 Task: Look for space in Alpignano, Italy from 10th September, 2023 to 16th September, 2023 for 4 adults in price range Rs.10000 to Rs.14000. Place can be private room with 4 bedrooms having 4 beds and 4 bathrooms. Property type can be house, flat, guest house. Amenities needed are: wifi, TV, free parkinig on premises, gym, breakfast. Booking option can be shelf check-in. Required host language is English.
Action: Mouse moved to (472, 99)
Screenshot: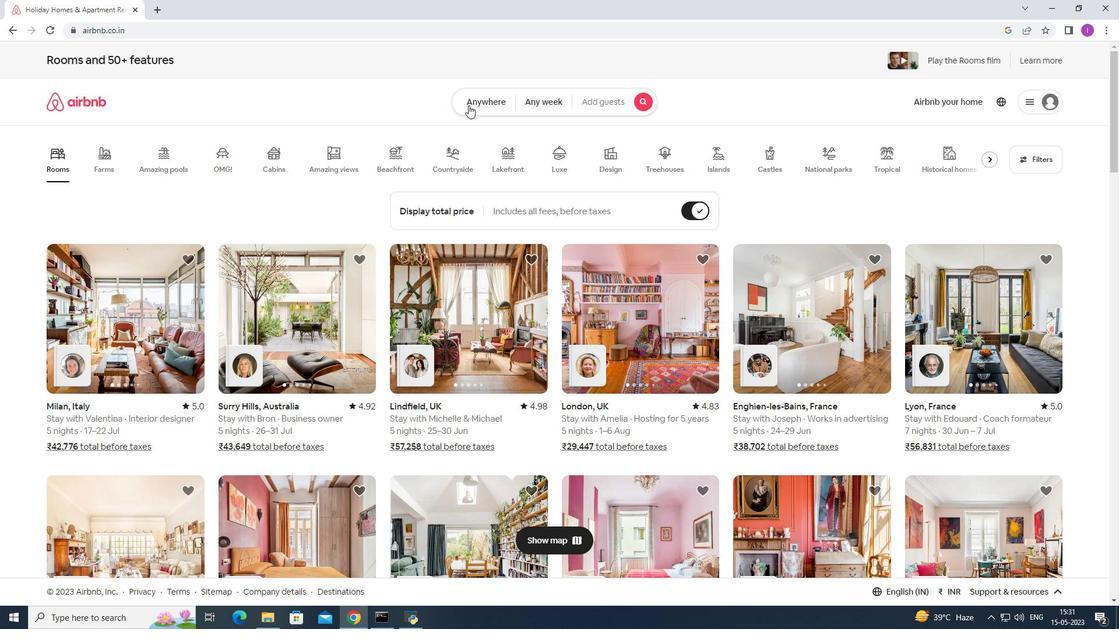 
Action: Mouse pressed left at (472, 99)
Screenshot: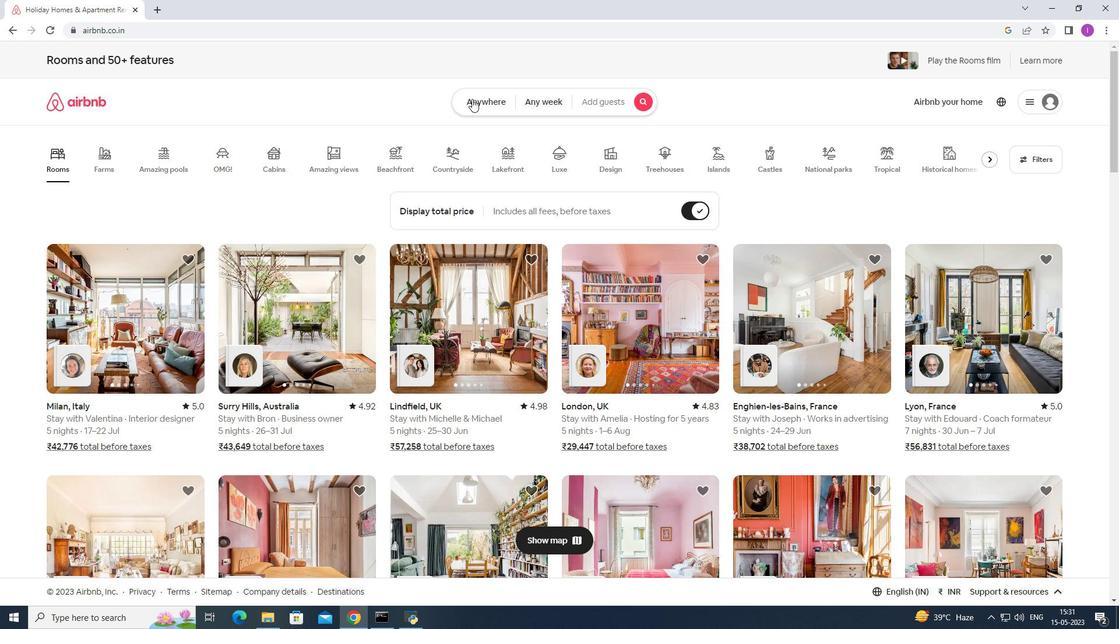 
Action: Mouse moved to (406, 147)
Screenshot: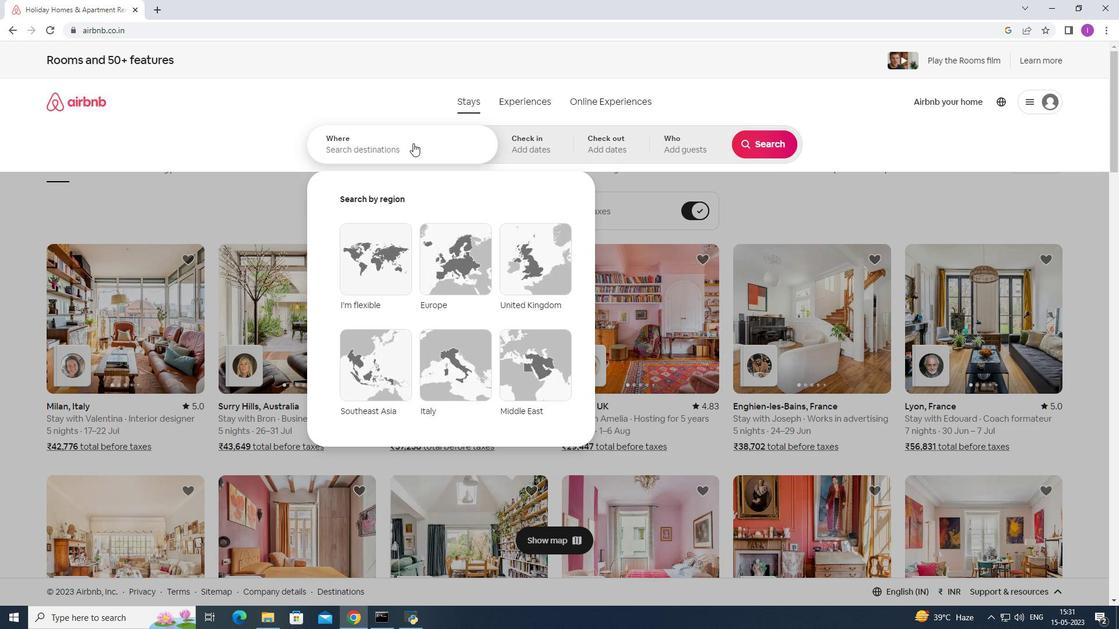 
Action: Mouse pressed left at (406, 147)
Screenshot: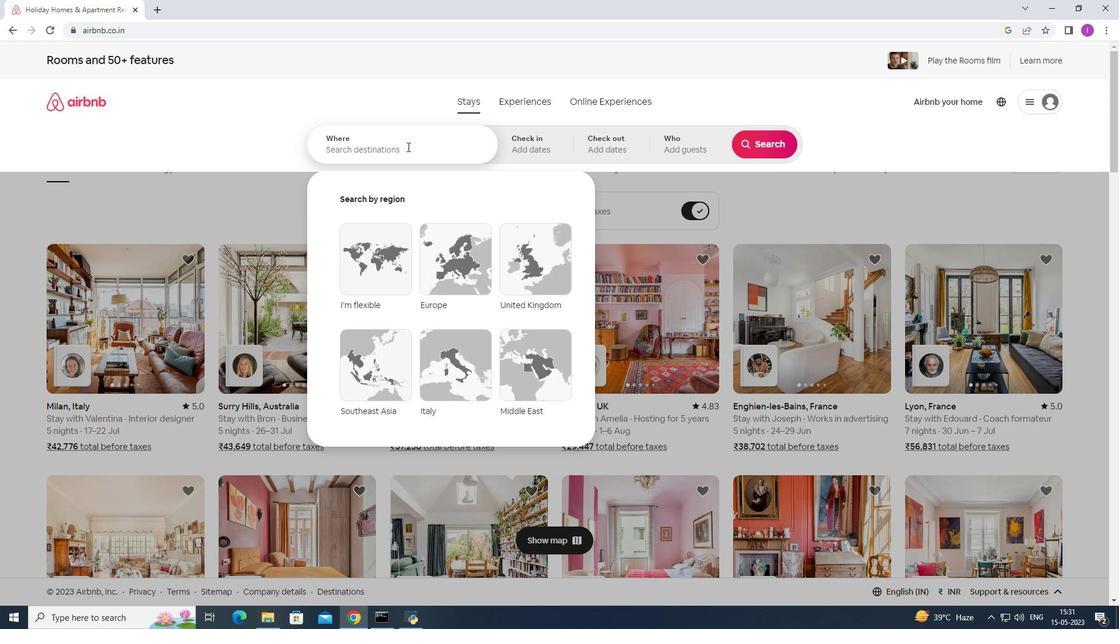 
Action: Mouse moved to (408, 146)
Screenshot: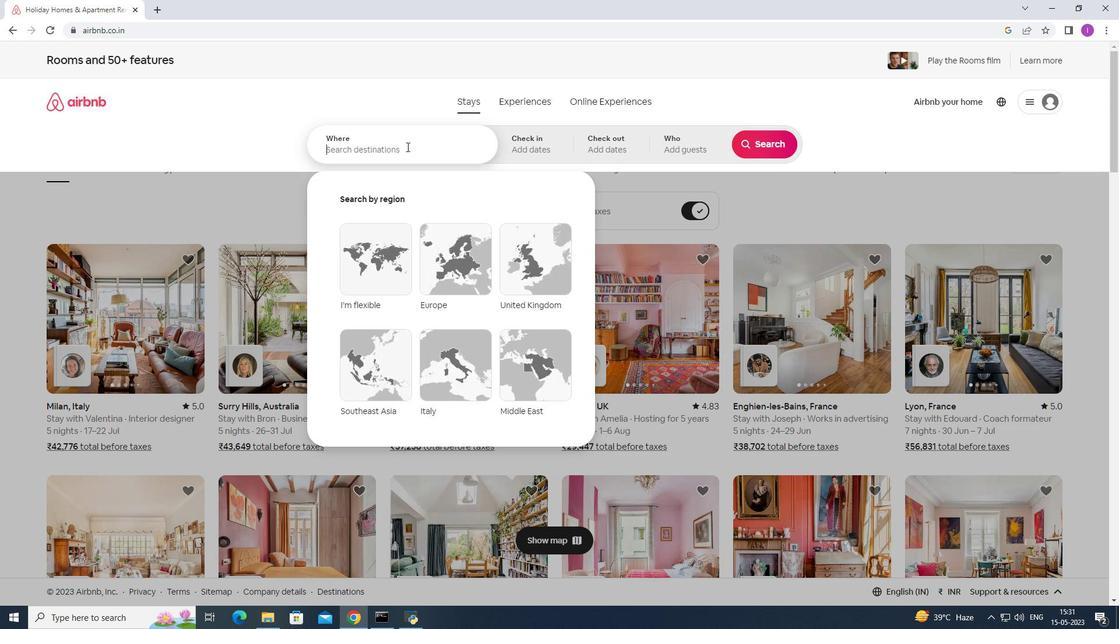 
Action: Key pressed <Key.shift>Alpignanp<Key.backspace>o,<Key.shift>Italy
Screenshot: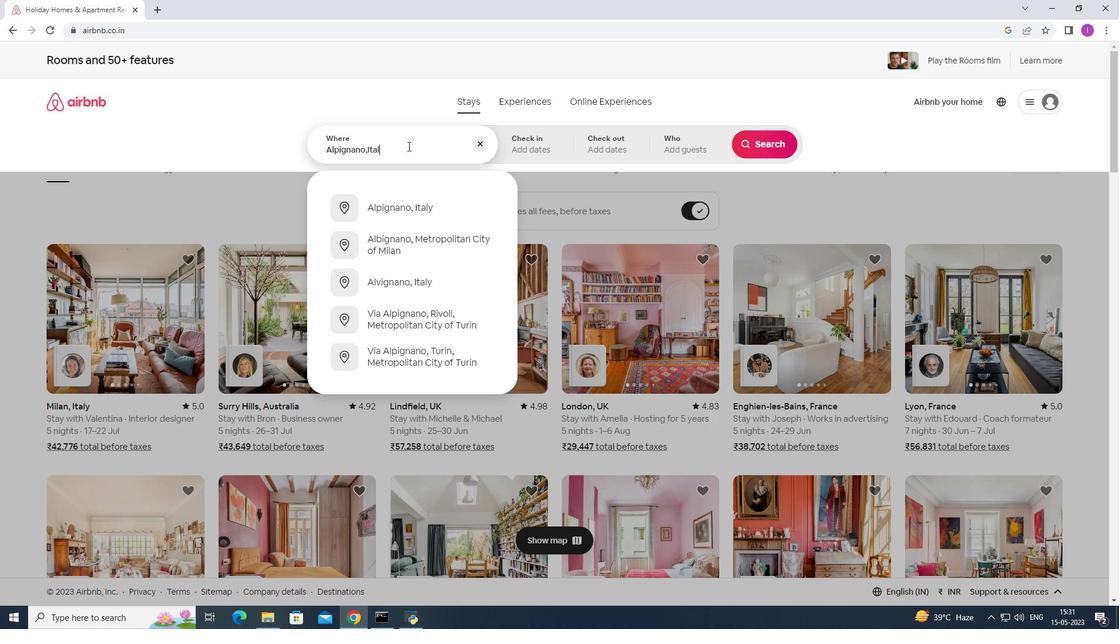 
Action: Mouse moved to (363, 202)
Screenshot: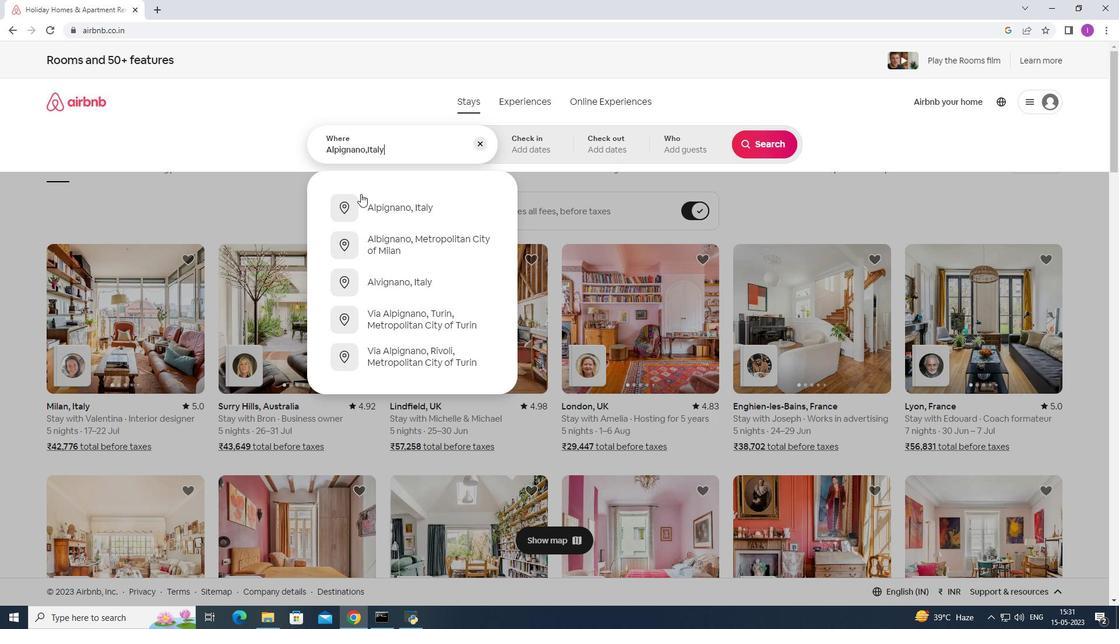 
Action: Mouse pressed left at (363, 202)
Screenshot: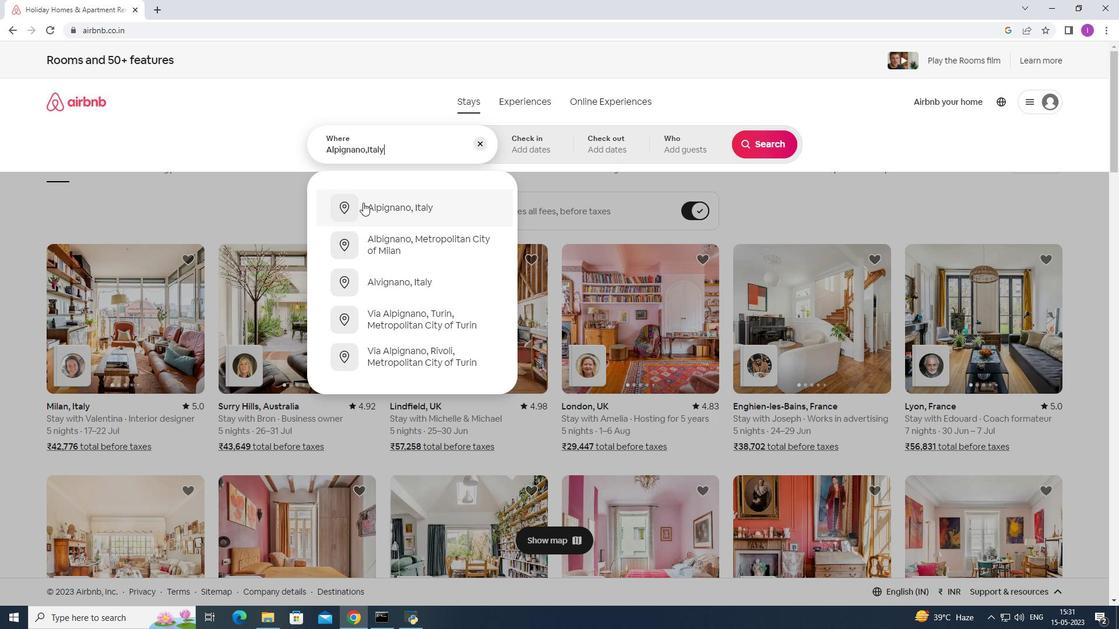 
Action: Mouse moved to (765, 237)
Screenshot: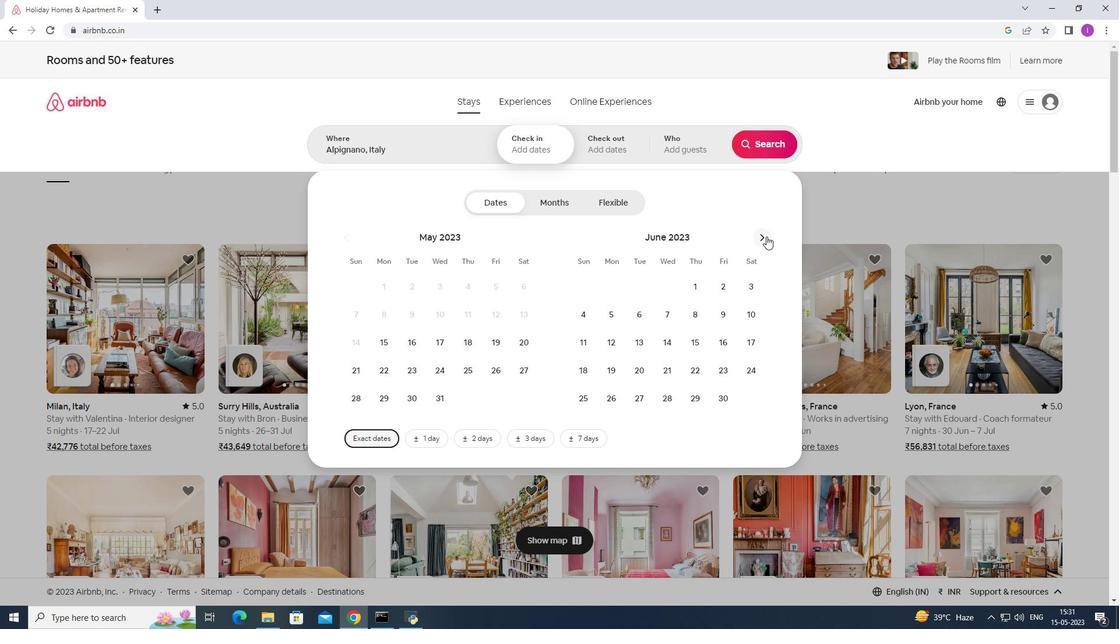 
Action: Mouse pressed left at (765, 237)
Screenshot: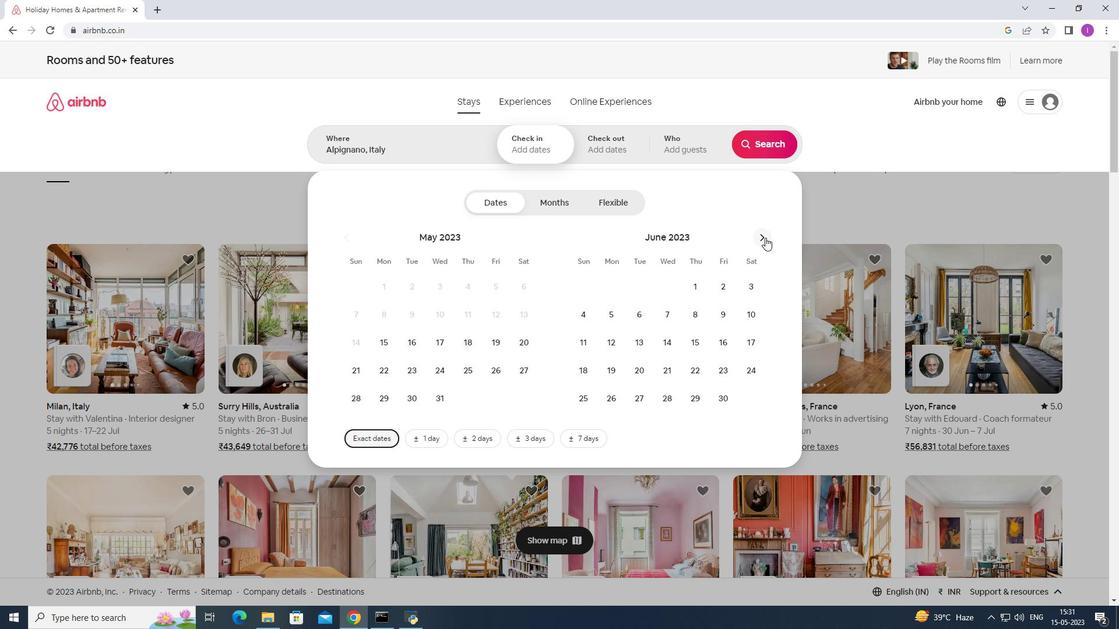 
Action: Mouse moved to (765, 240)
Screenshot: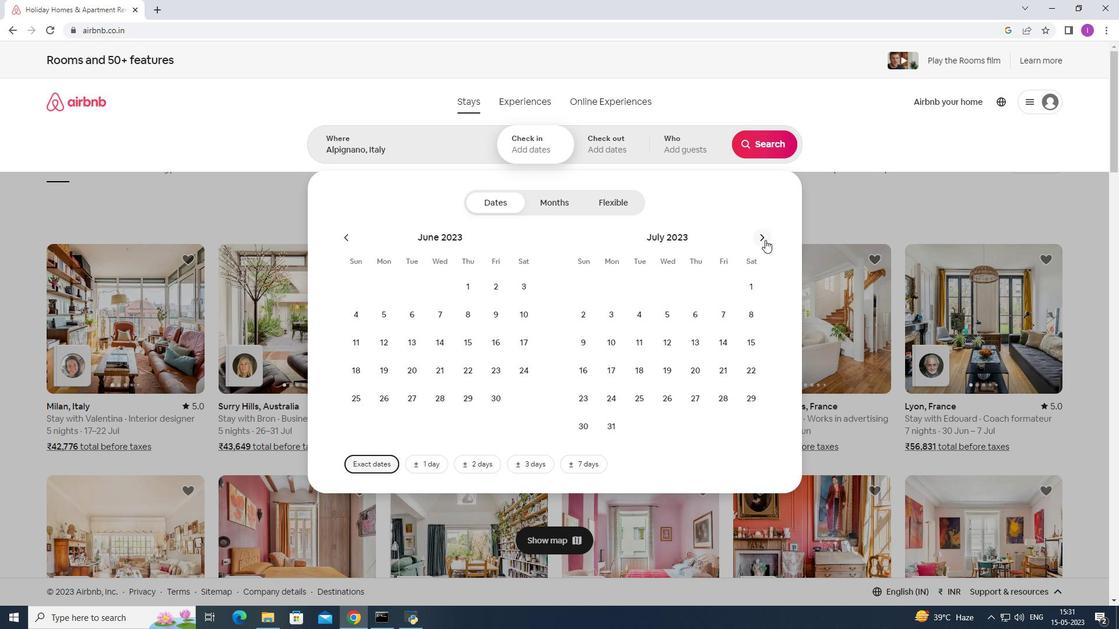 
Action: Mouse pressed left at (765, 240)
Screenshot: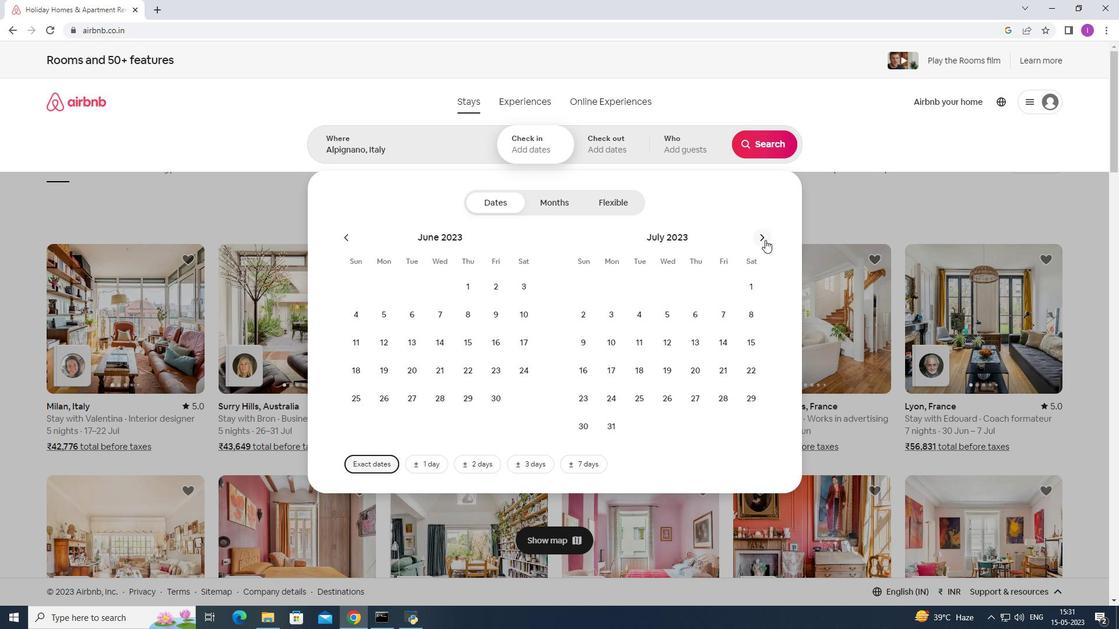 
Action: Mouse moved to (765, 240)
Screenshot: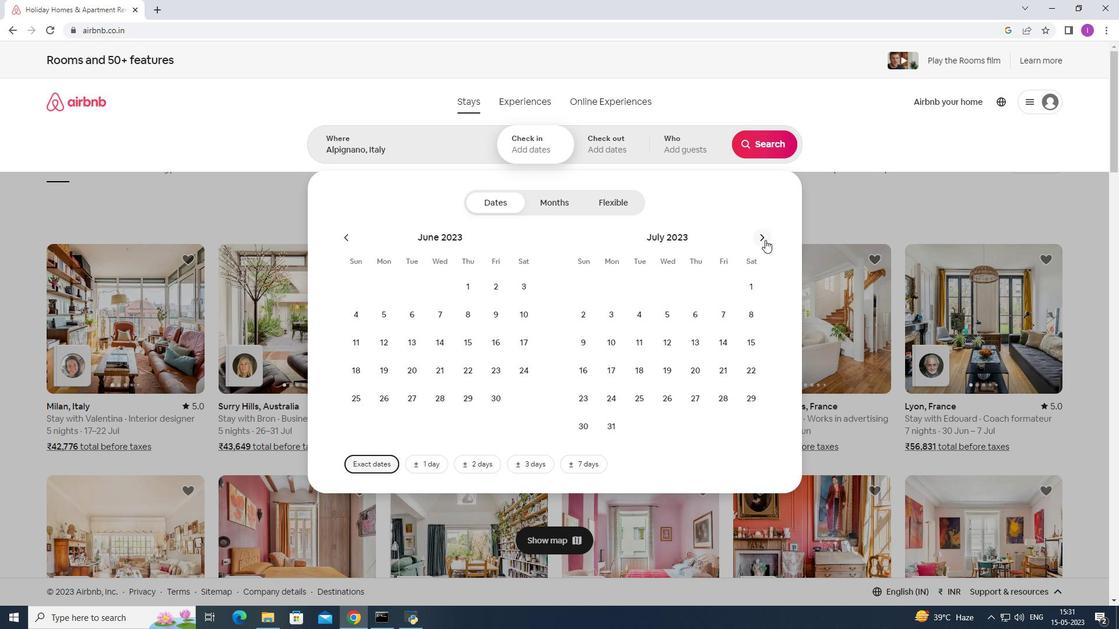 
Action: Mouse pressed left at (765, 240)
Screenshot: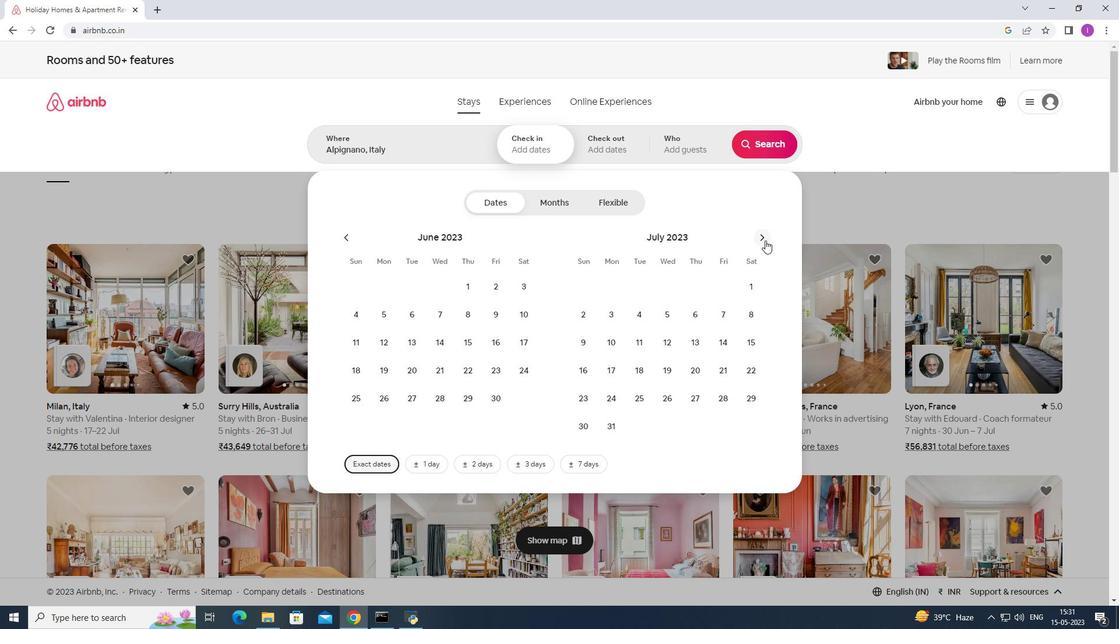 
Action: Mouse moved to (581, 346)
Screenshot: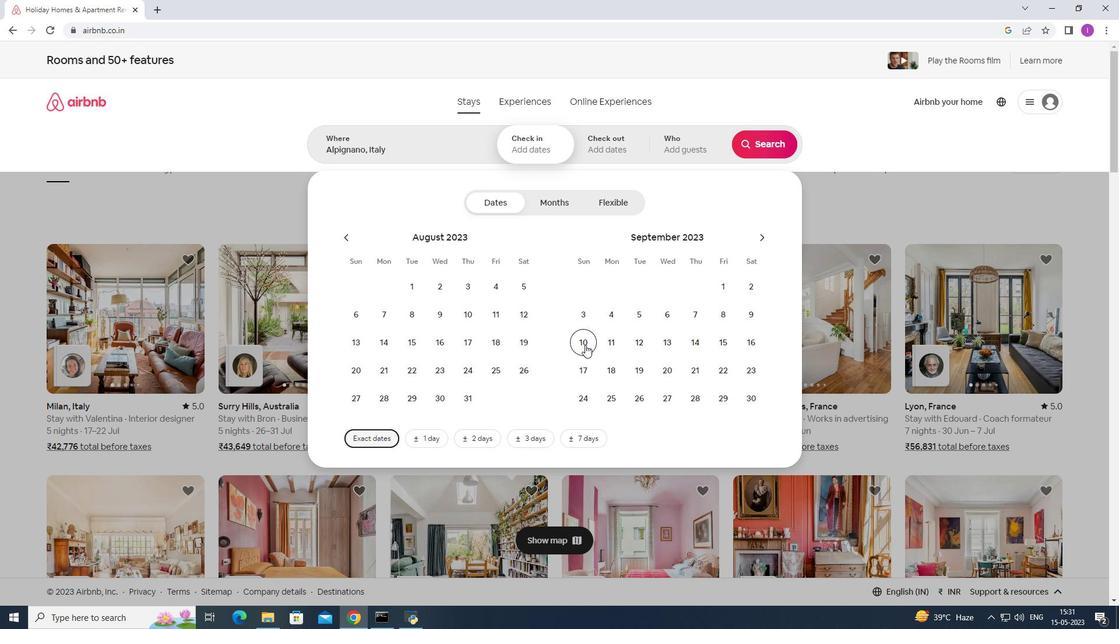 
Action: Mouse pressed left at (581, 346)
Screenshot: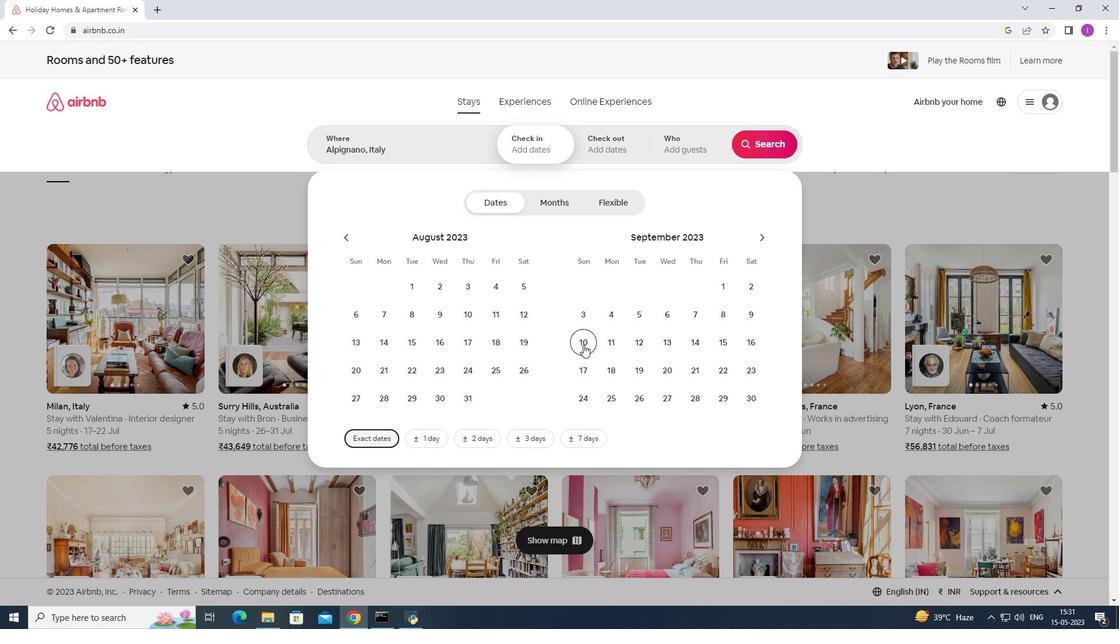 
Action: Mouse moved to (749, 340)
Screenshot: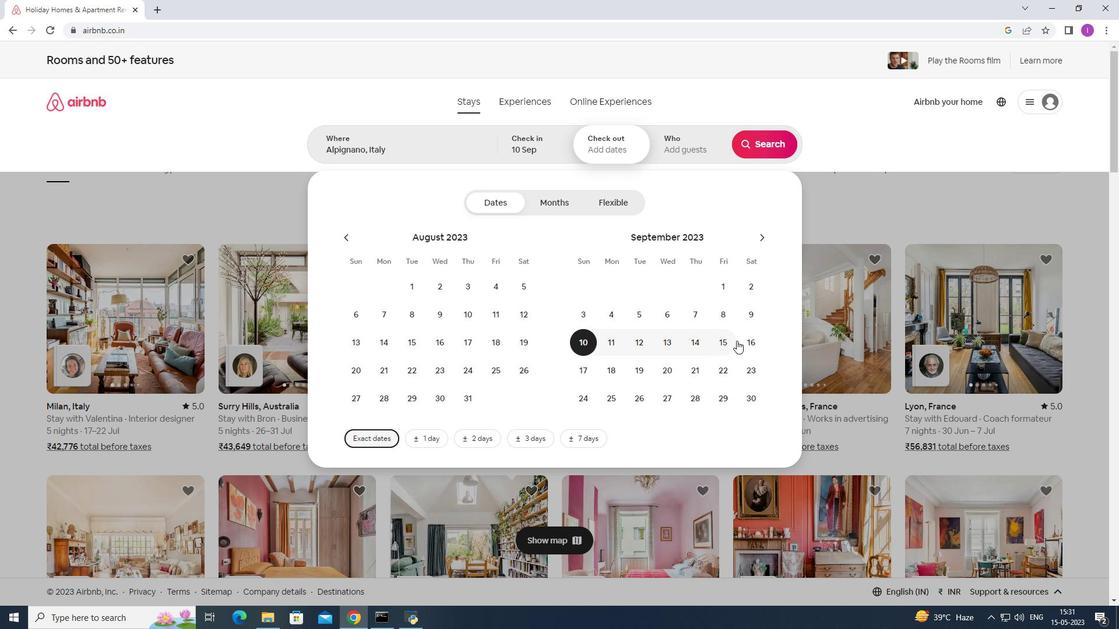
Action: Mouse pressed left at (749, 340)
Screenshot: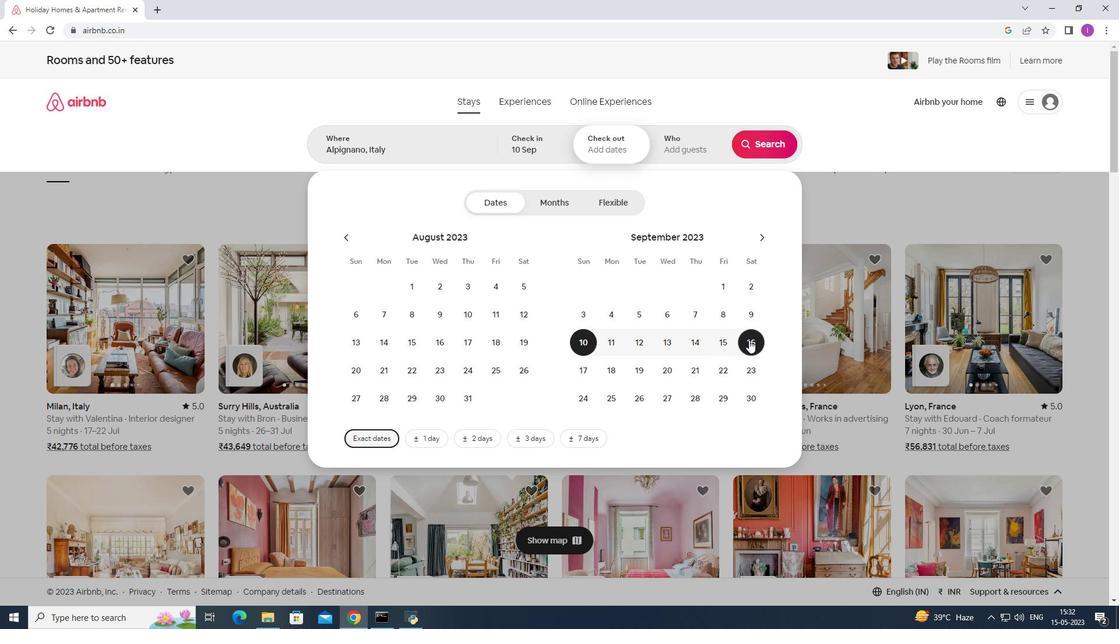 
Action: Mouse moved to (680, 153)
Screenshot: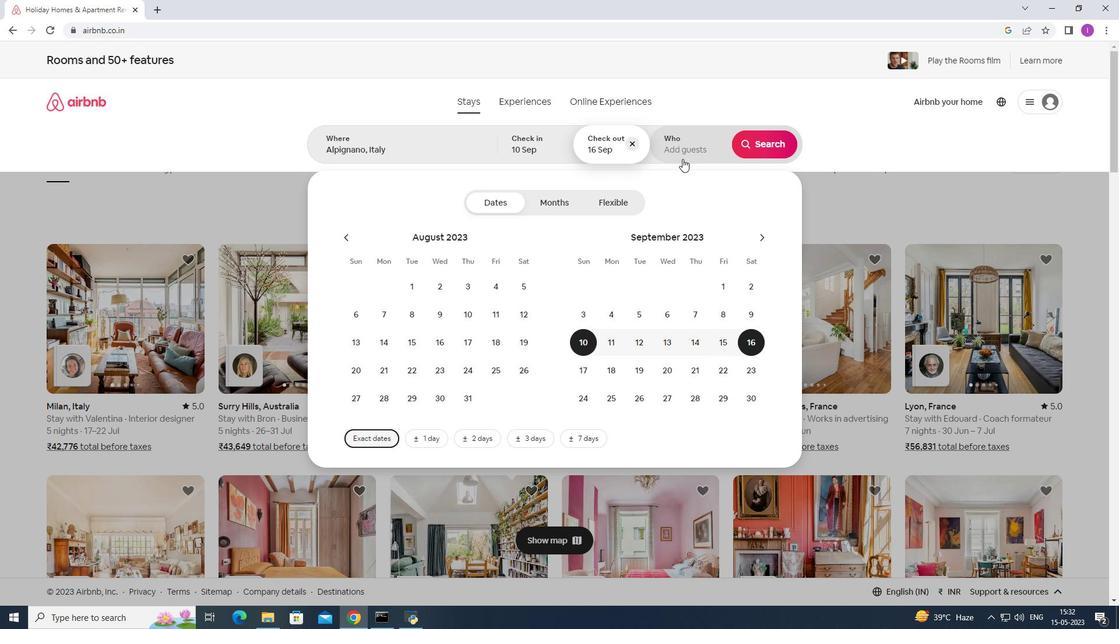 
Action: Mouse pressed left at (680, 153)
Screenshot: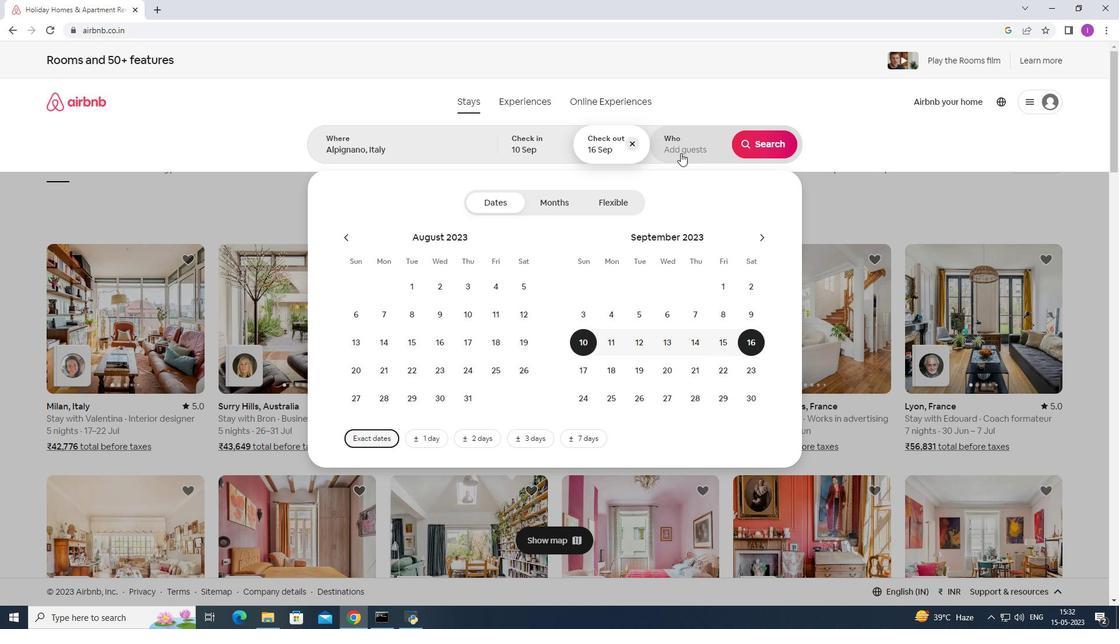 
Action: Mouse moved to (770, 202)
Screenshot: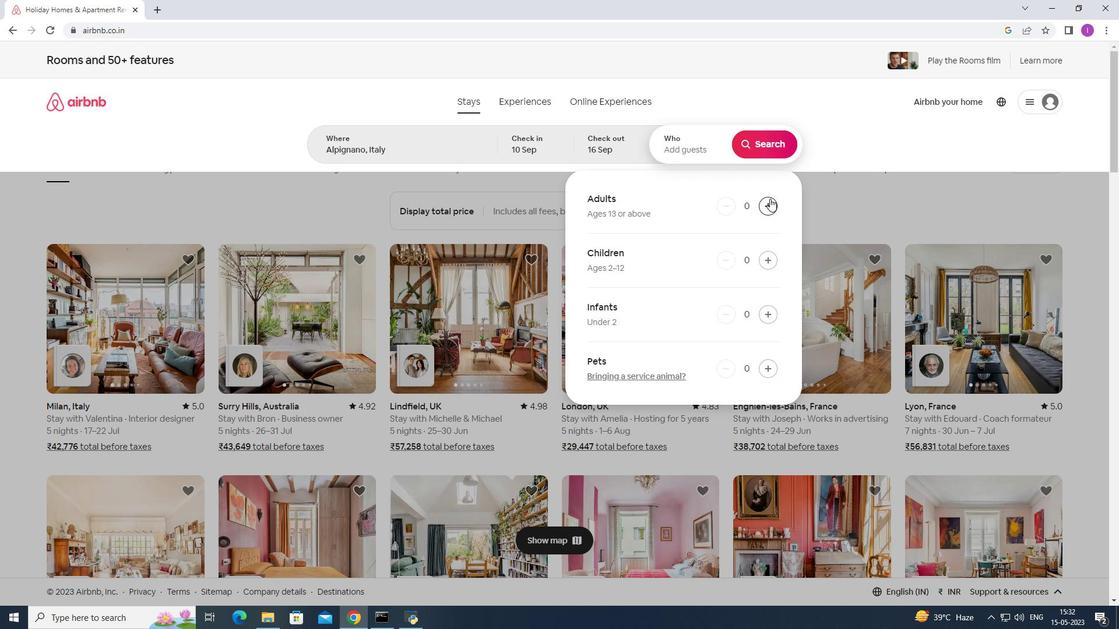 
Action: Mouse pressed left at (770, 202)
Screenshot: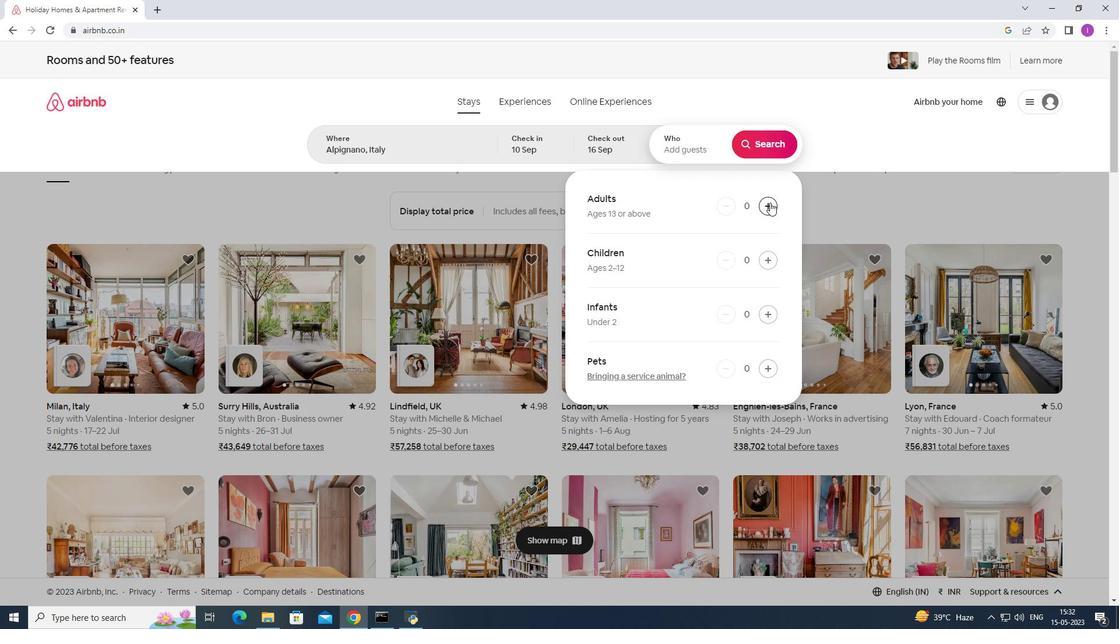 
Action: Mouse pressed left at (770, 202)
Screenshot: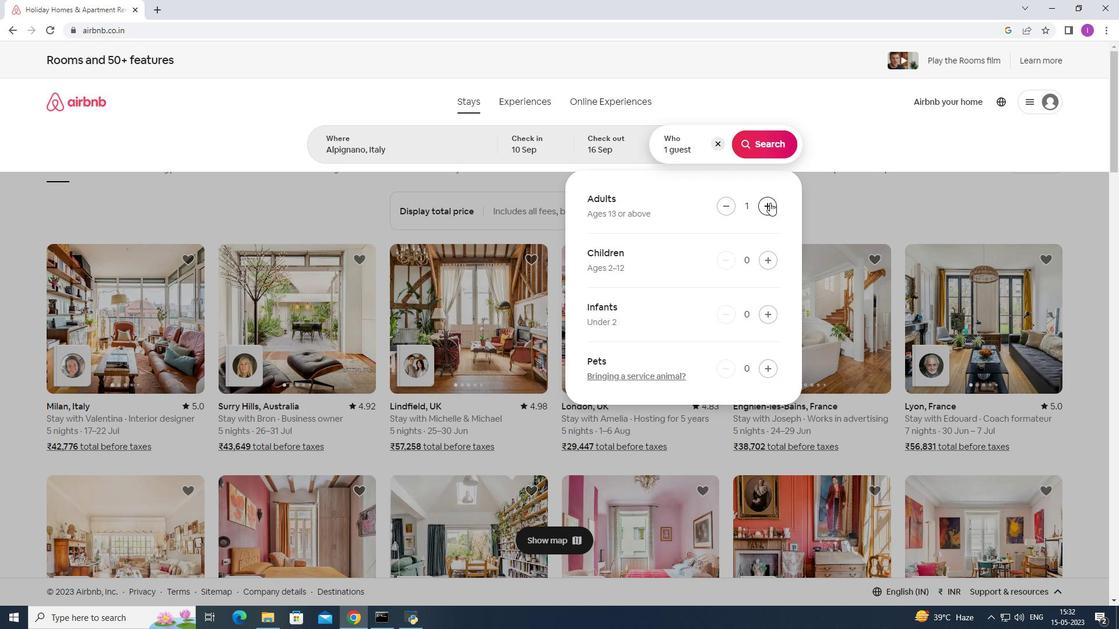 
Action: Mouse moved to (770, 205)
Screenshot: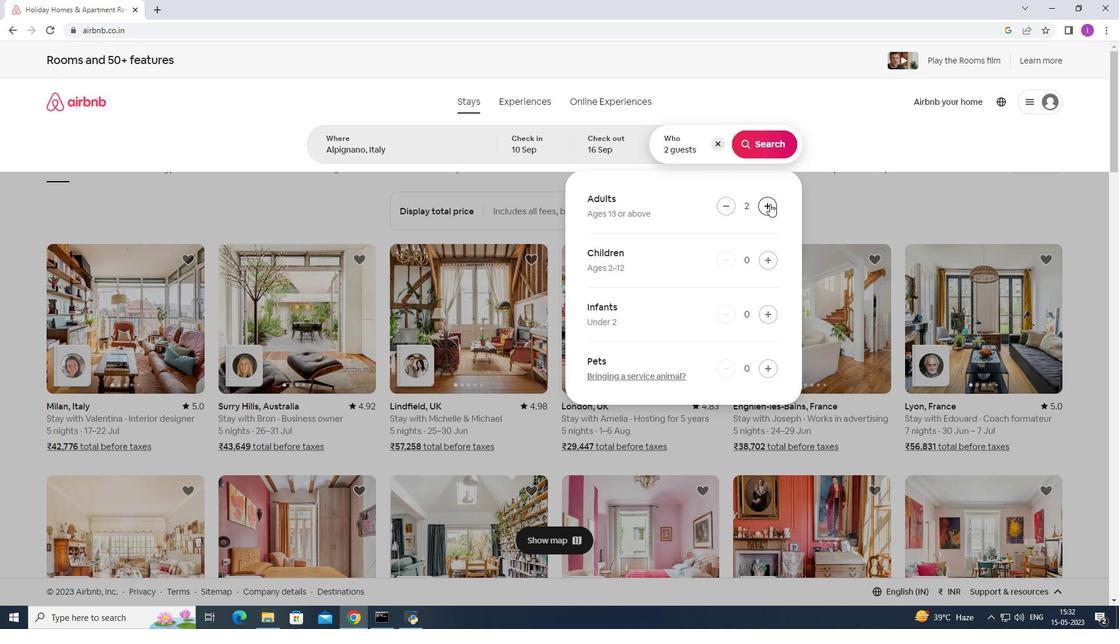 
Action: Mouse pressed left at (770, 205)
Screenshot: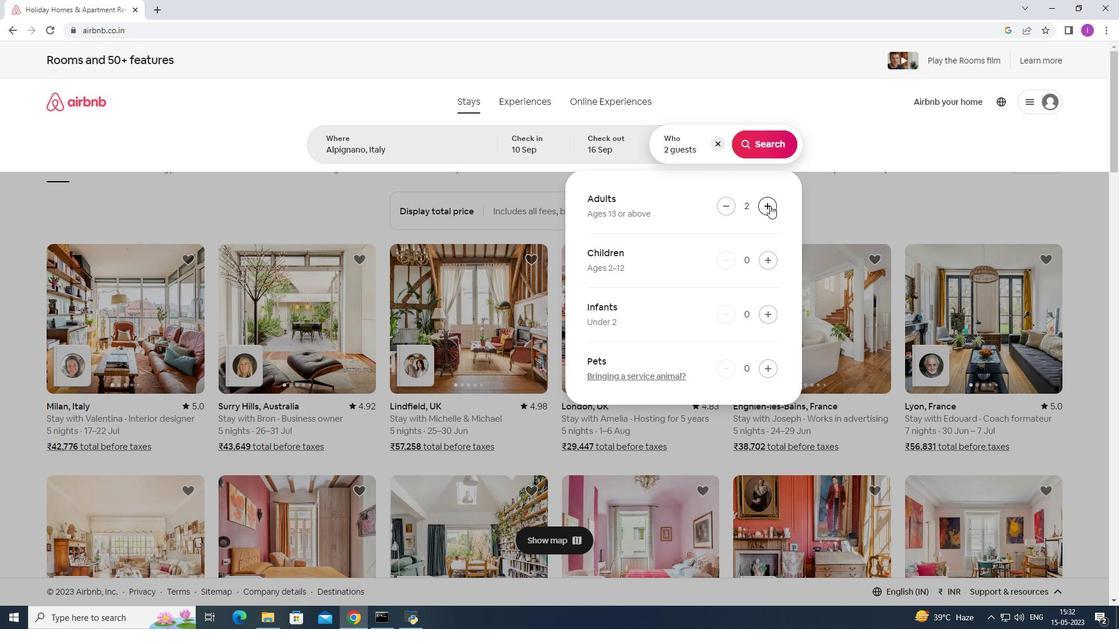 
Action: Mouse moved to (770, 206)
Screenshot: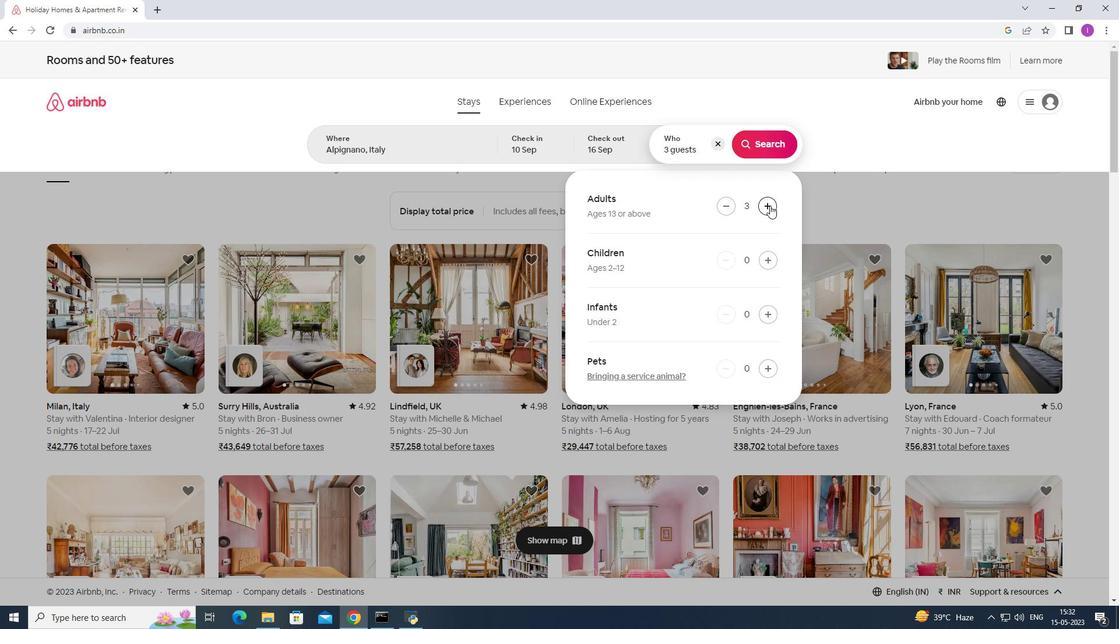 
Action: Mouse pressed left at (770, 206)
Screenshot: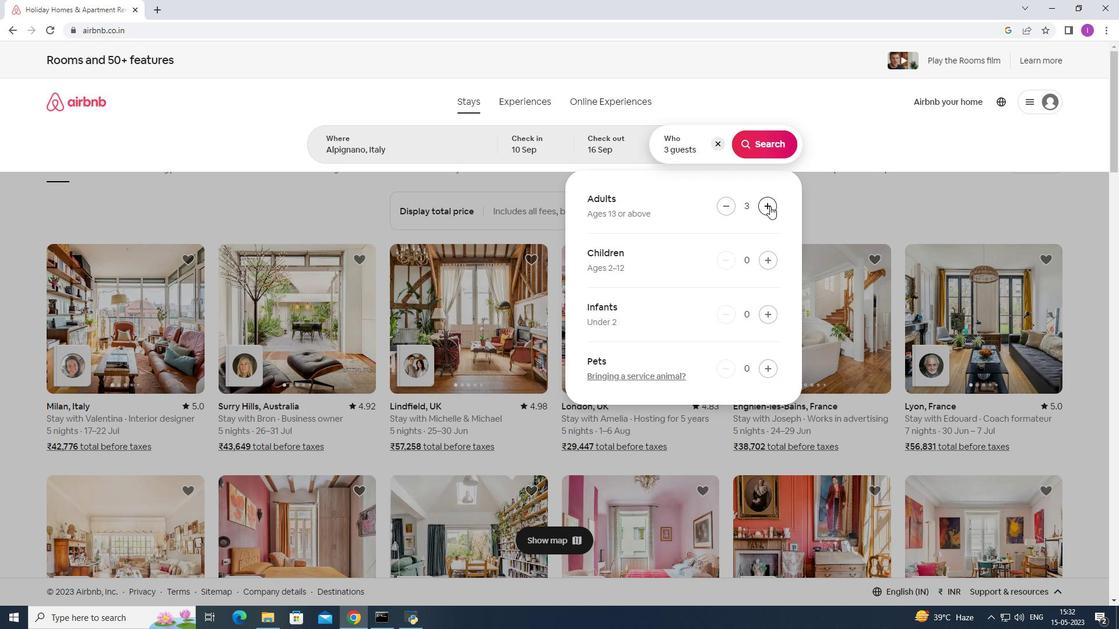 
Action: Mouse moved to (760, 149)
Screenshot: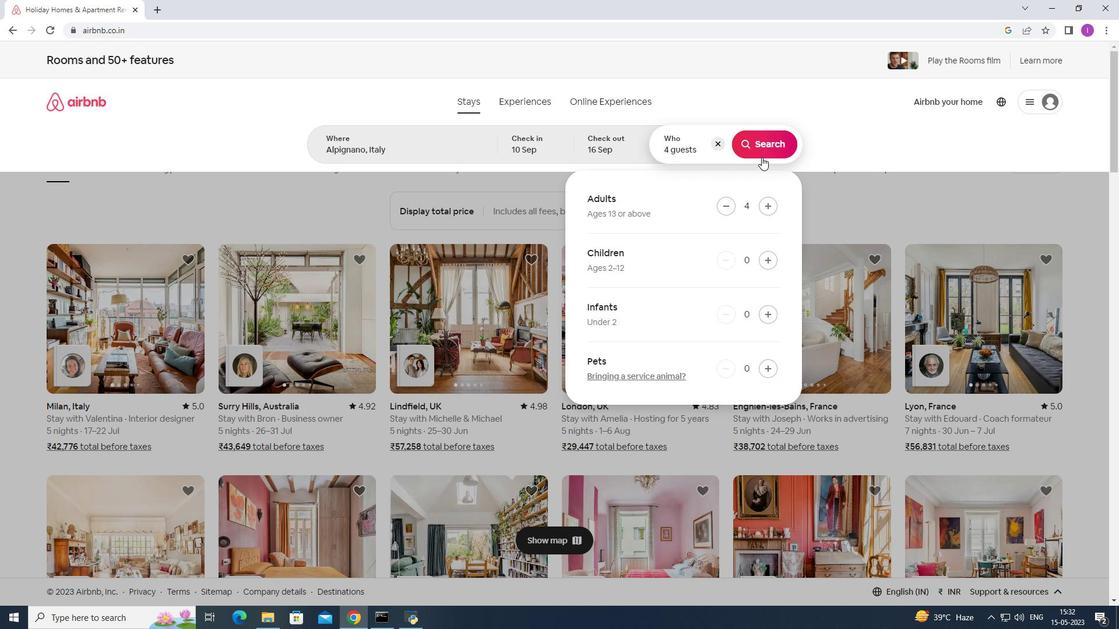 
Action: Mouse pressed left at (760, 149)
Screenshot: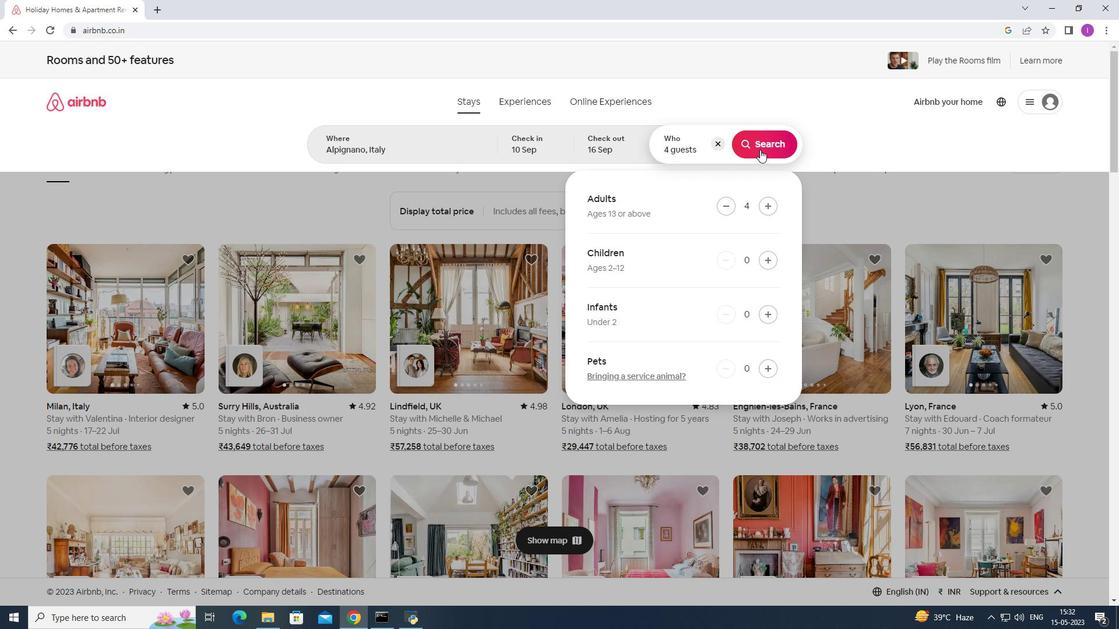 
Action: Mouse moved to (1055, 108)
Screenshot: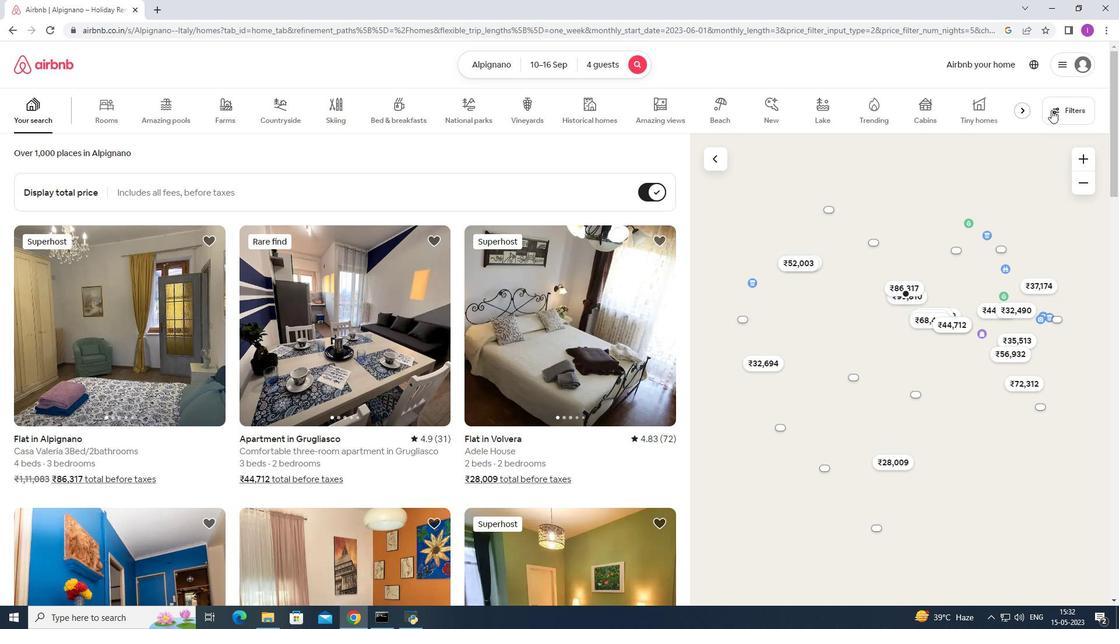 
Action: Mouse pressed left at (1055, 108)
Screenshot: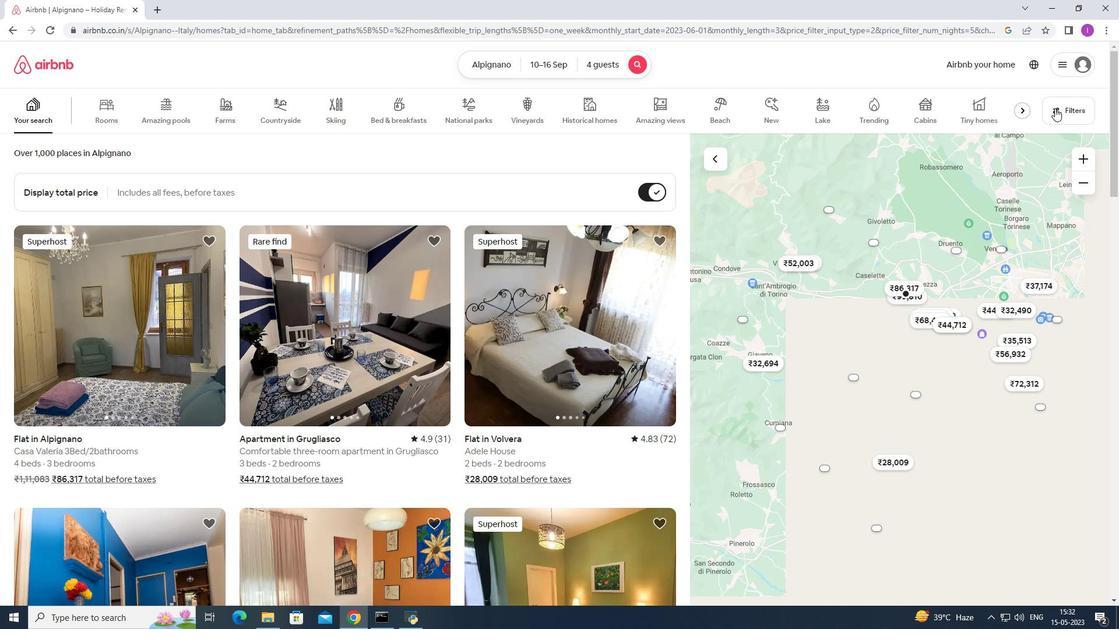 
Action: Mouse moved to (633, 399)
Screenshot: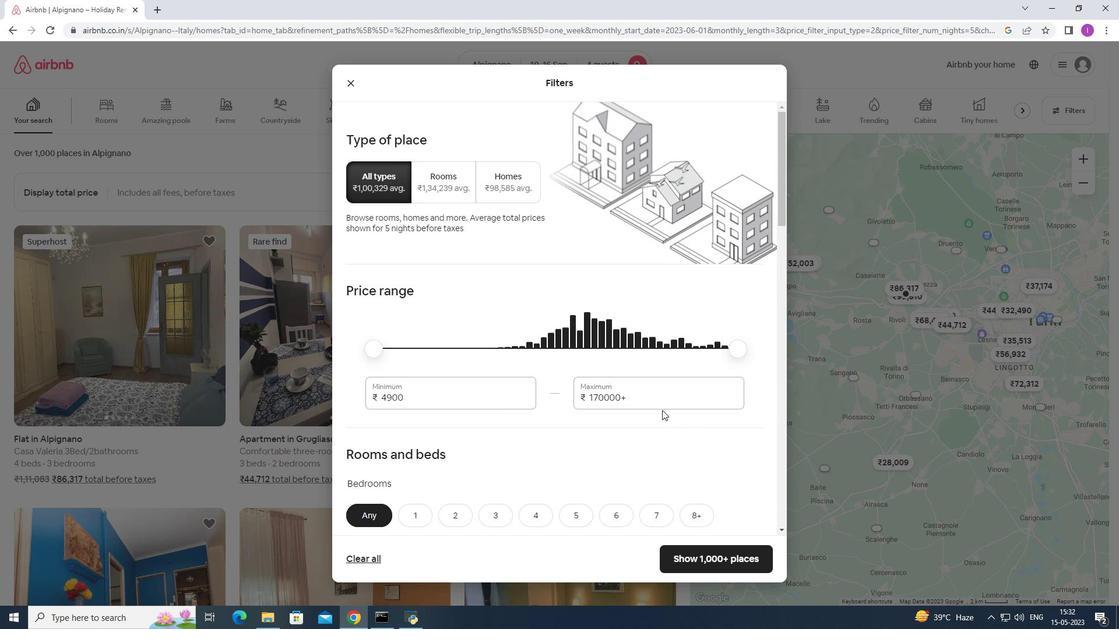 
Action: Mouse pressed left at (633, 399)
Screenshot: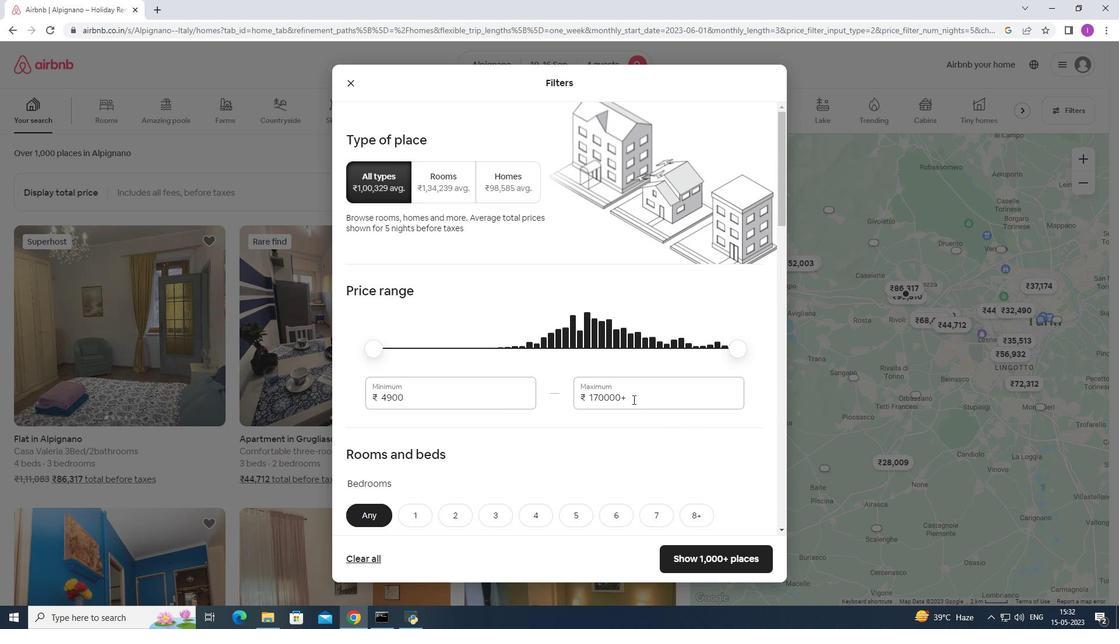 
Action: Mouse moved to (619, 416)
Screenshot: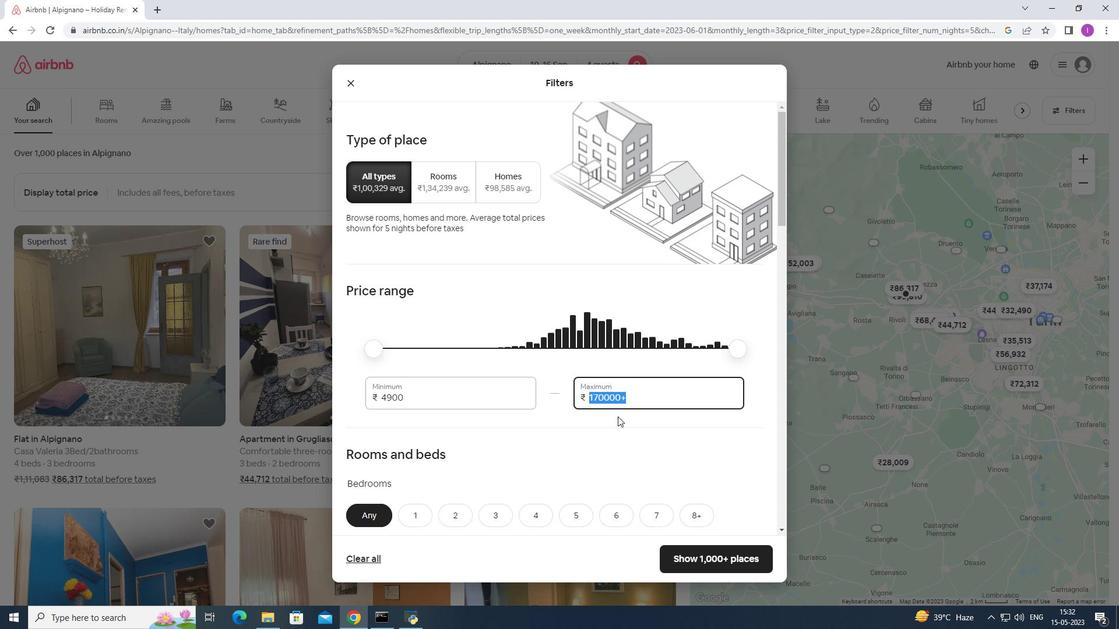 
Action: Key pressed 1
Screenshot: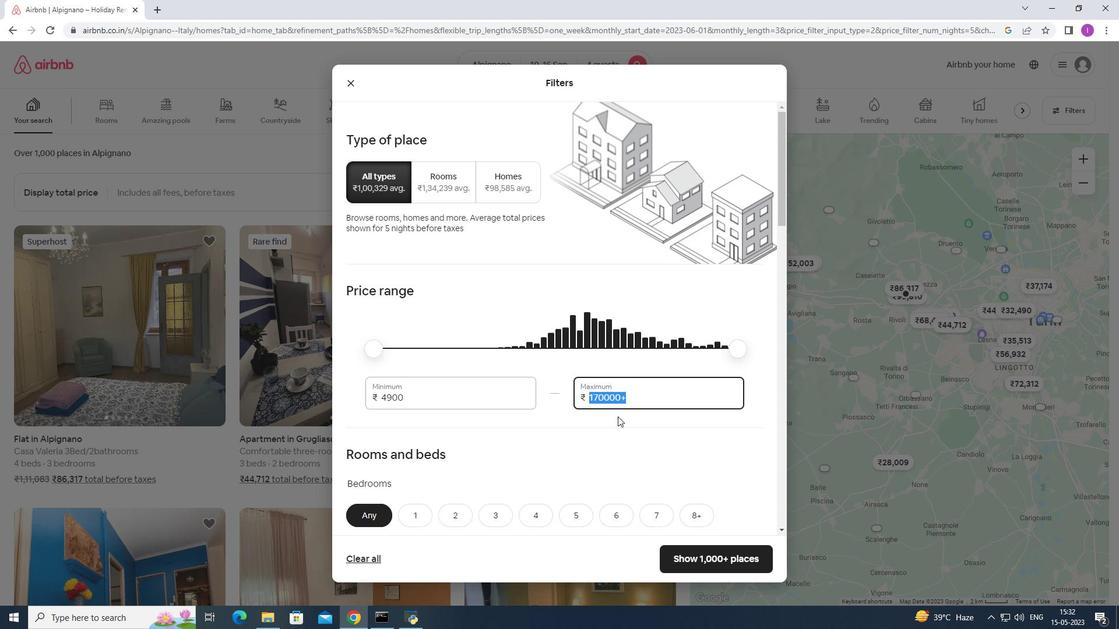 
Action: Mouse moved to (621, 417)
Screenshot: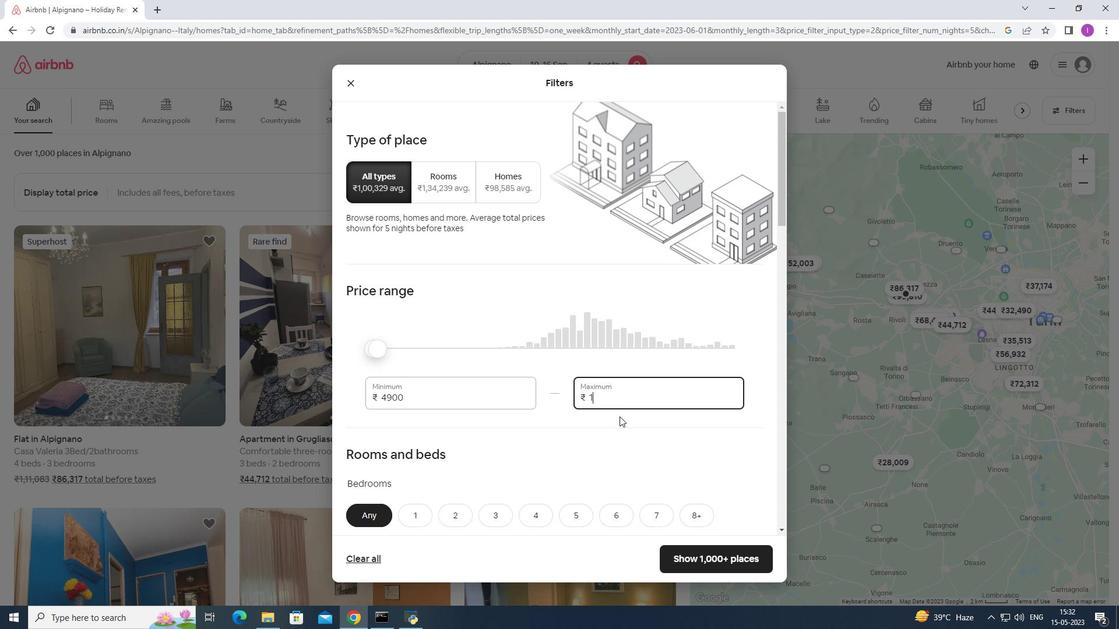 
Action: Key pressed 4
Screenshot: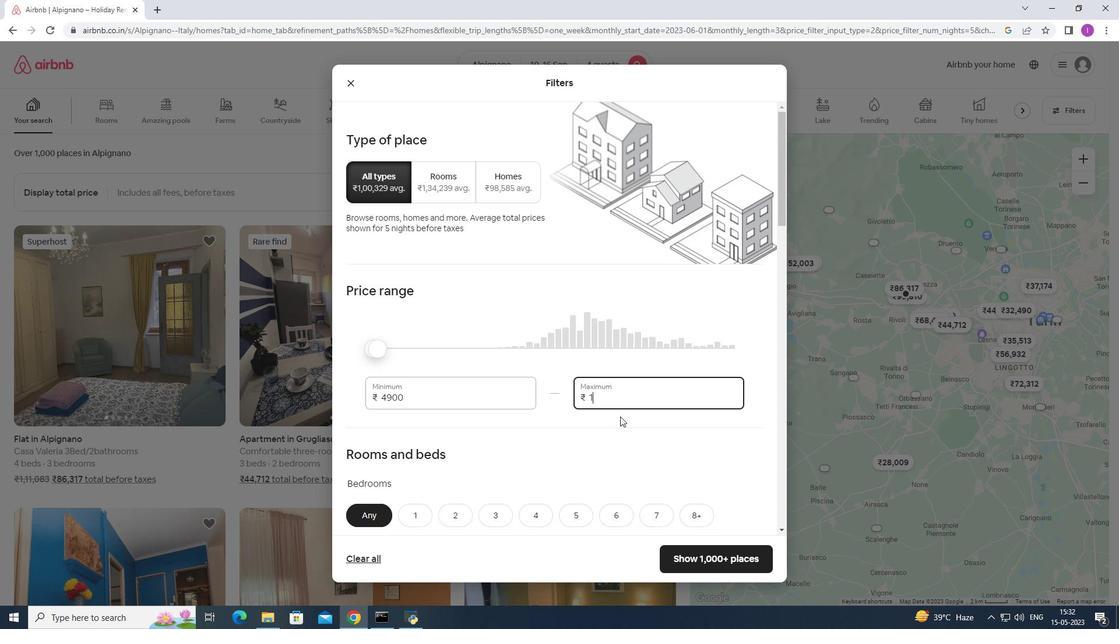 
Action: Mouse moved to (623, 420)
Screenshot: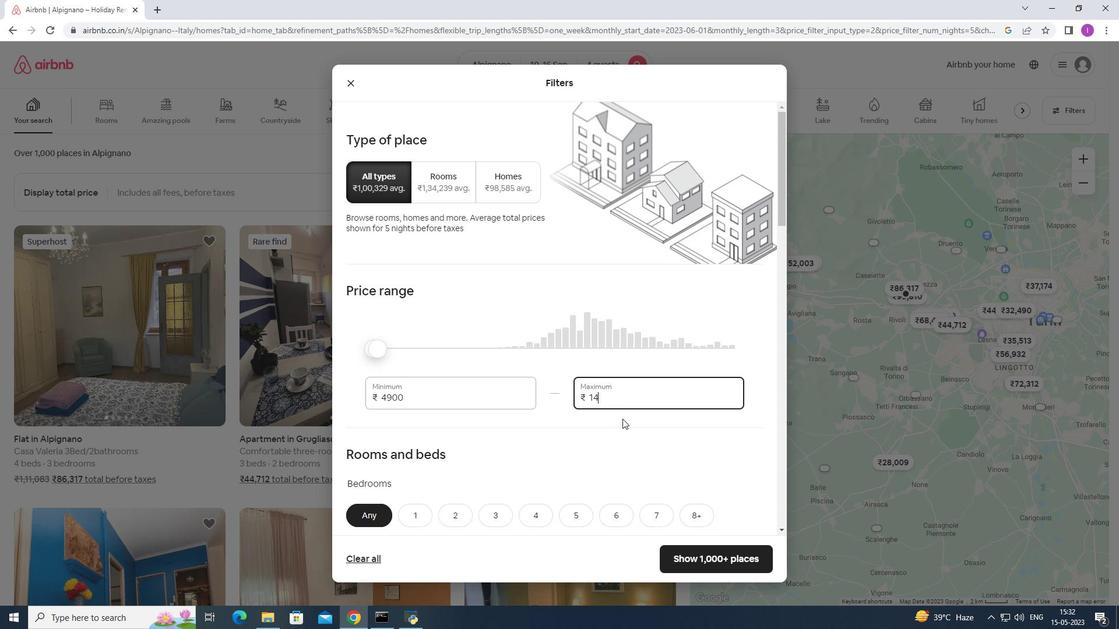 
Action: Key pressed 0
Screenshot: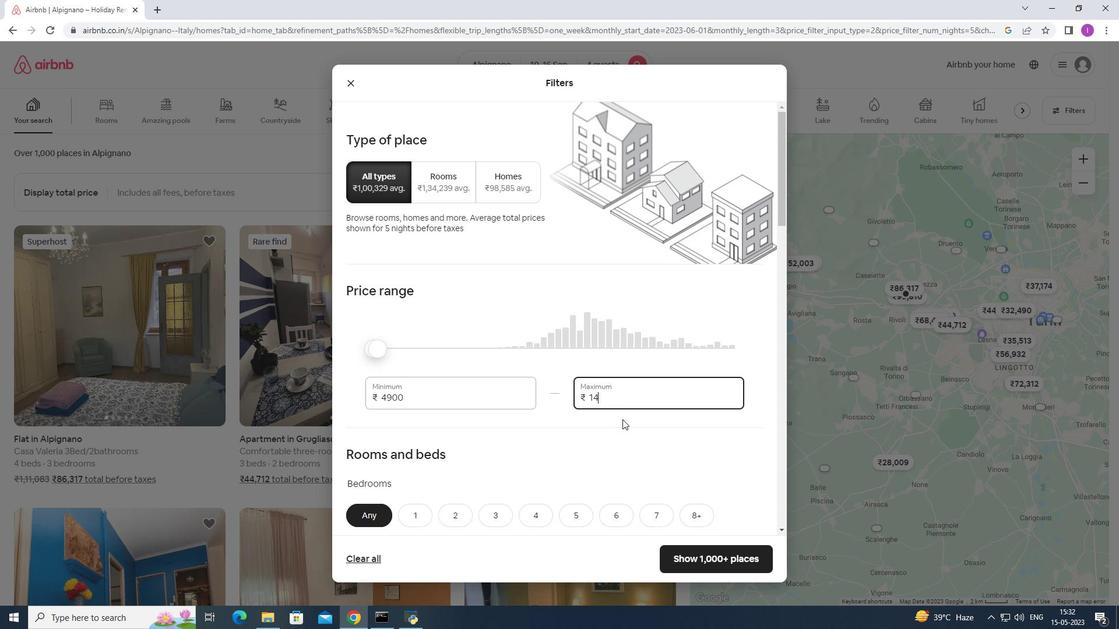 
Action: Mouse moved to (623, 420)
Screenshot: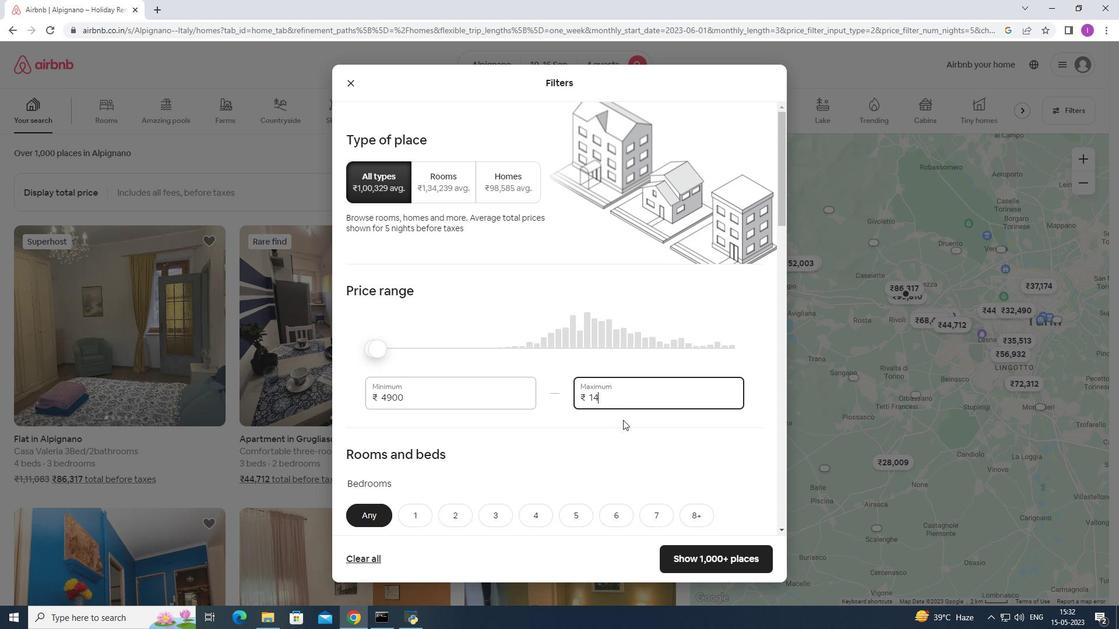
Action: Key pressed 00
Screenshot: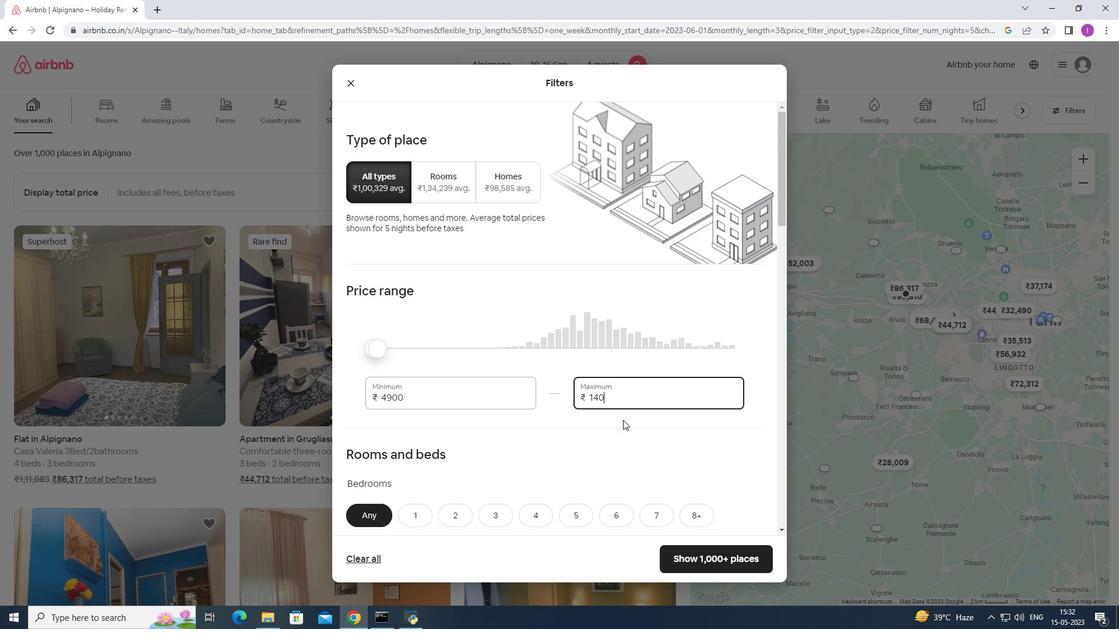 
Action: Mouse moved to (426, 396)
Screenshot: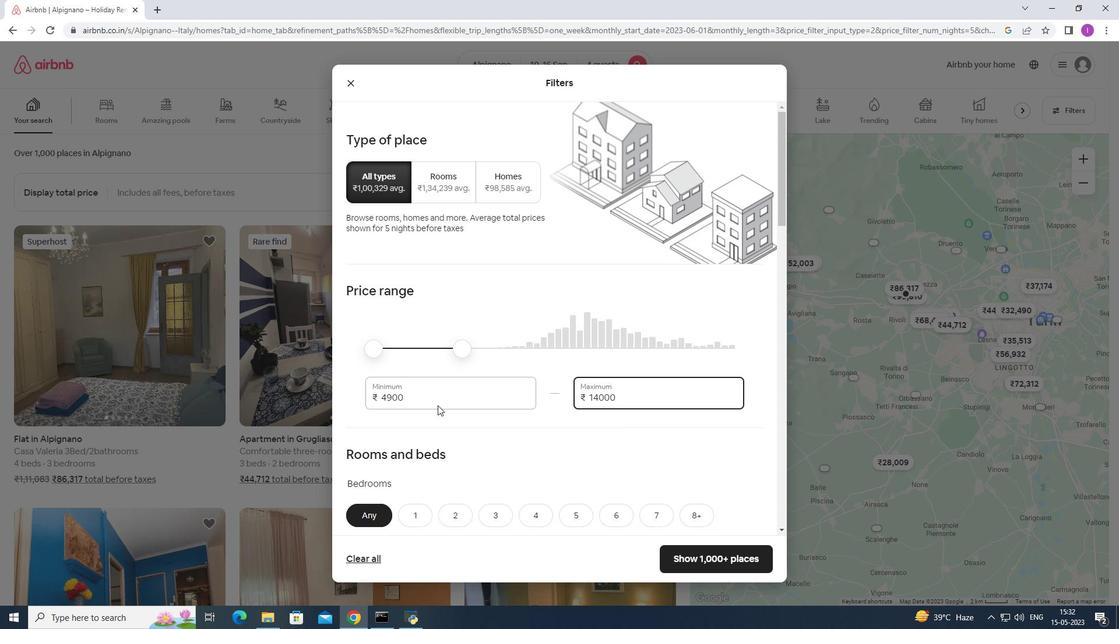 
Action: Mouse pressed left at (426, 396)
Screenshot: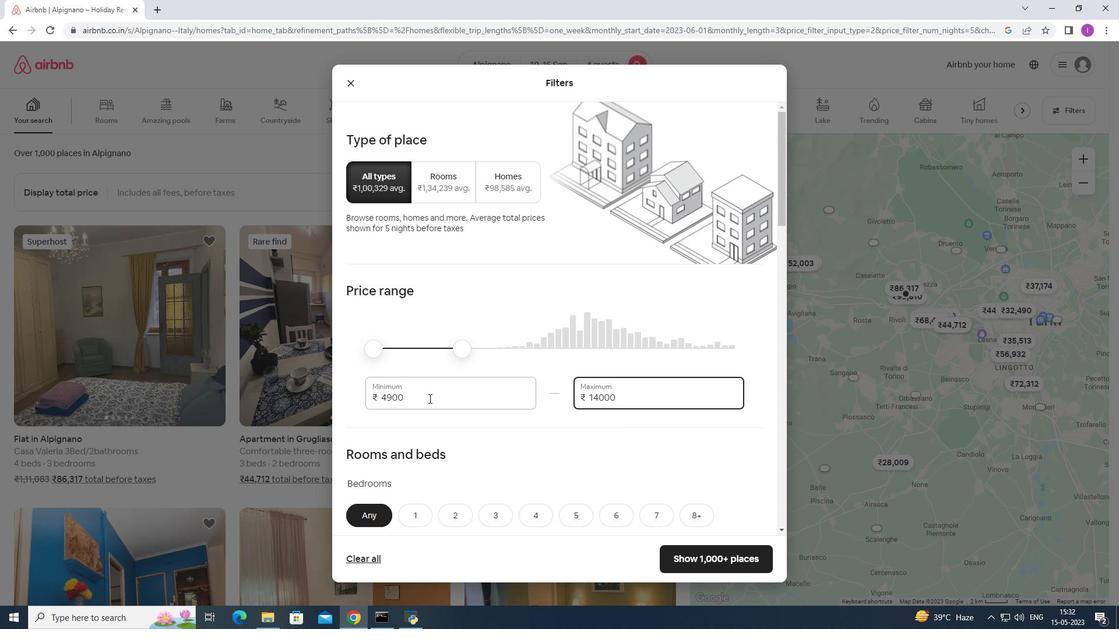 
Action: Mouse moved to (447, 409)
Screenshot: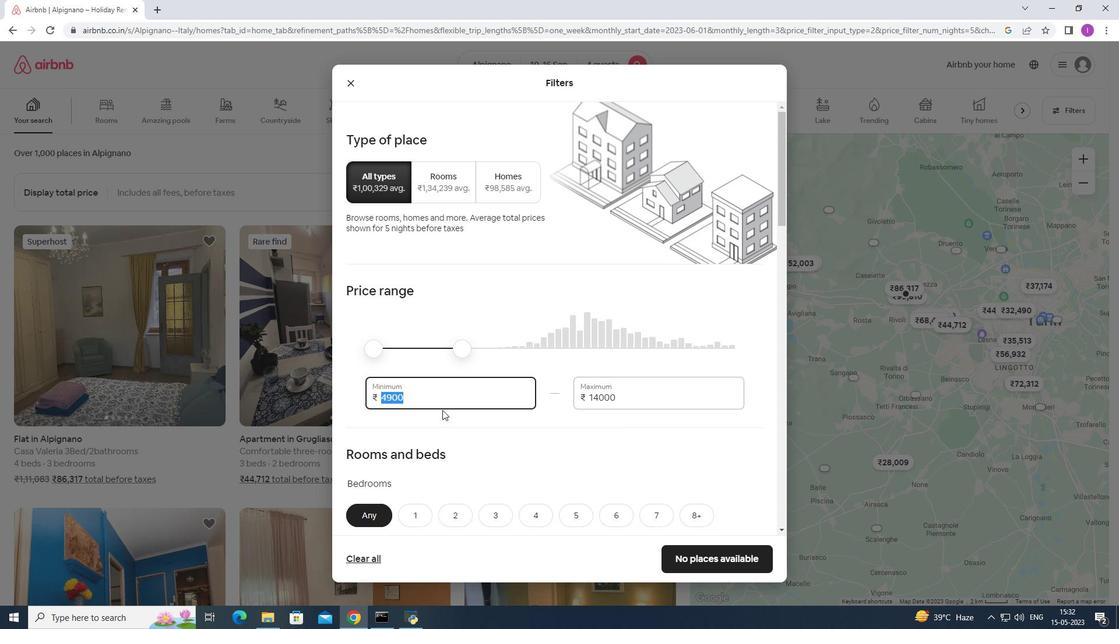 
Action: Key pressed 1
Screenshot: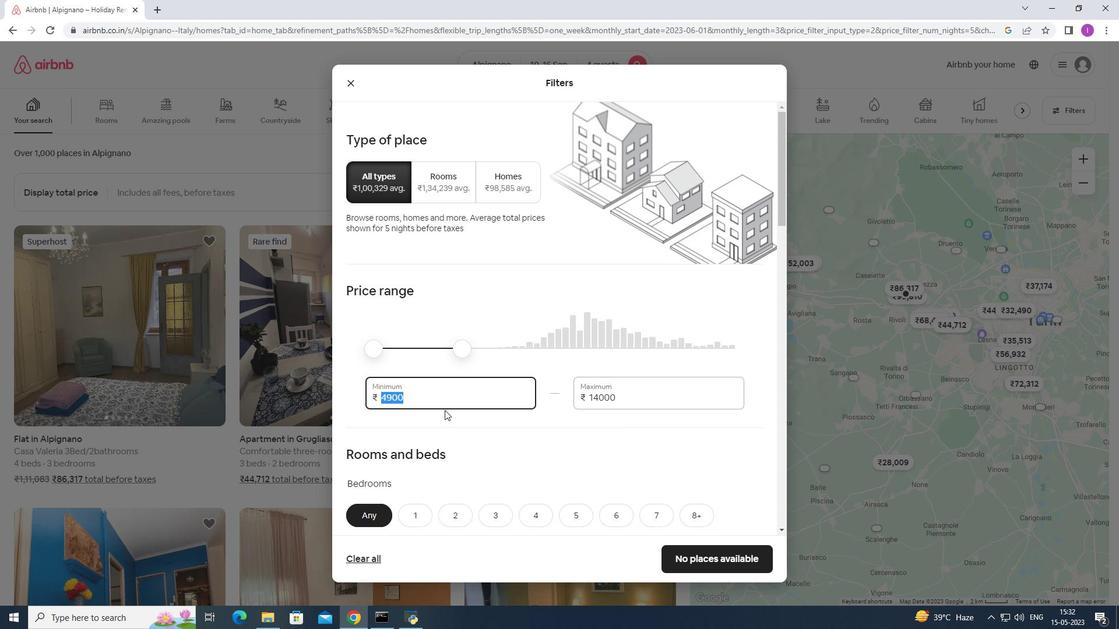 
Action: Mouse moved to (450, 406)
Screenshot: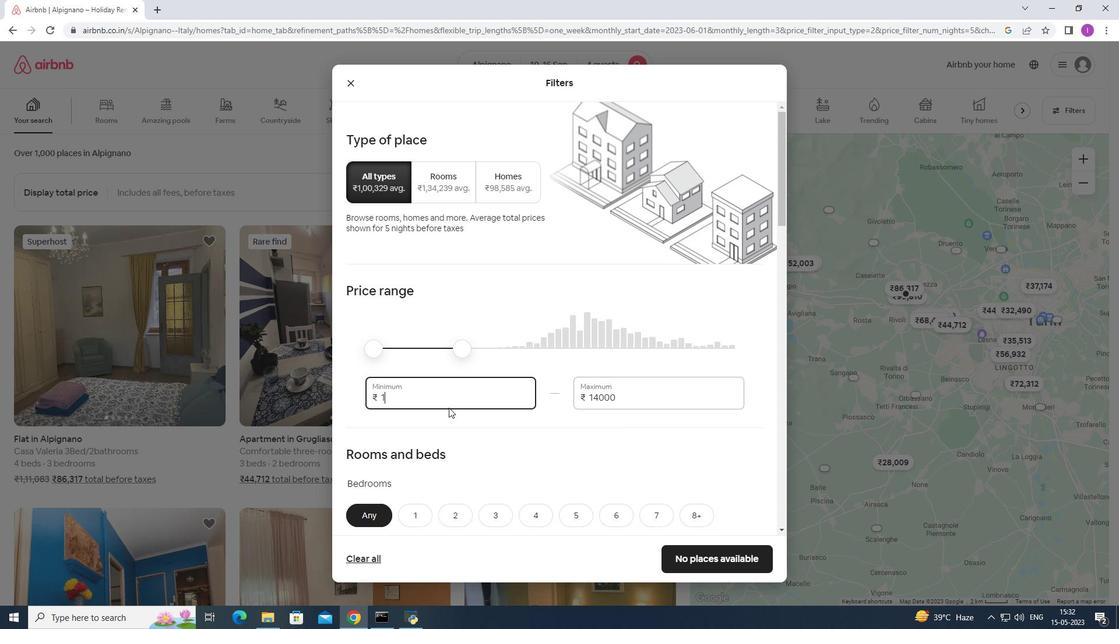 
Action: Key pressed 0
Screenshot: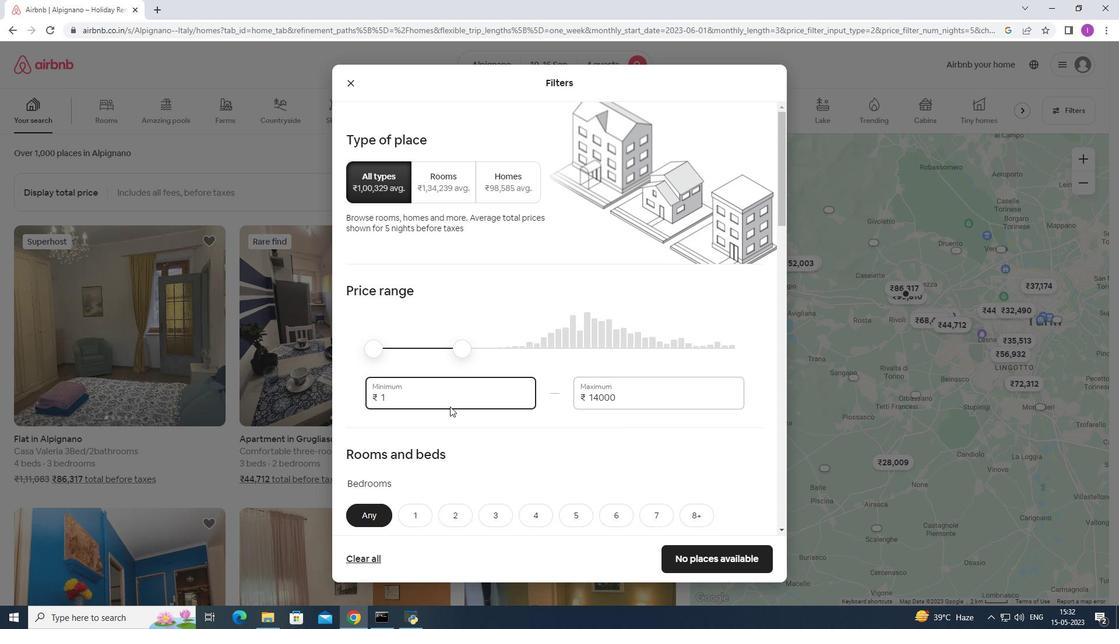 
Action: Mouse moved to (450, 406)
Screenshot: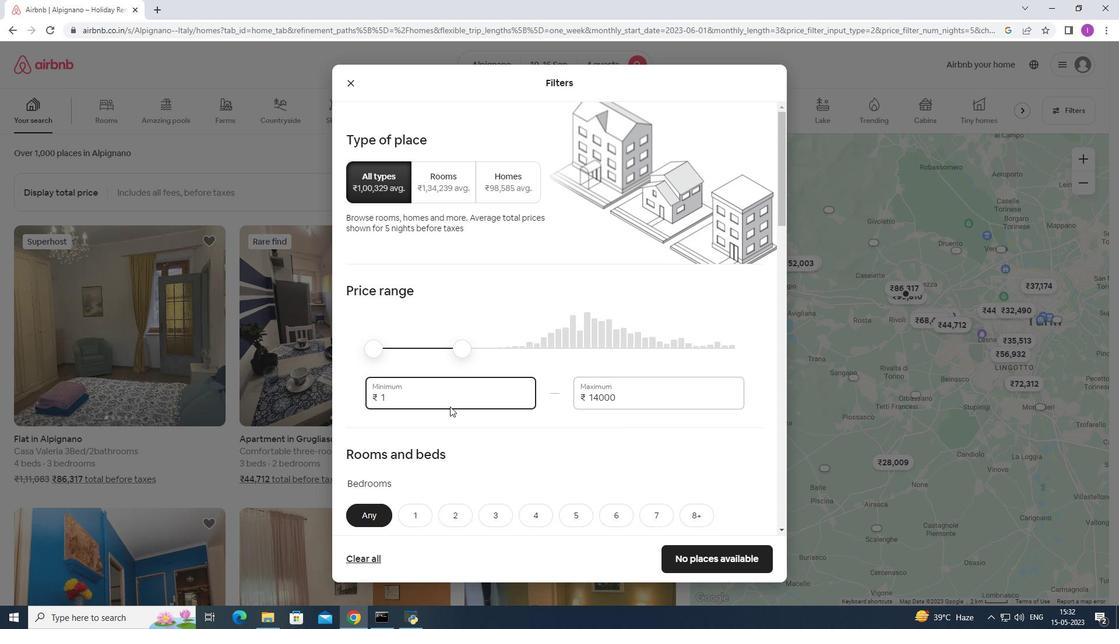 
Action: Key pressed 0
Screenshot: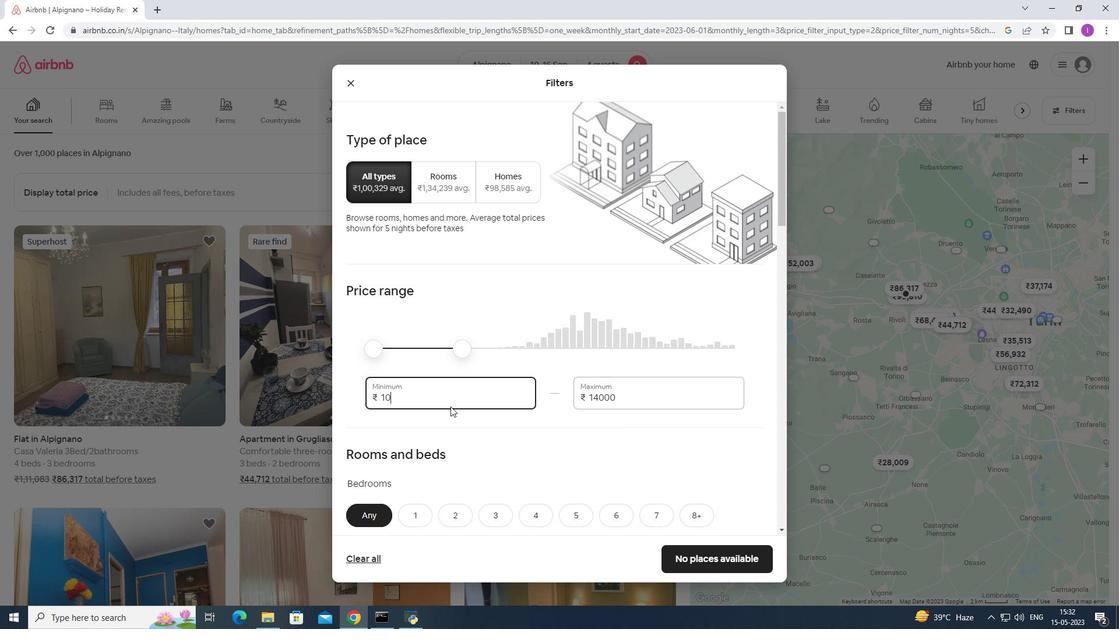 
Action: Mouse moved to (450, 407)
Screenshot: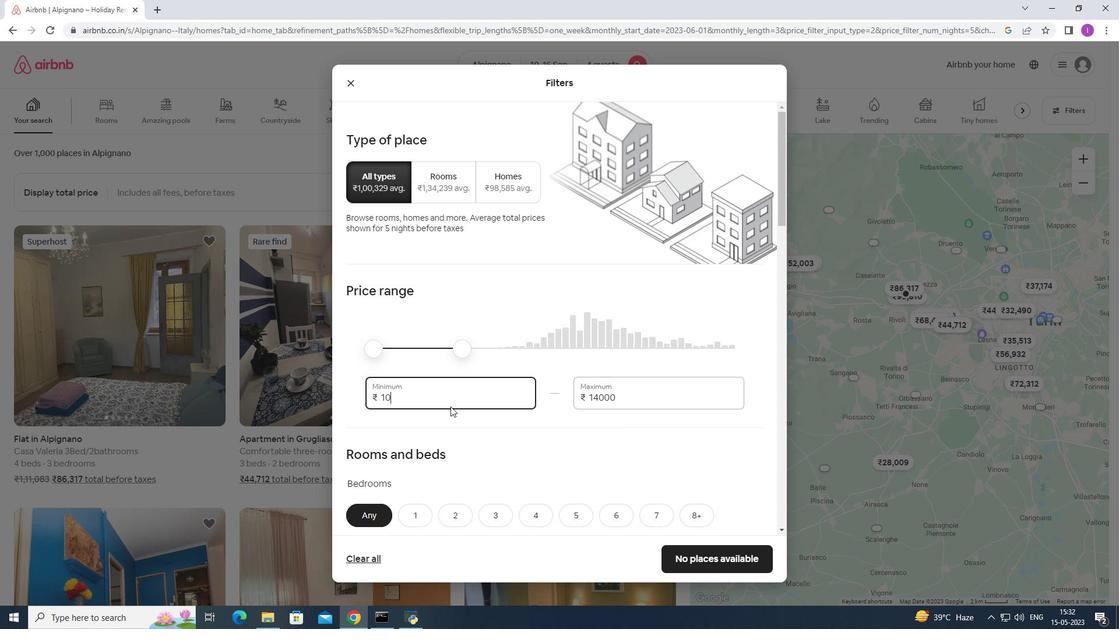 
Action: Key pressed 0
Screenshot: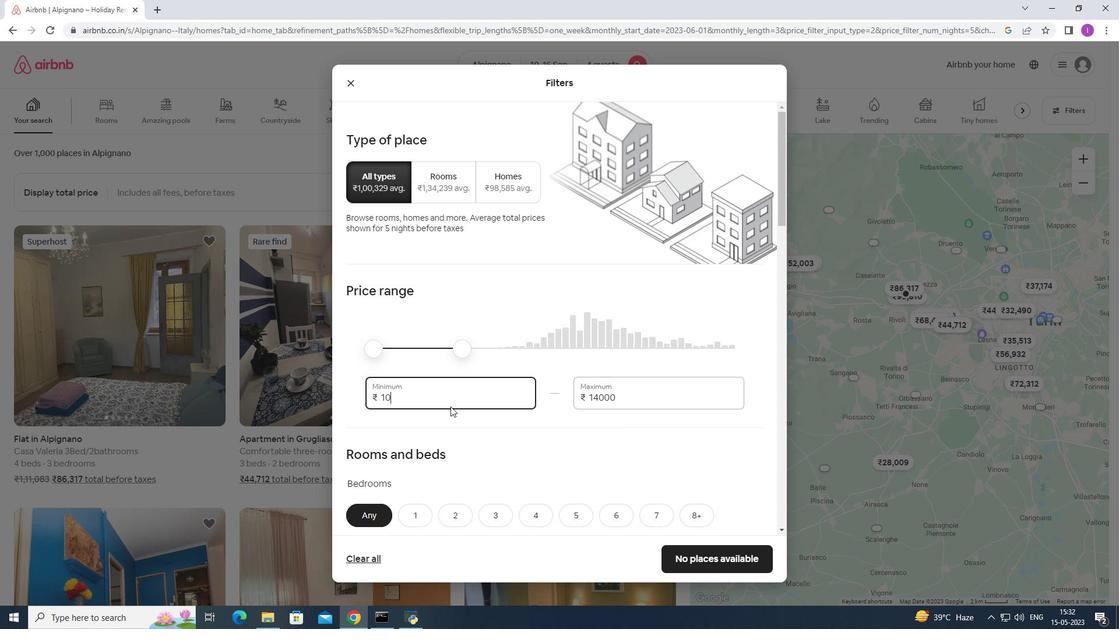 
Action: Mouse moved to (451, 407)
Screenshot: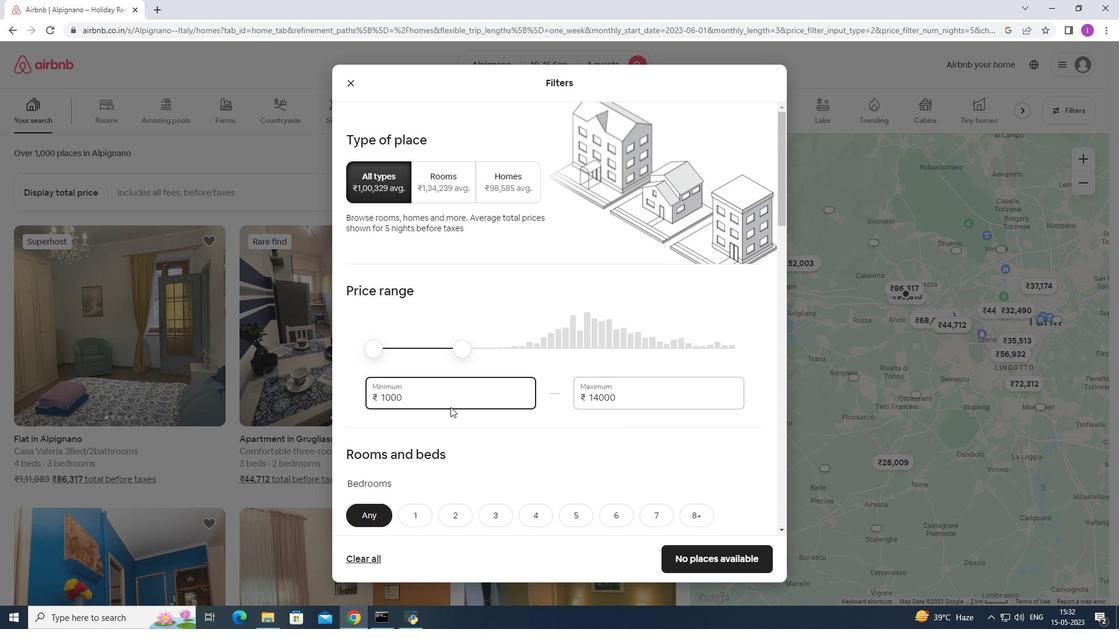 
Action: Key pressed 0
Screenshot: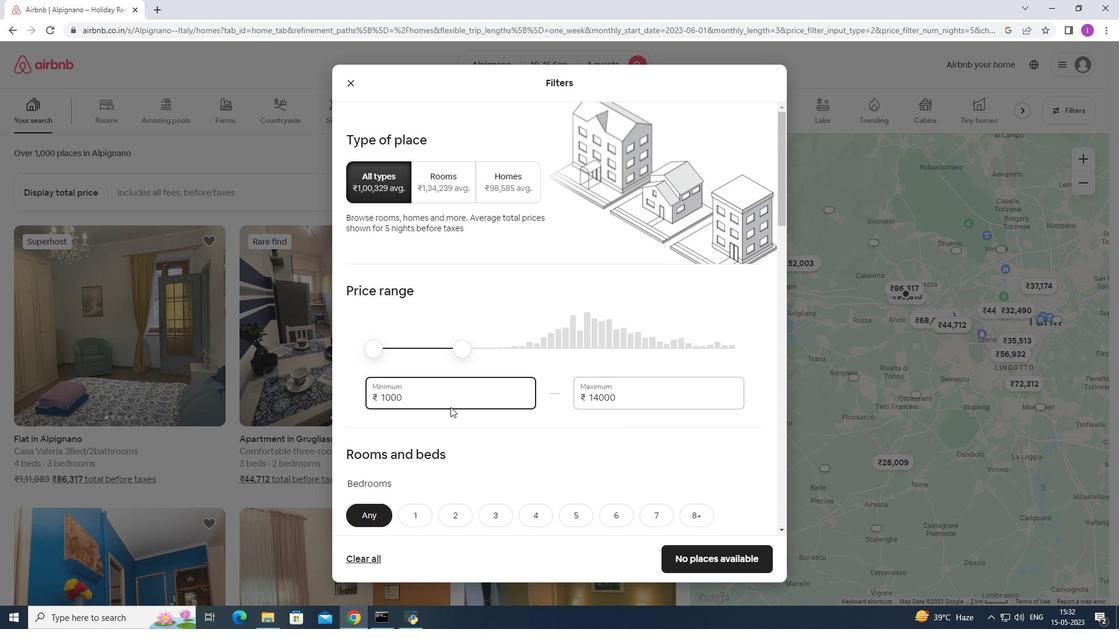 
Action: Mouse moved to (464, 414)
Screenshot: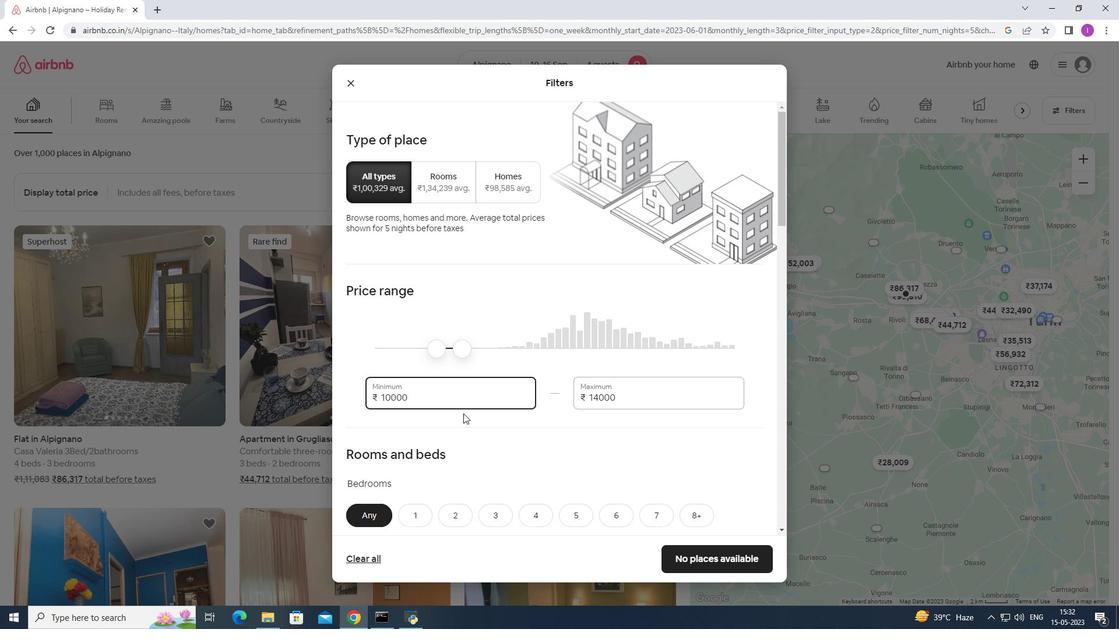 
Action: Mouse scrolled (464, 413) with delta (0, 0)
Screenshot: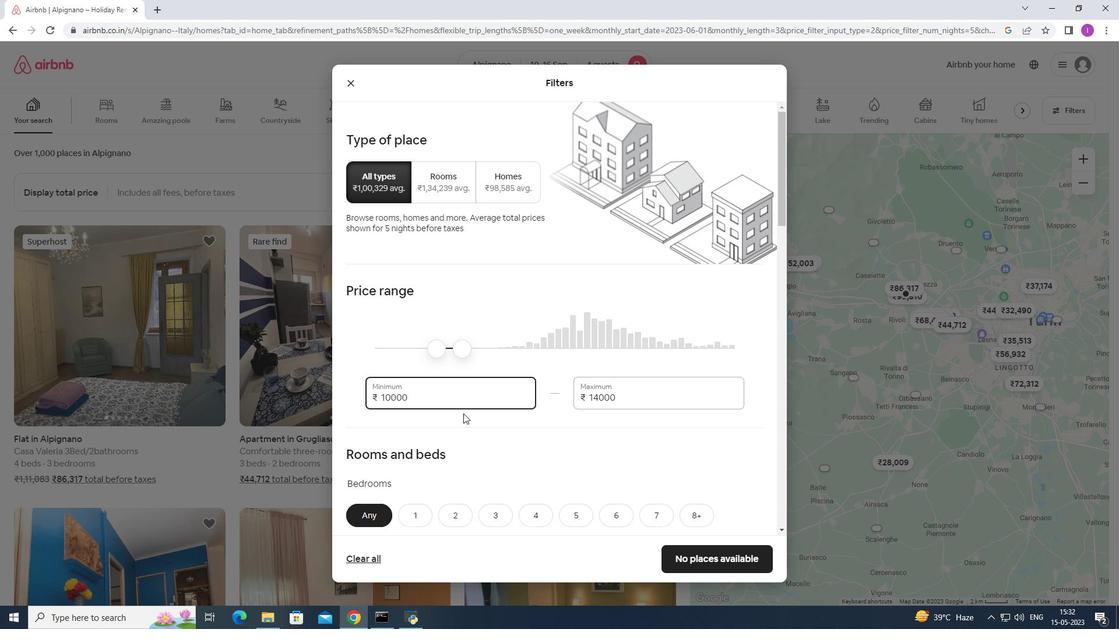 
Action: Mouse moved to (465, 414)
Screenshot: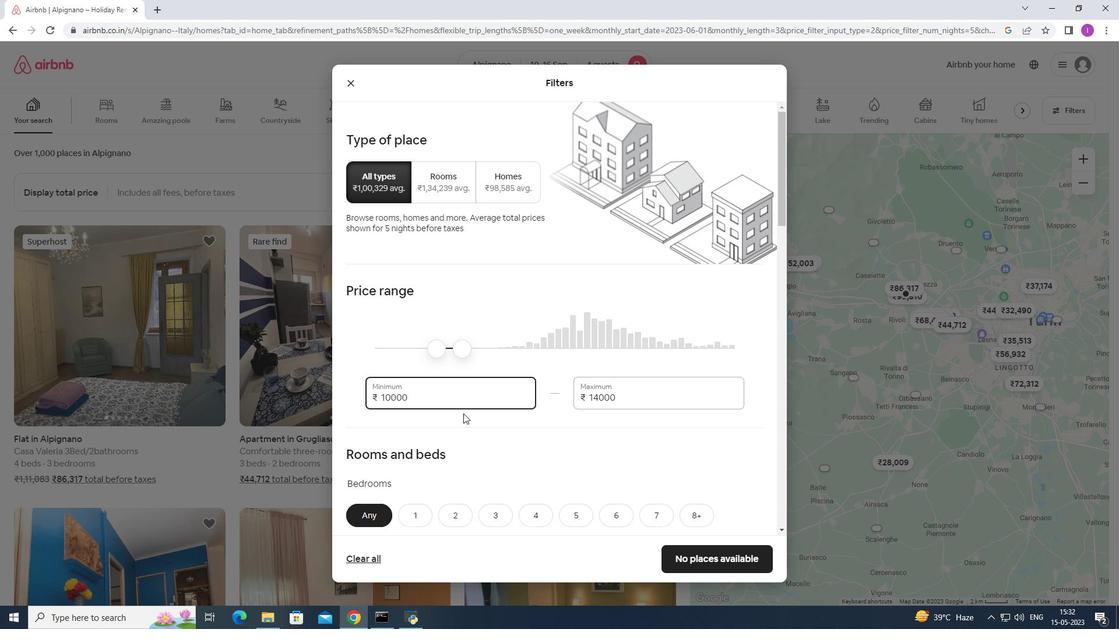 
Action: Mouse scrolled (465, 413) with delta (0, 0)
Screenshot: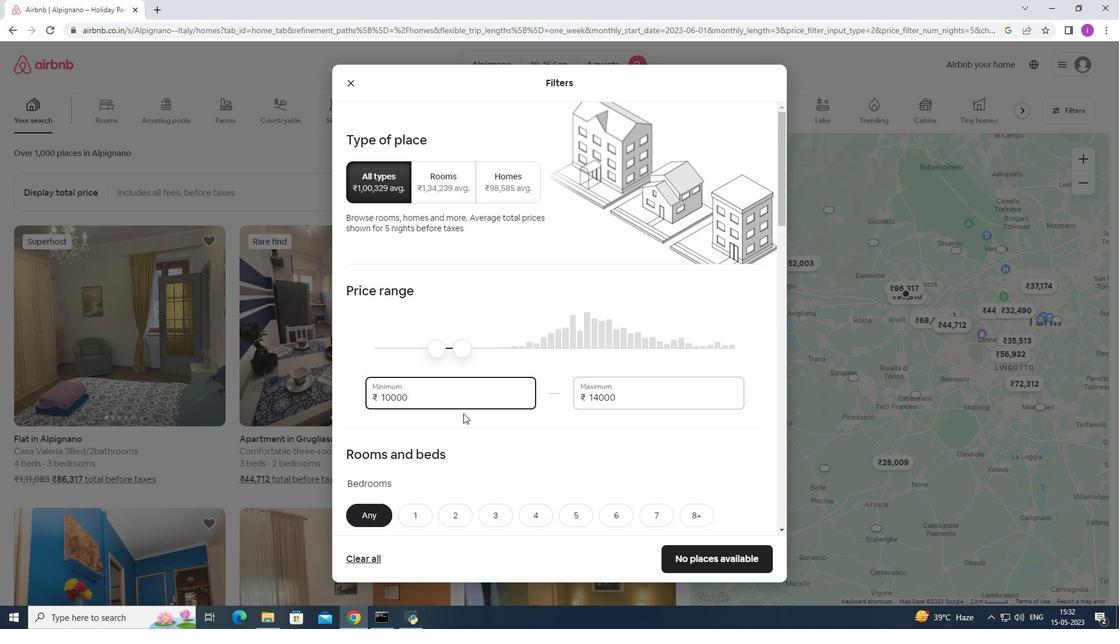 
Action: Mouse scrolled (465, 413) with delta (0, 0)
Screenshot: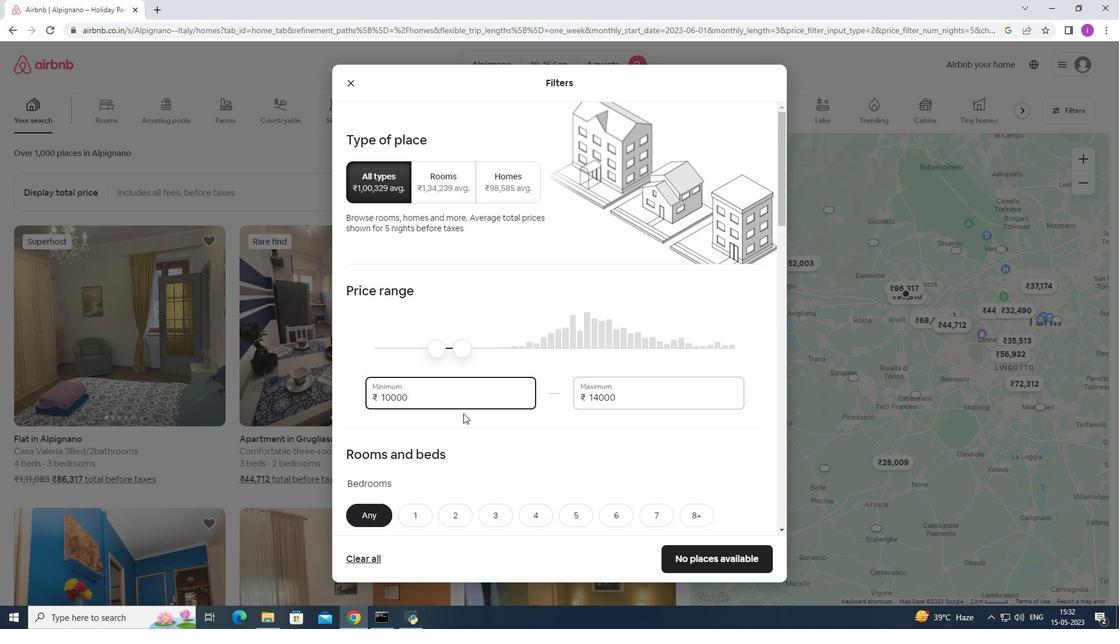 
Action: Mouse moved to (526, 340)
Screenshot: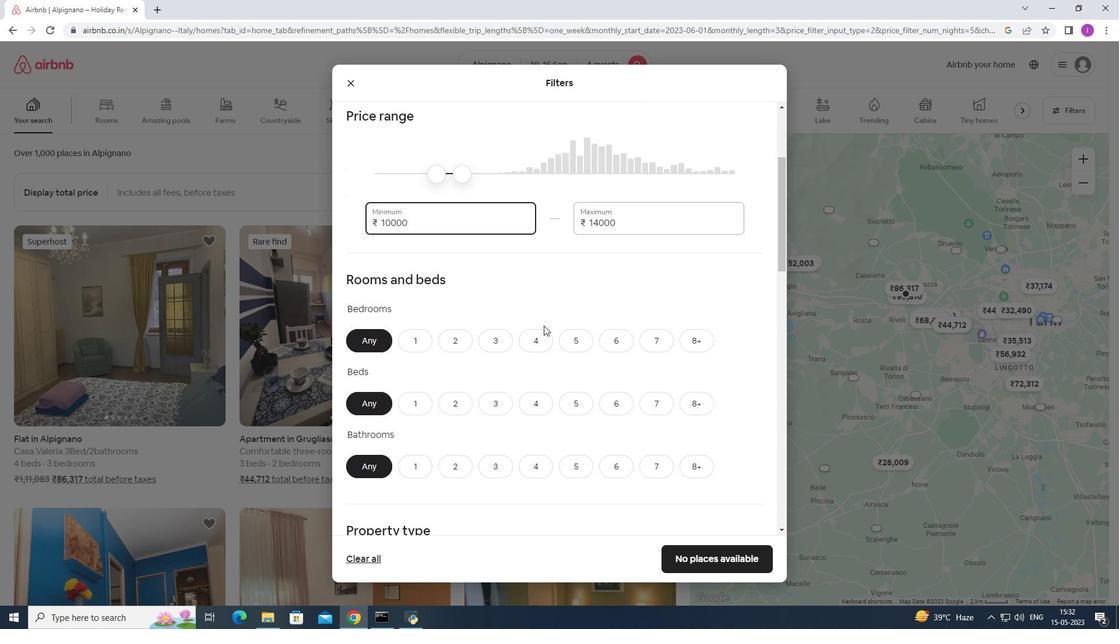 
Action: Mouse pressed left at (526, 340)
Screenshot: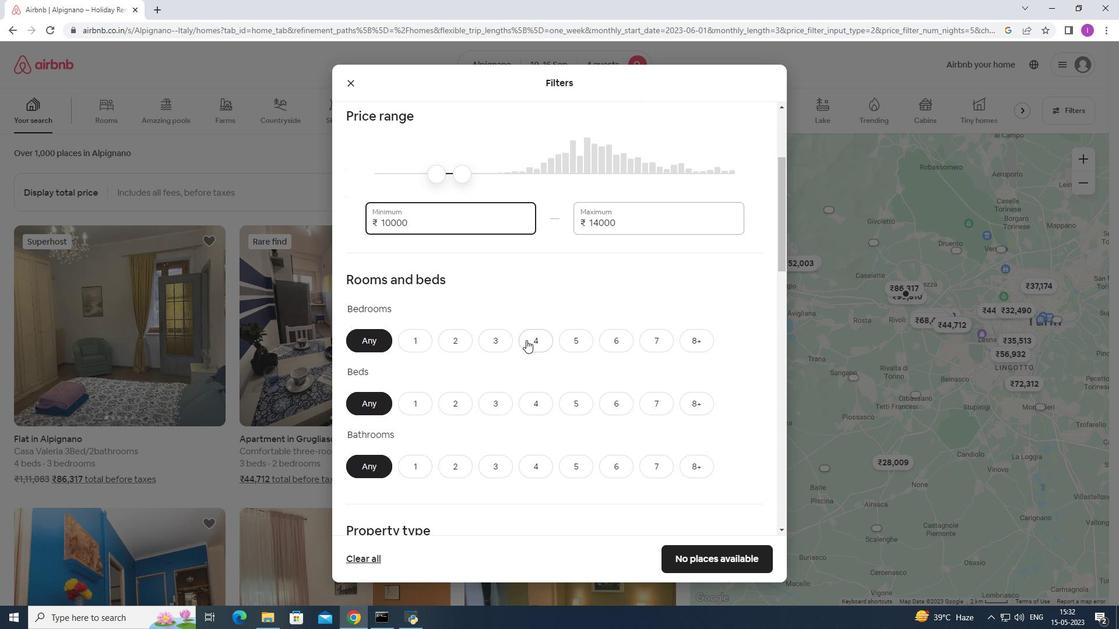 
Action: Mouse moved to (535, 398)
Screenshot: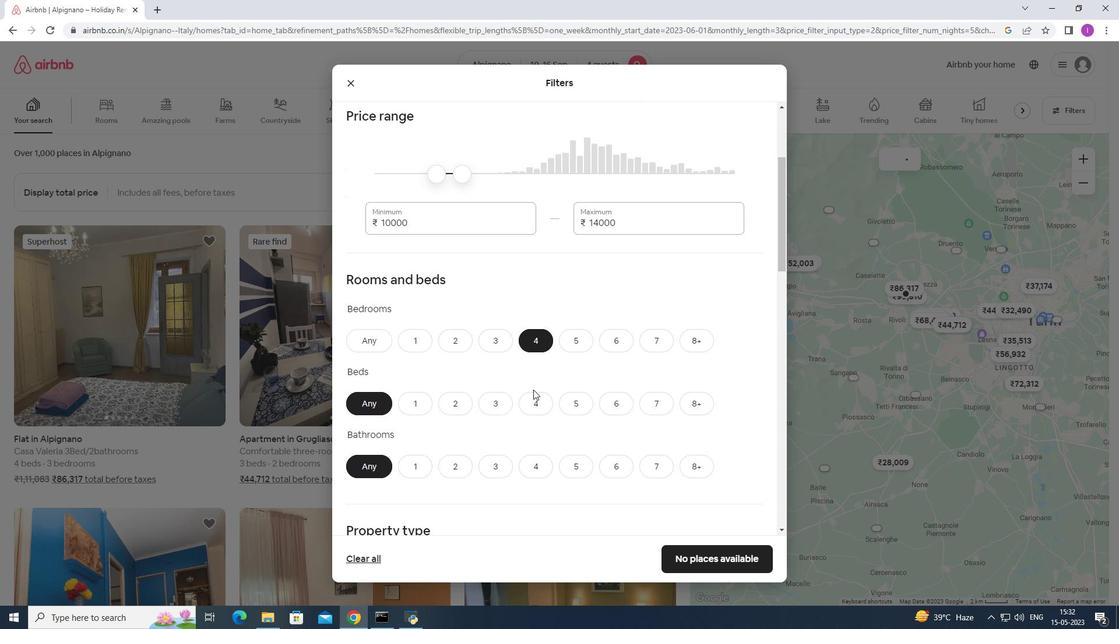 
Action: Mouse pressed left at (535, 398)
Screenshot: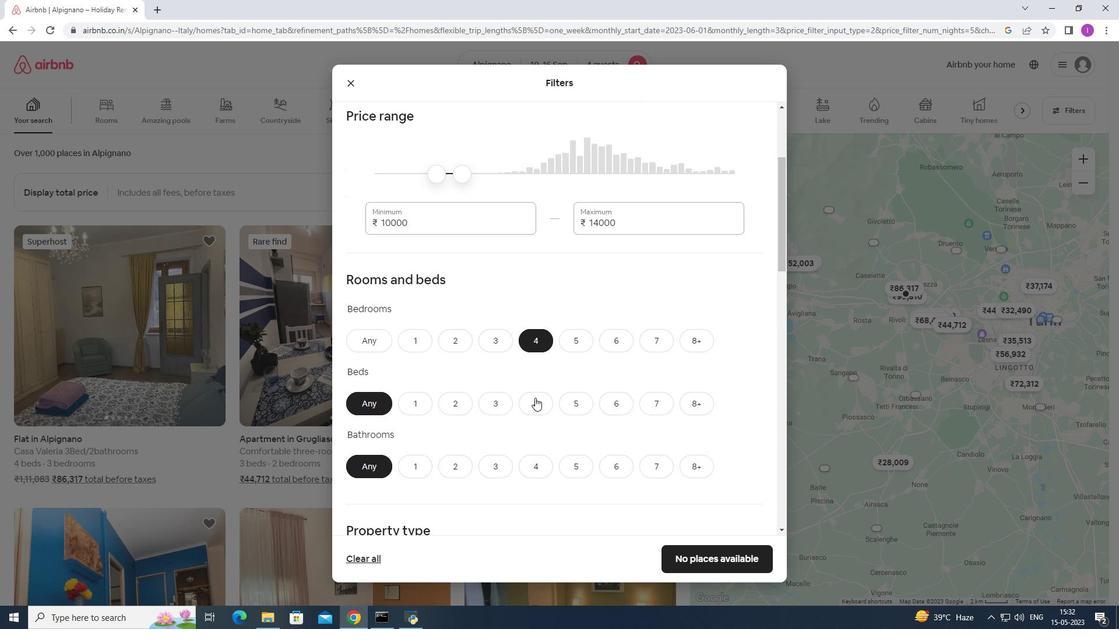 
Action: Mouse moved to (543, 459)
Screenshot: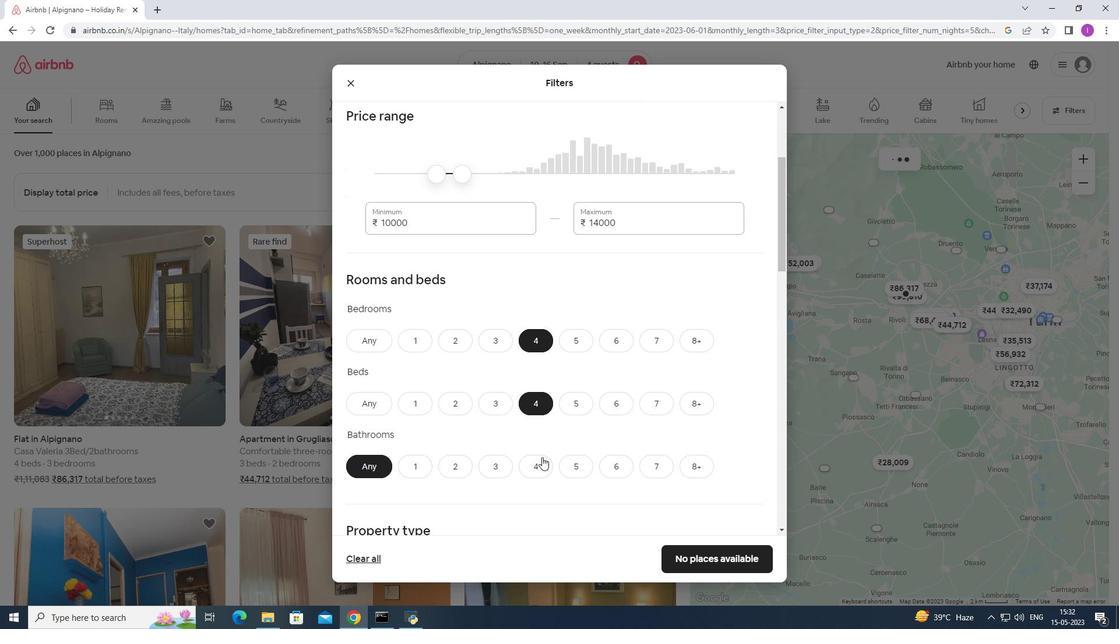 
Action: Mouse pressed left at (543, 459)
Screenshot: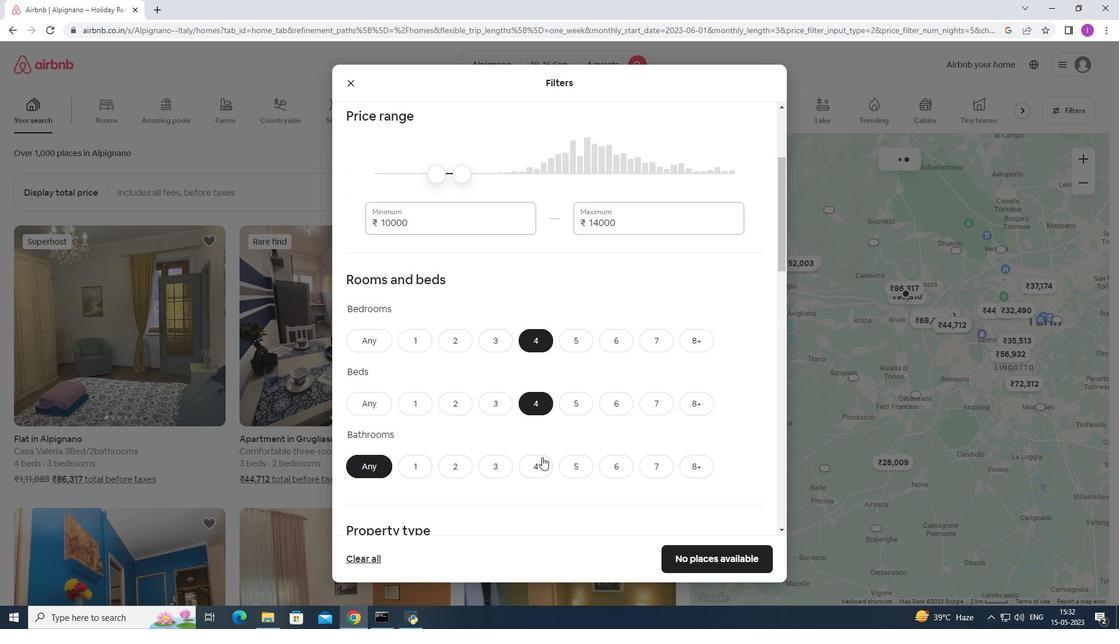 
Action: Mouse moved to (510, 409)
Screenshot: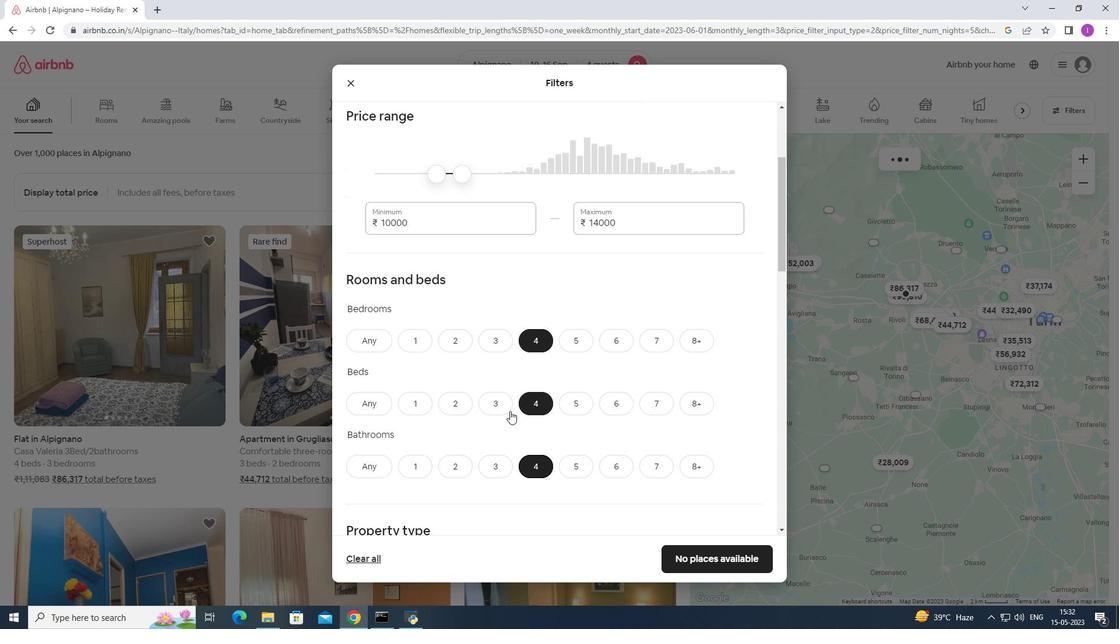 
Action: Mouse scrolled (510, 408) with delta (0, 0)
Screenshot: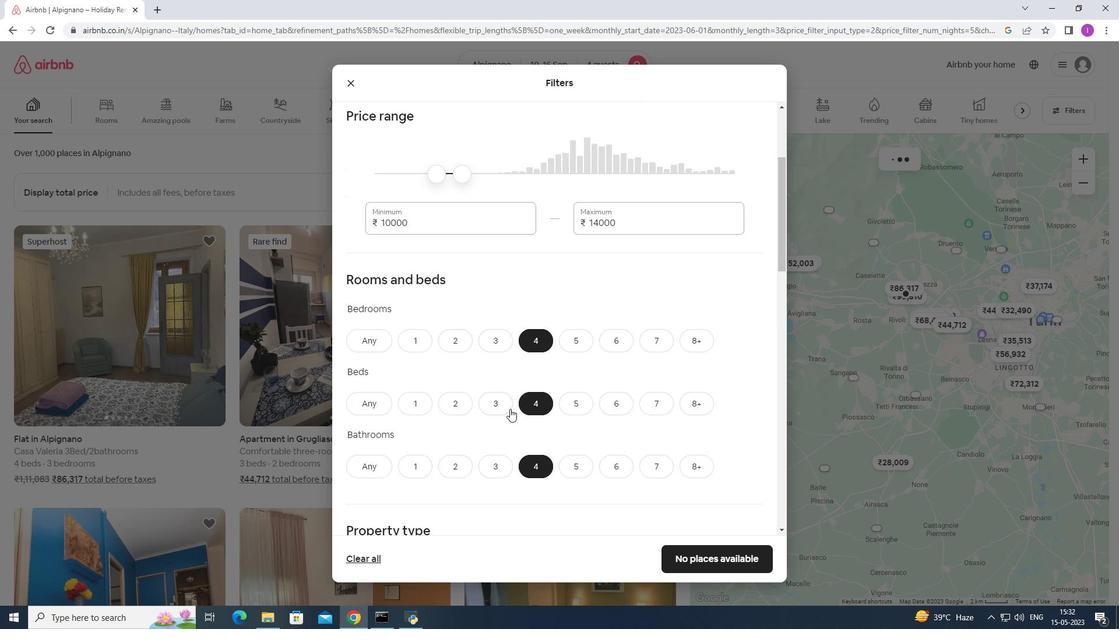 
Action: Mouse scrolled (510, 408) with delta (0, 0)
Screenshot: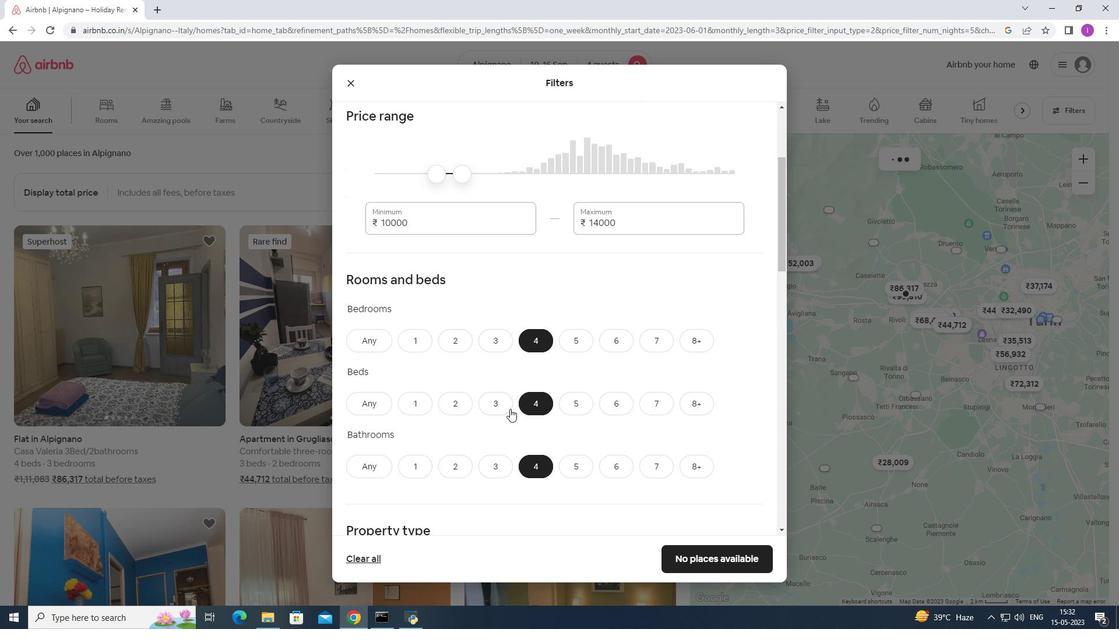 
Action: Mouse scrolled (510, 408) with delta (0, 0)
Screenshot: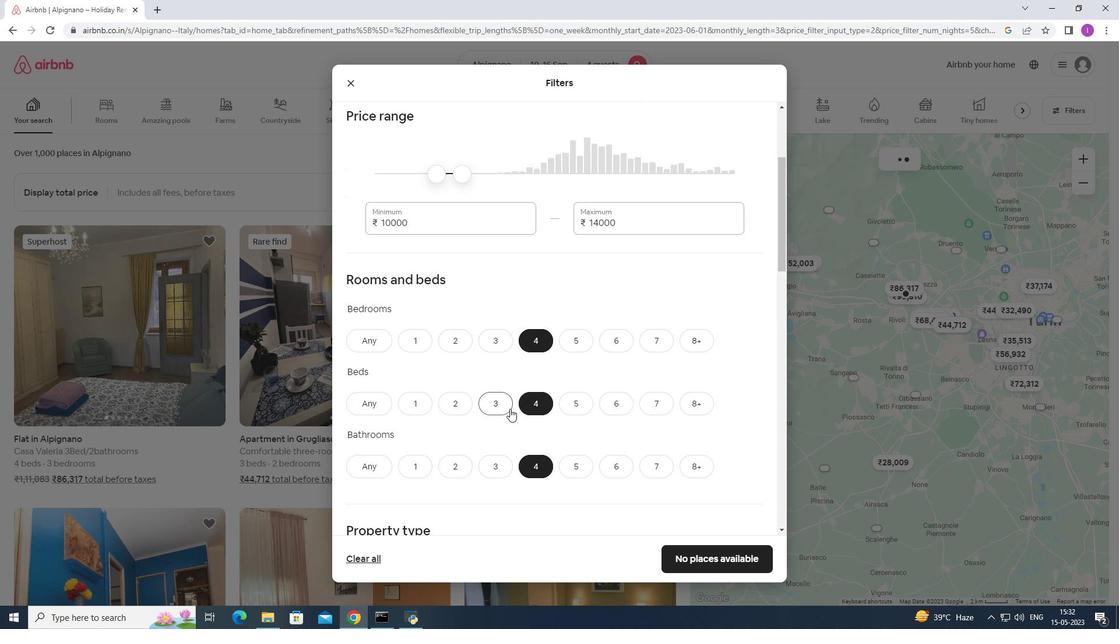 
Action: Mouse moved to (511, 405)
Screenshot: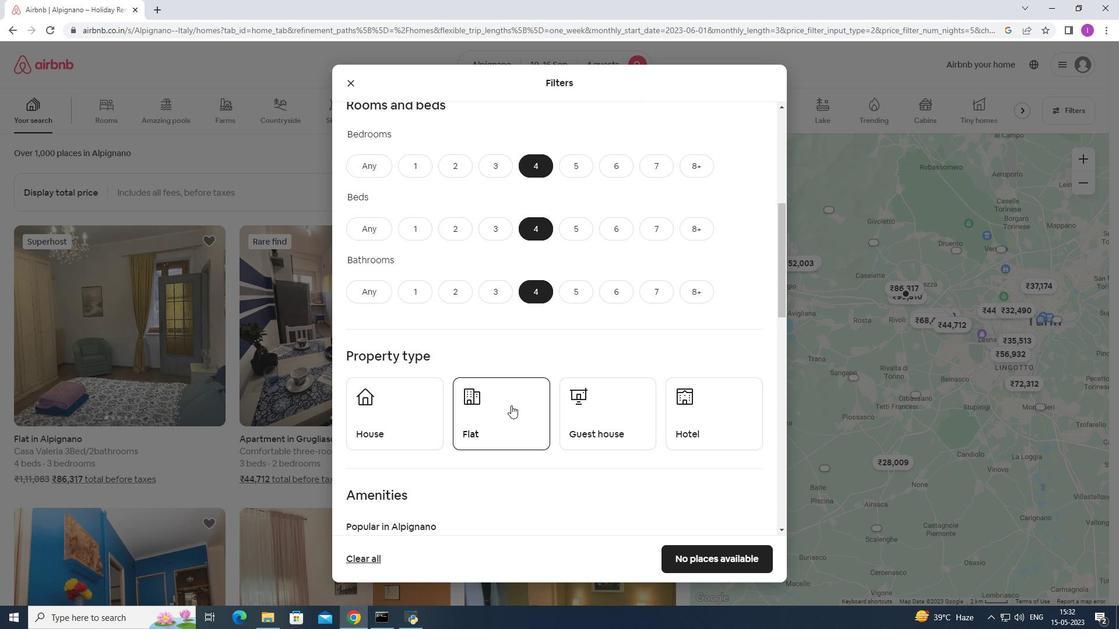 
Action: Mouse scrolled (511, 404) with delta (0, 0)
Screenshot: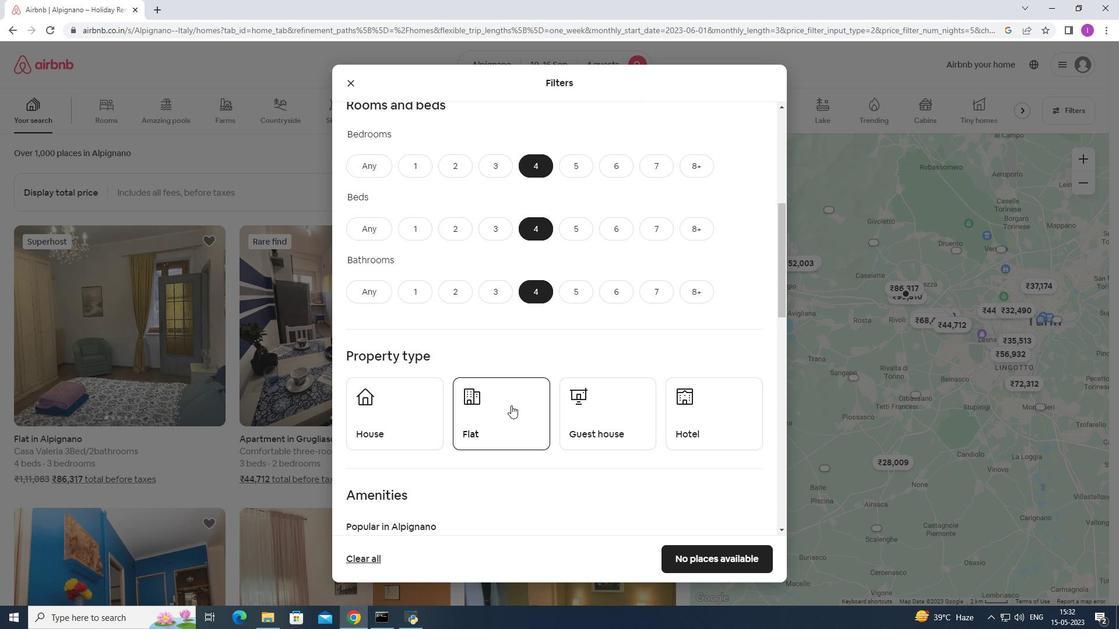 
Action: Mouse moved to (416, 373)
Screenshot: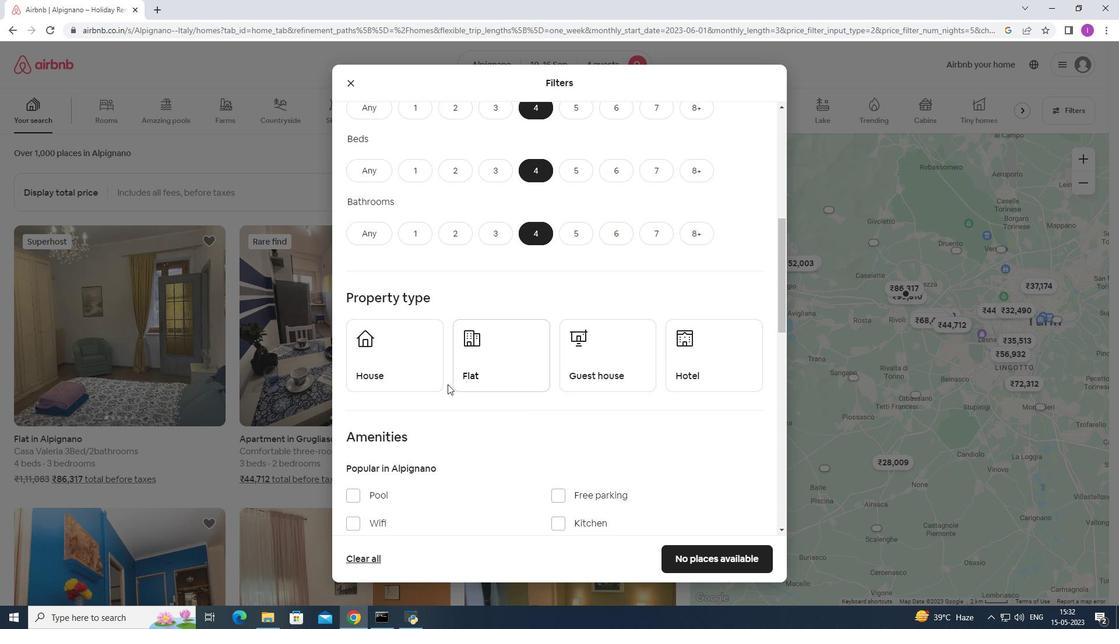 
Action: Mouse pressed left at (416, 373)
Screenshot: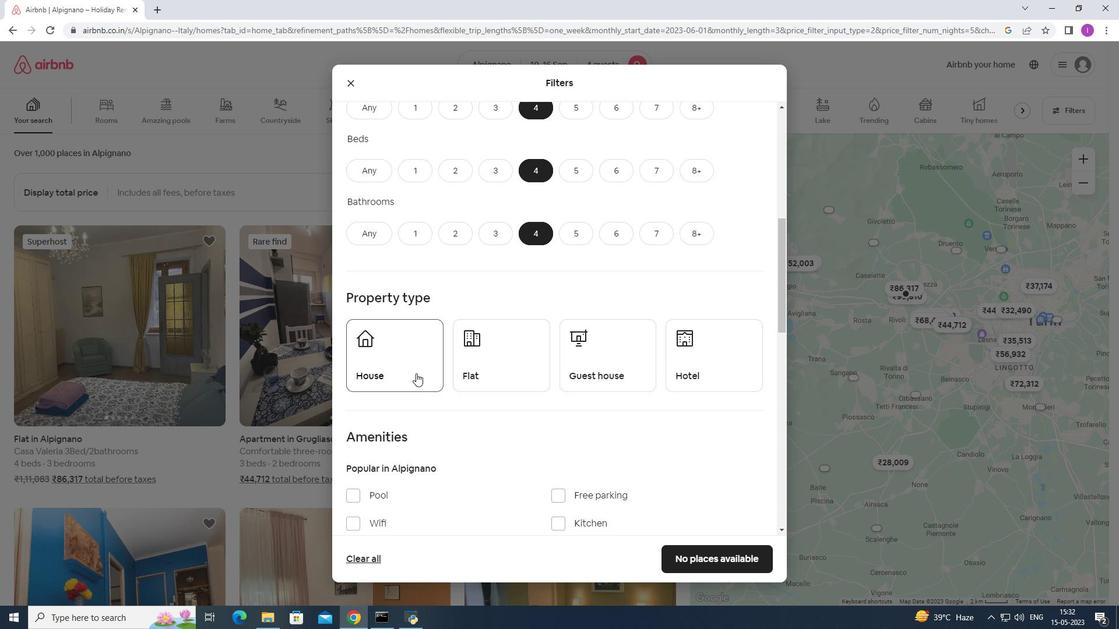 
Action: Mouse moved to (504, 373)
Screenshot: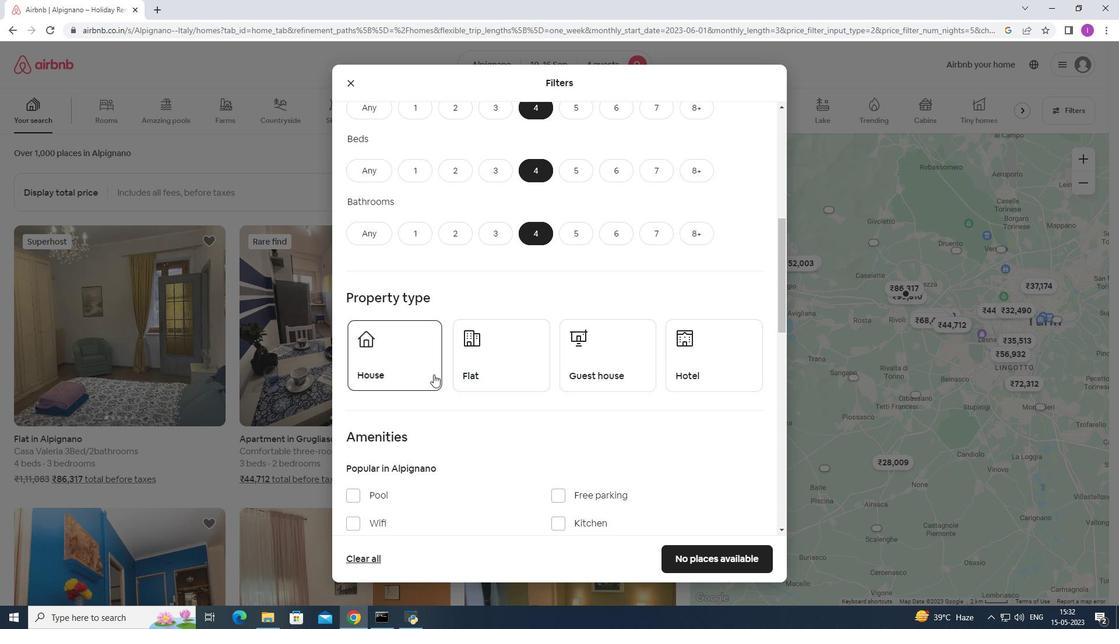 
Action: Mouse pressed left at (504, 373)
Screenshot: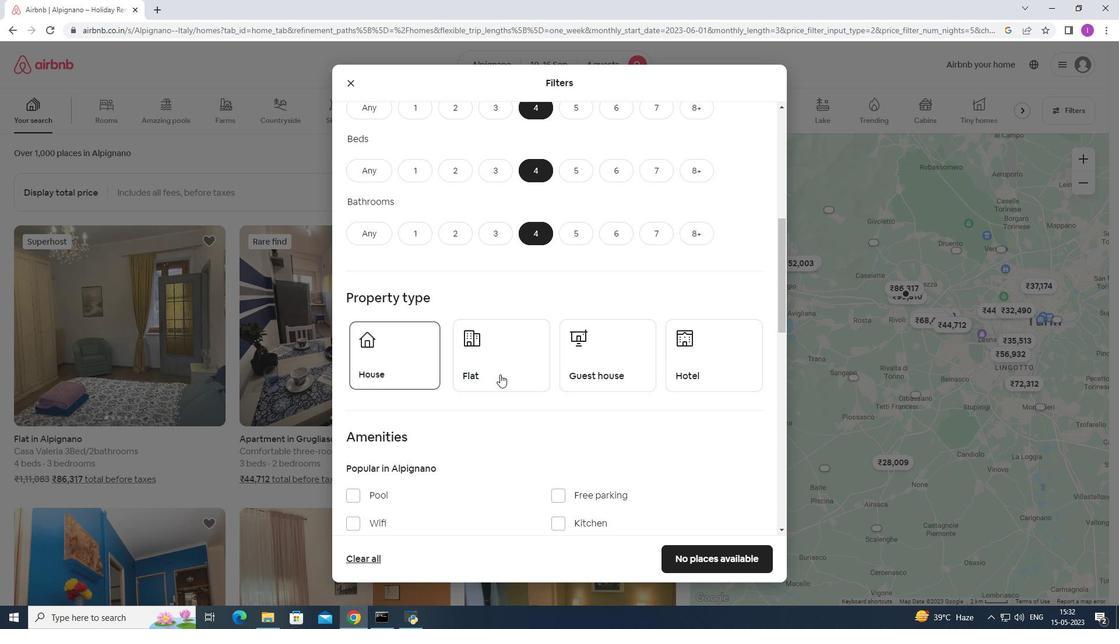
Action: Mouse moved to (589, 370)
Screenshot: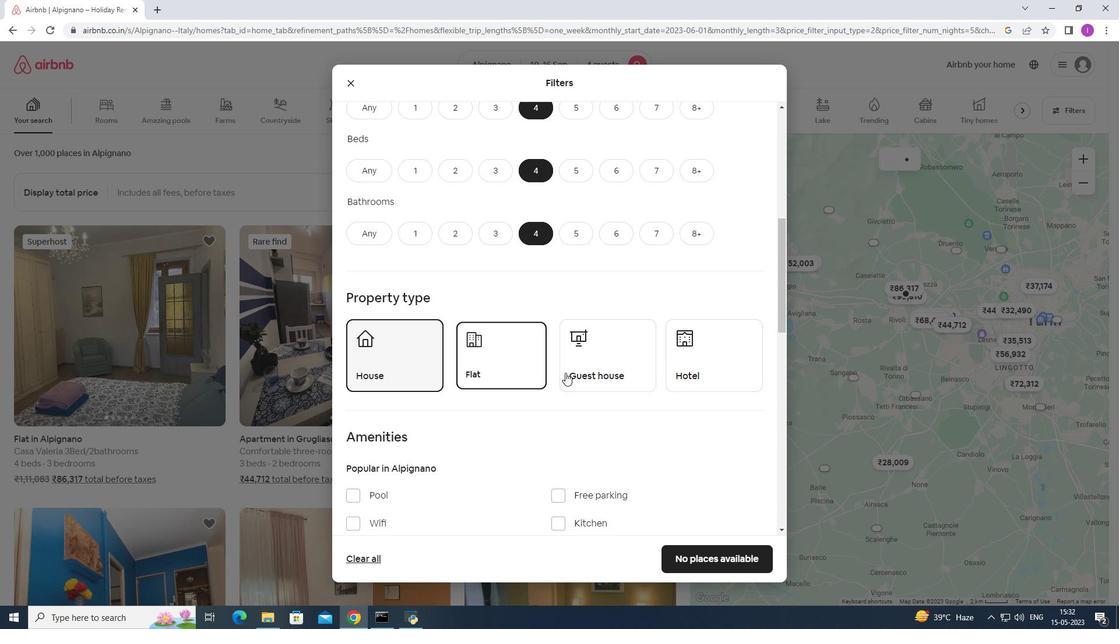 
Action: Mouse pressed left at (589, 370)
Screenshot: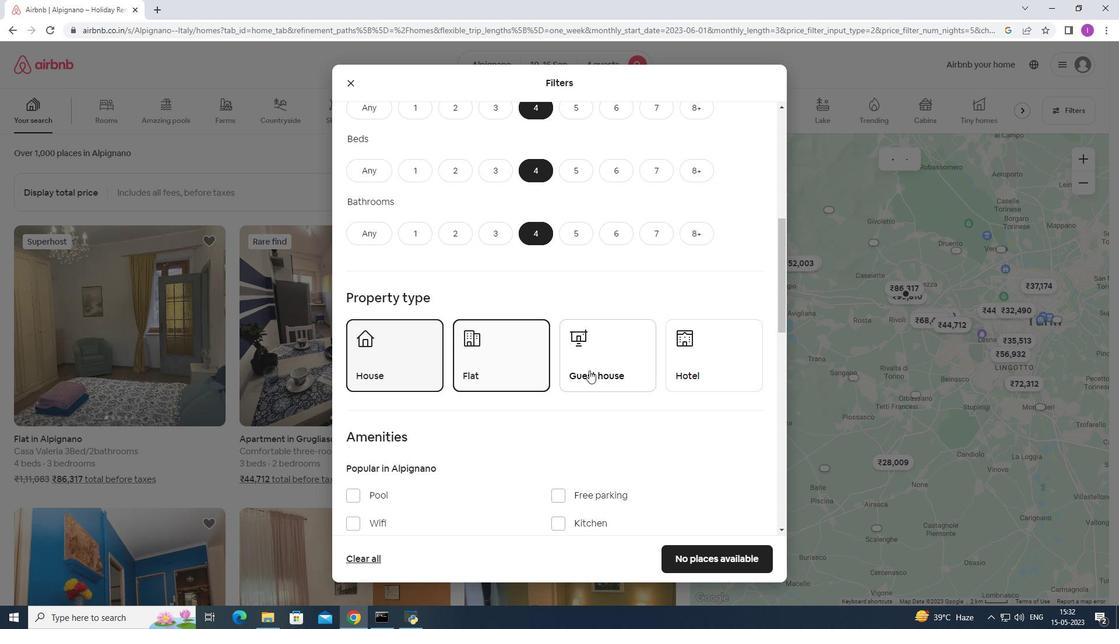 
Action: Mouse moved to (600, 429)
Screenshot: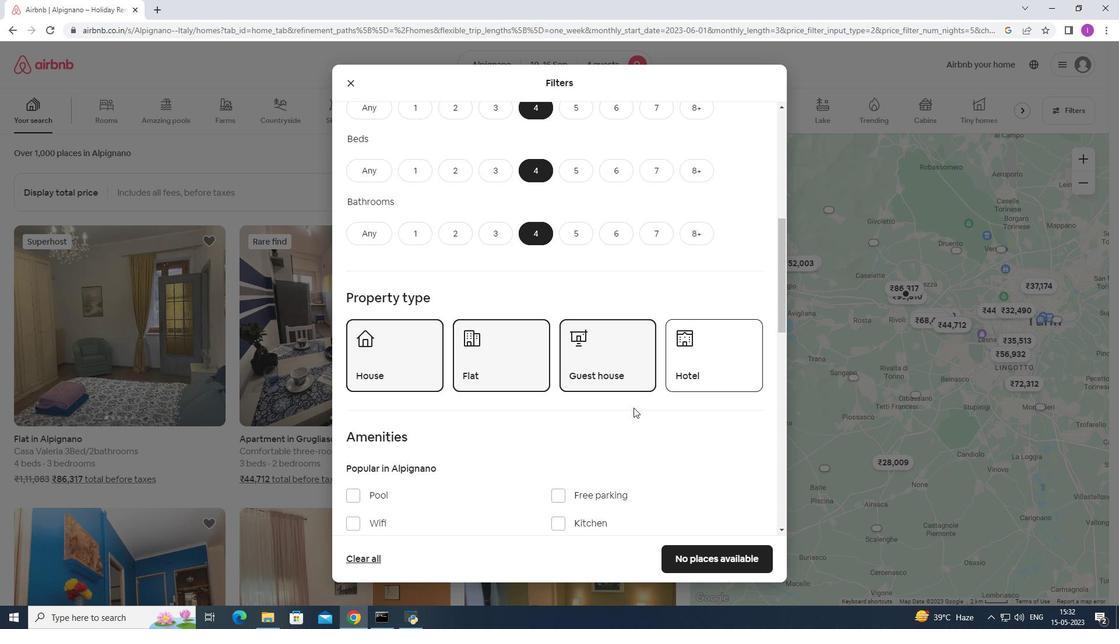
Action: Mouse scrolled (600, 428) with delta (0, 0)
Screenshot: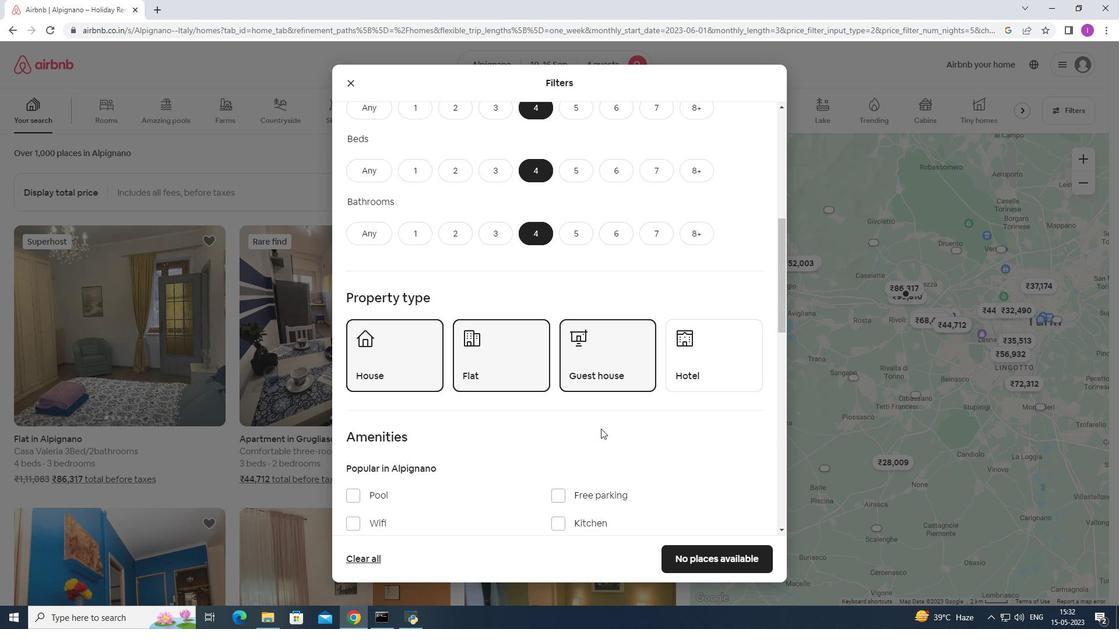 
Action: Mouse scrolled (600, 428) with delta (0, 0)
Screenshot: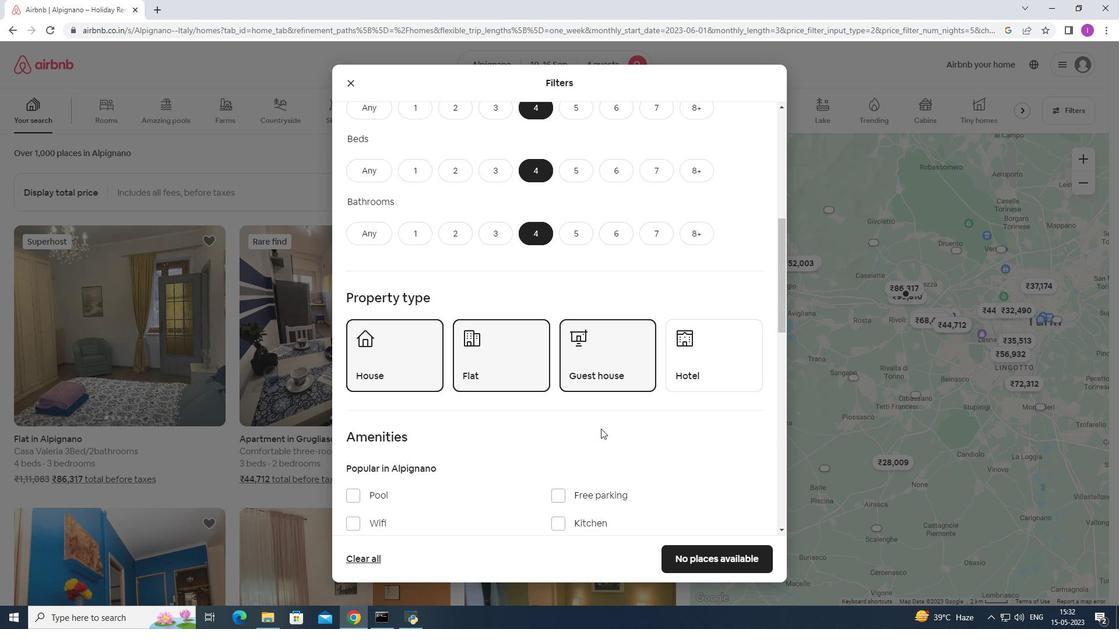 
Action: Mouse moved to (601, 429)
Screenshot: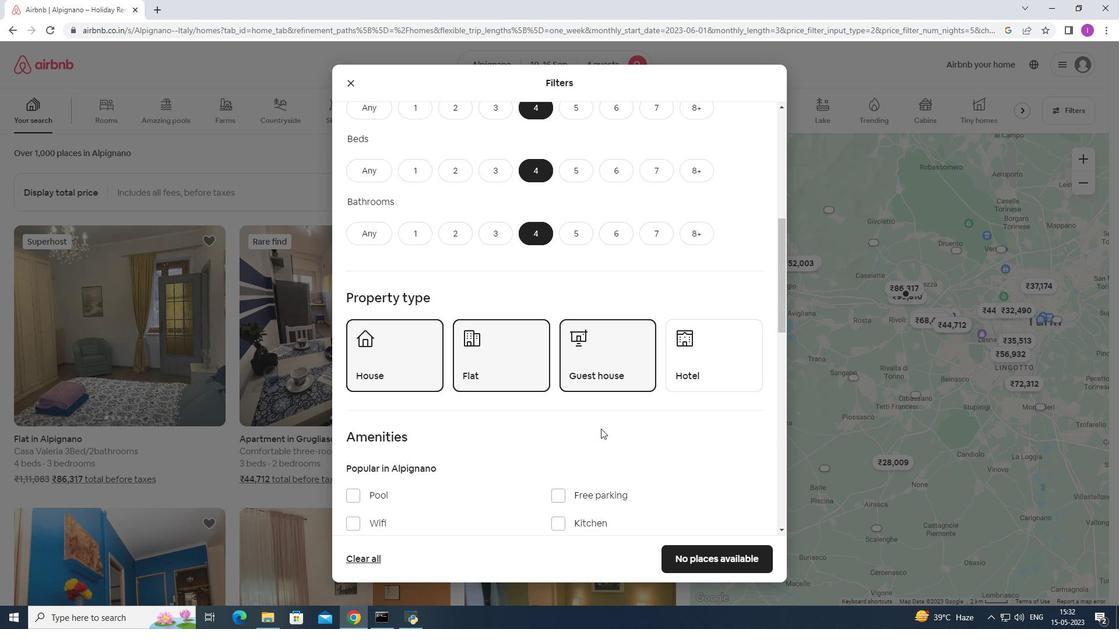 
Action: Mouse scrolled (601, 428) with delta (0, 0)
Screenshot: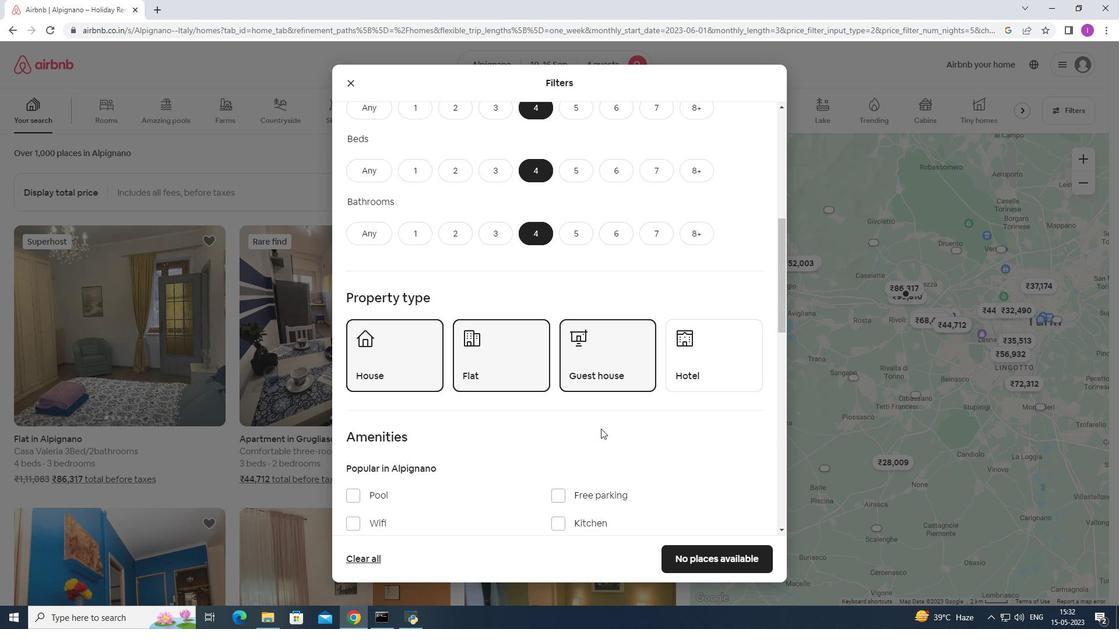 
Action: Mouse moved to (352, 346)
Screenshot: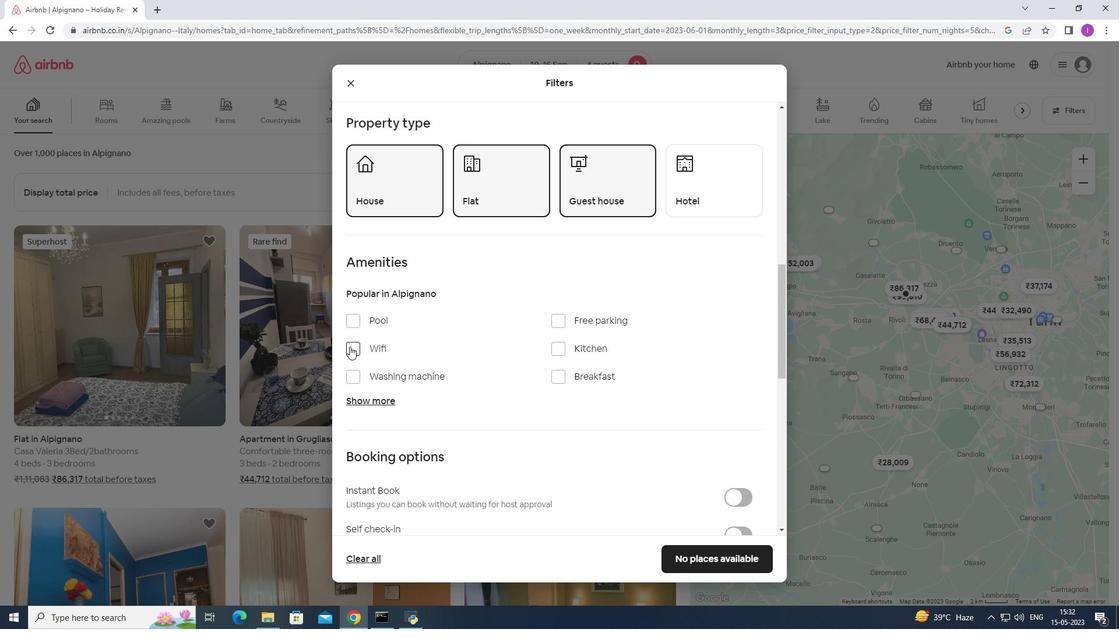 
Action: Mouse pressed left at (352, 346)
Screenshot: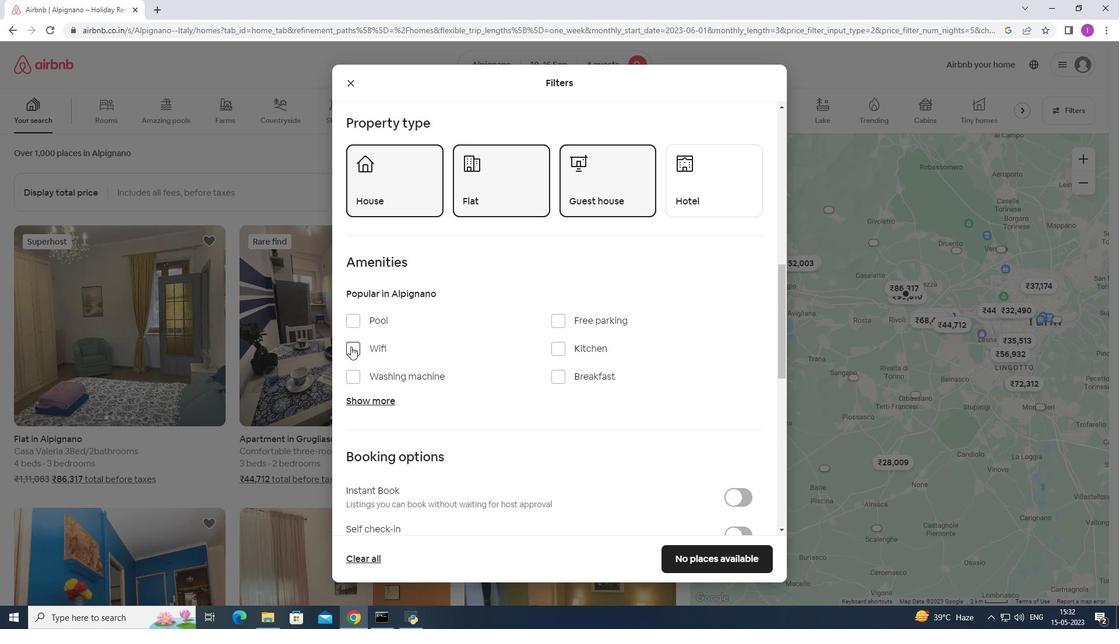 
Action: Mouse moved to (561, 316)
Screenshot: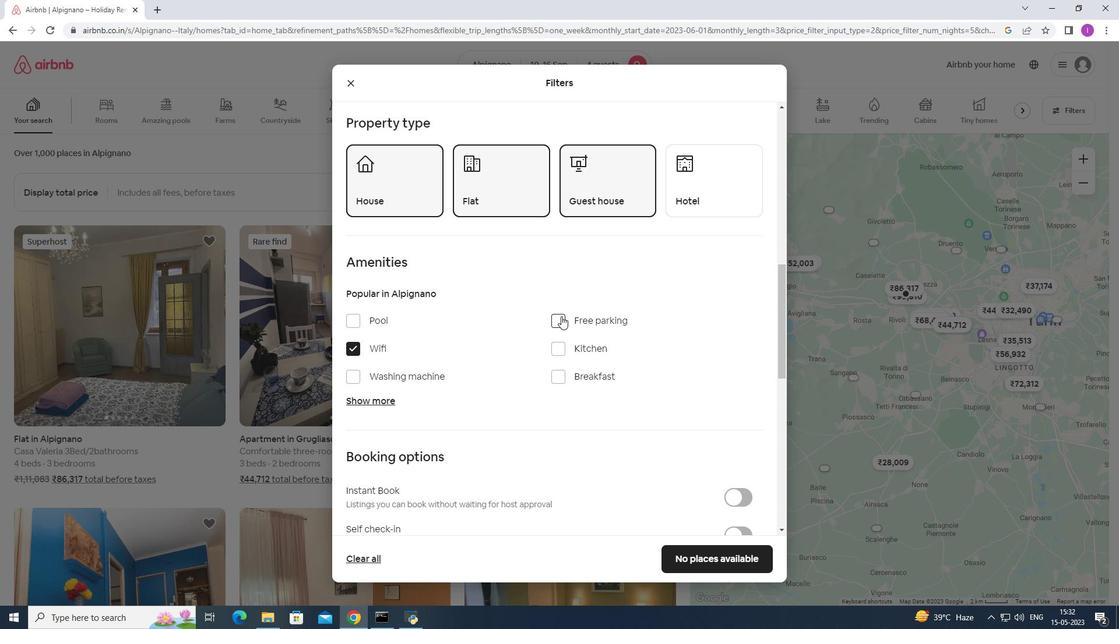 
Action: Mouse pressed left at (561, 316)
Screenshot: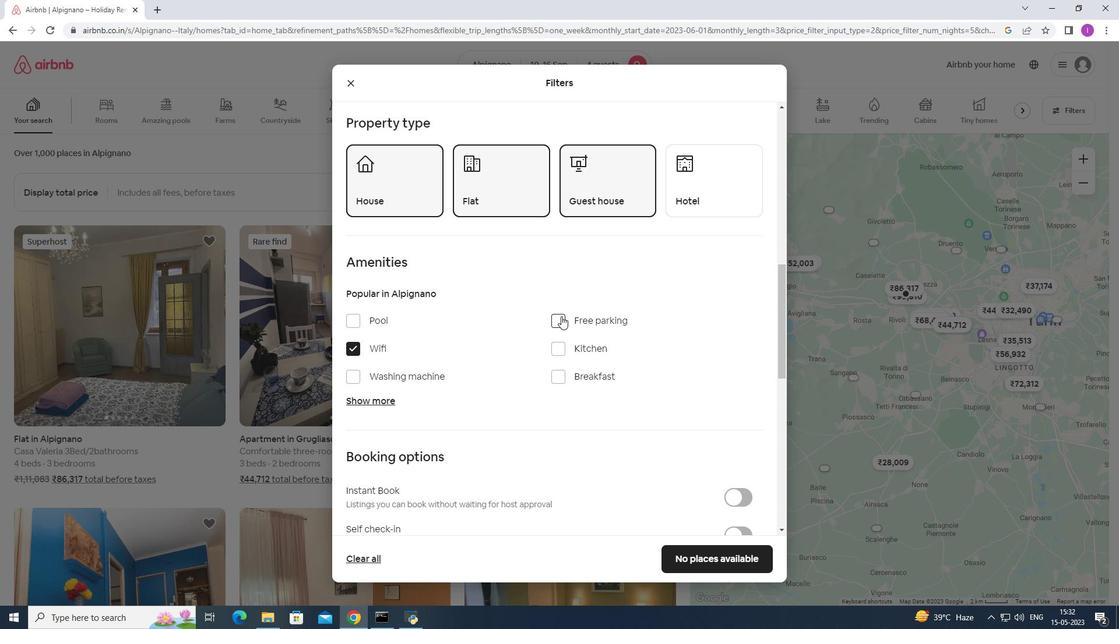 
Action: Mouse moved to (385, 401)
Screenshot: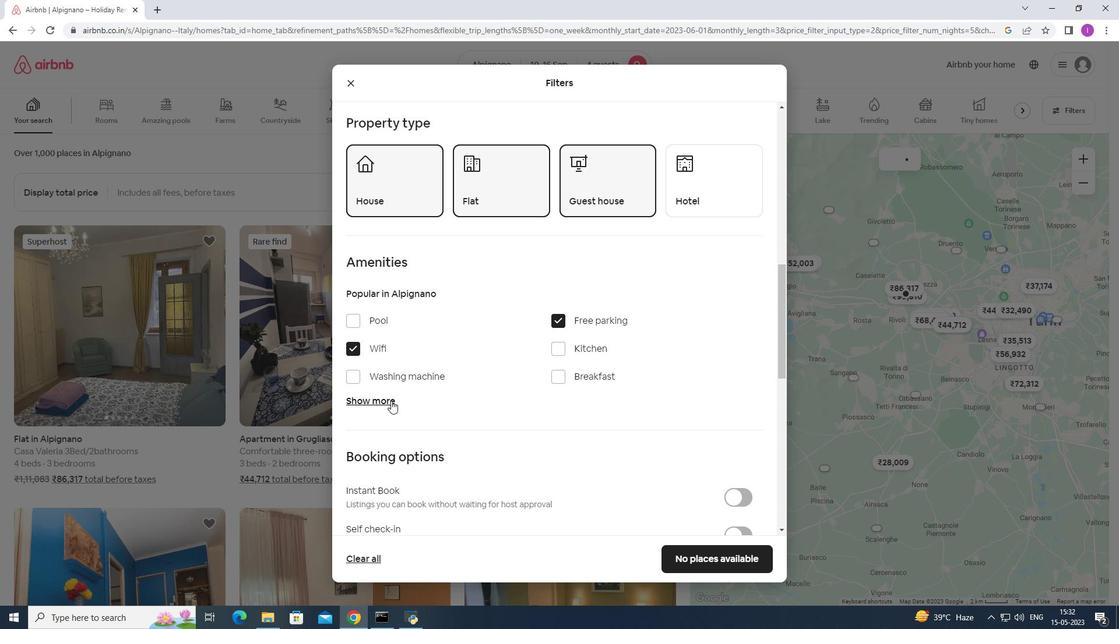 
Action: Mouse pressed left at (385, 401)
Screenshot: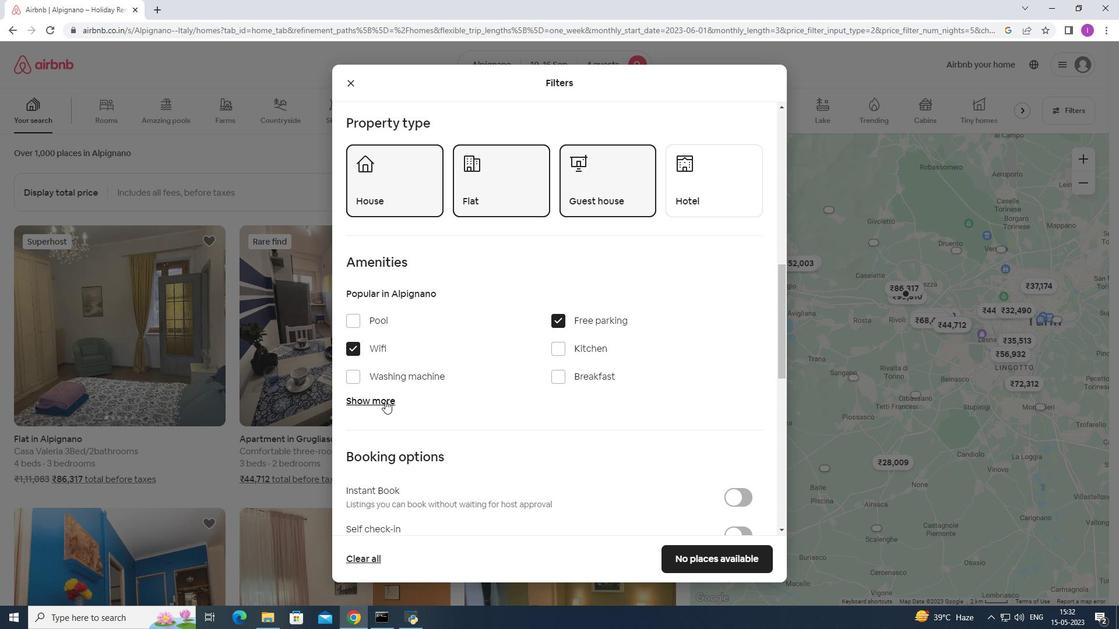 
Action: Mouse moved to (354, 501)
Screenshot: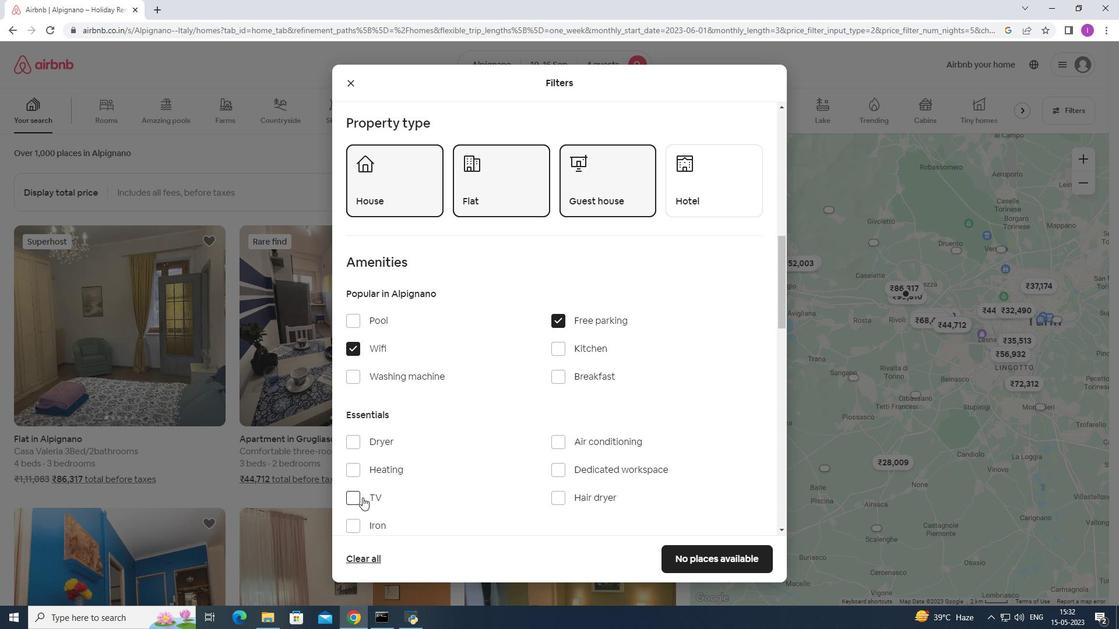 
Action: Mouse pressed left at (354, 501)
Screenshot: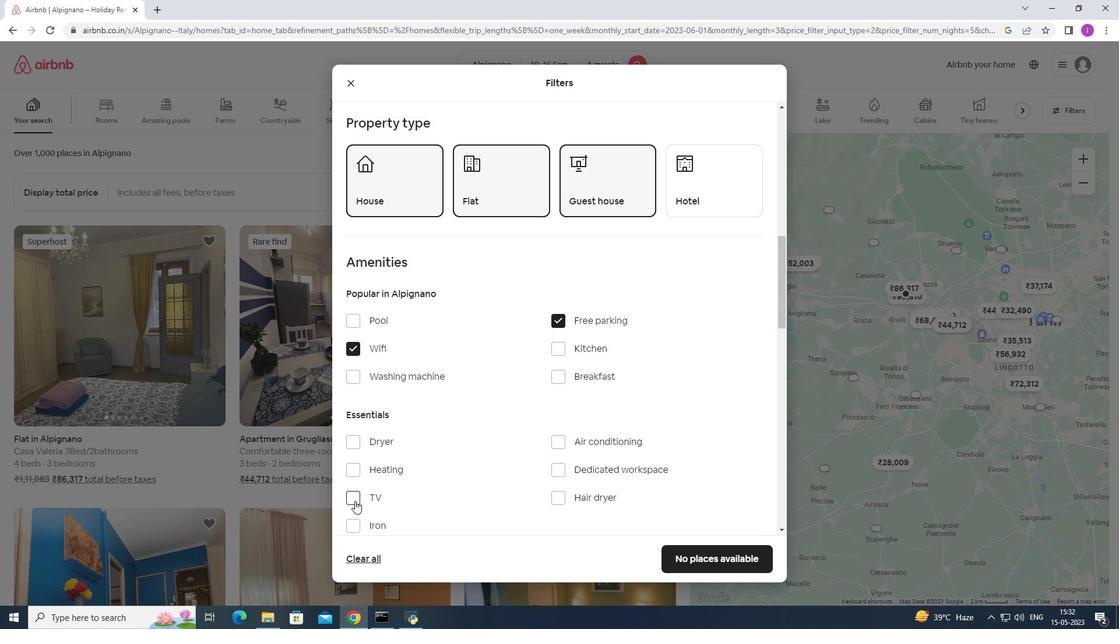 
Action: Mouse moved to (464, 468)
Screenshot: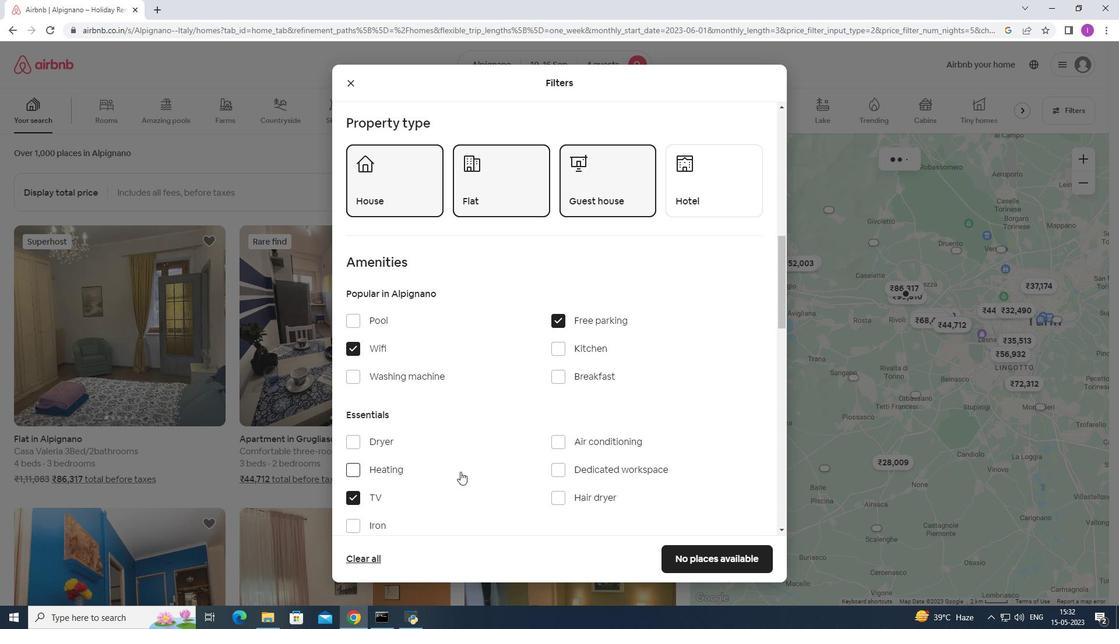
Action: Mouse scrolled (464, 468) with delta (0, 0)
Screenshot: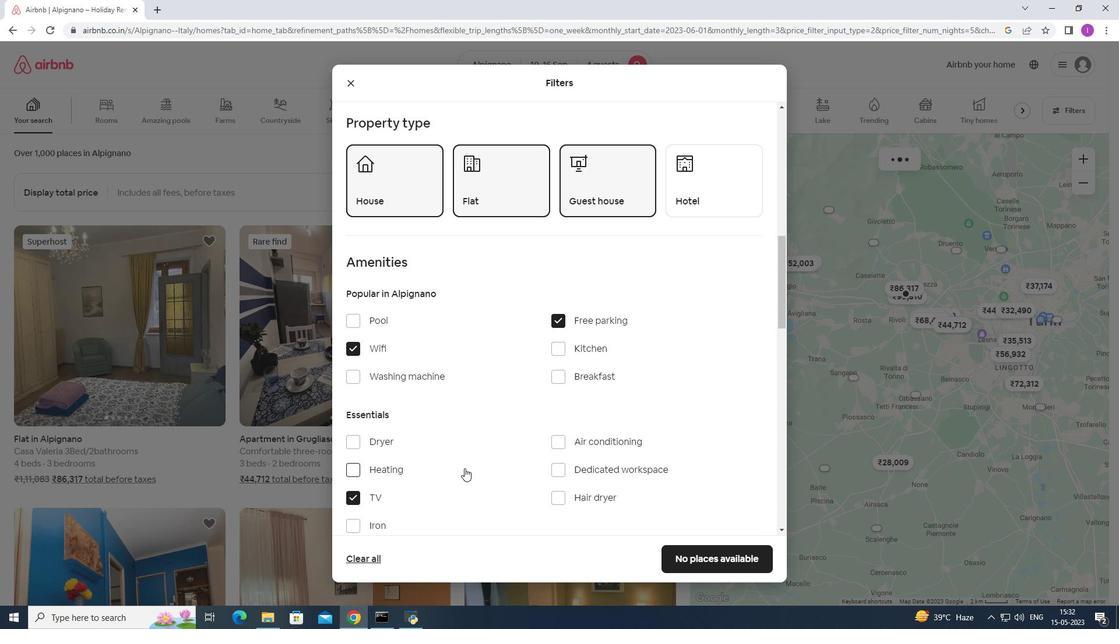 
Action: Mouse scrolled (464, 468) with delta (0, 0)
Screenshot: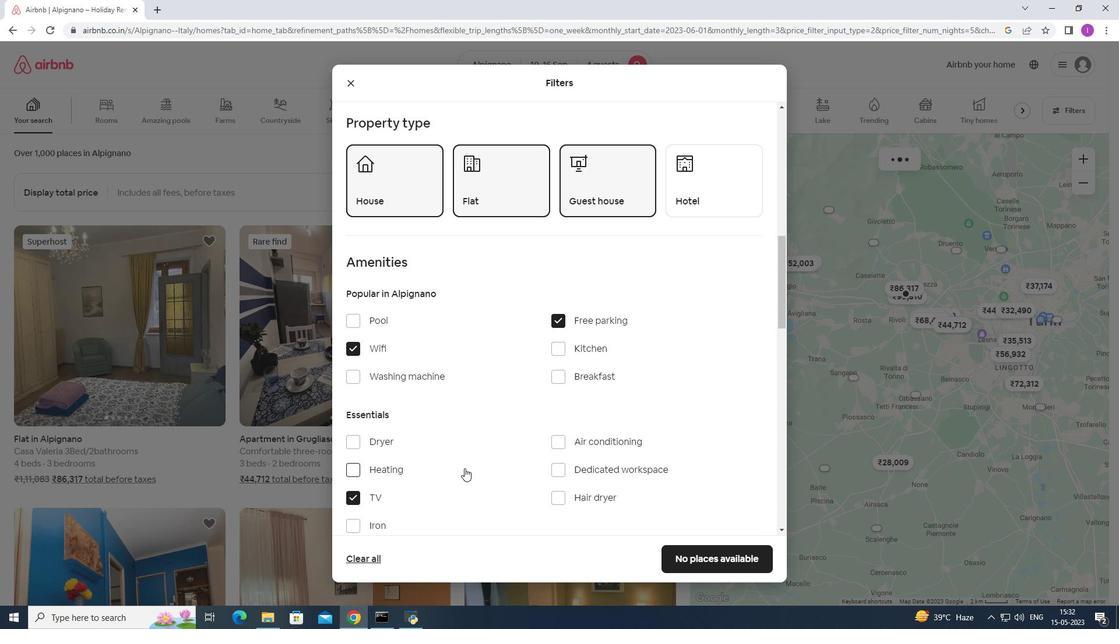 
Action: Mouse scrolled (464, 468) with delta (0, 0)
Screenshot: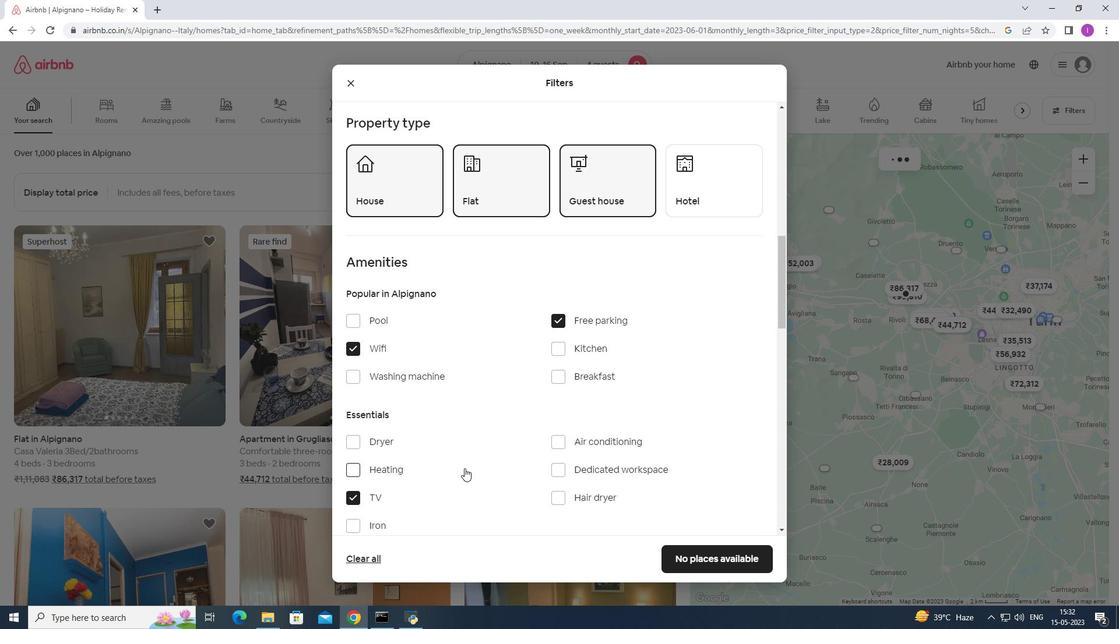 
Action: Mouse moved to (565, 441)
Screenshot: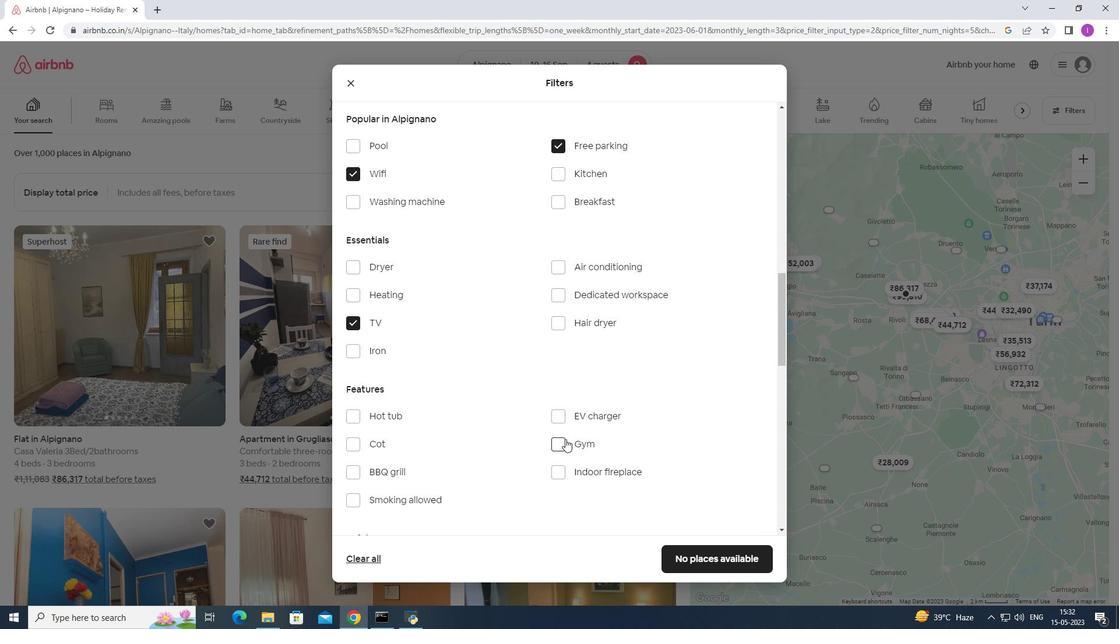 
Action: Mouse pressed left at (565, 441)
Screenshot: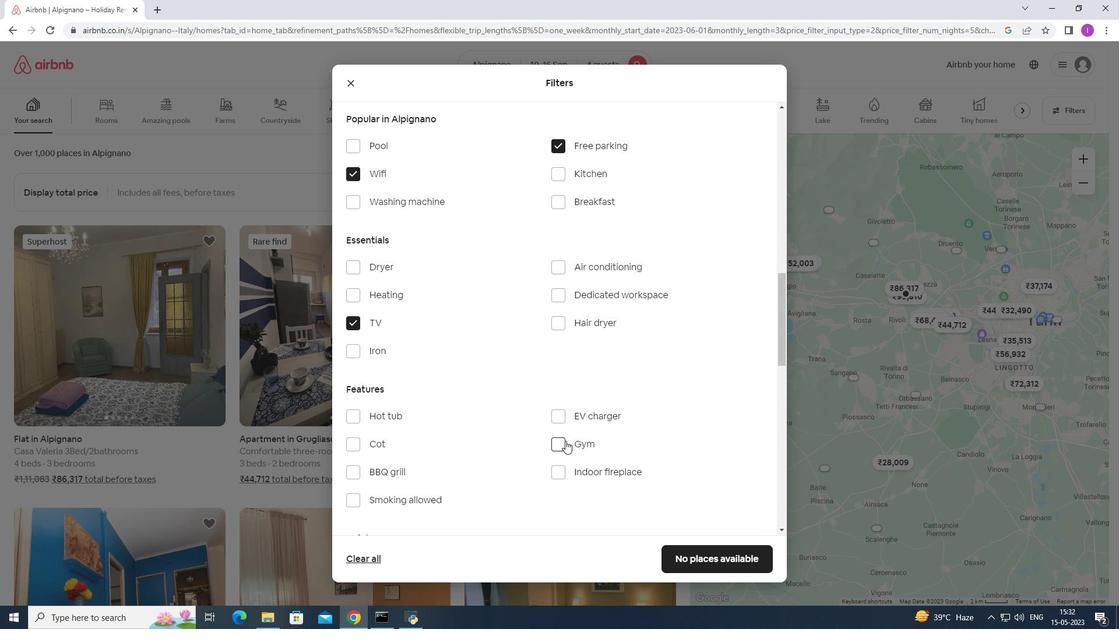 
Action: Mouse moved to (560, 205)
Screenshot: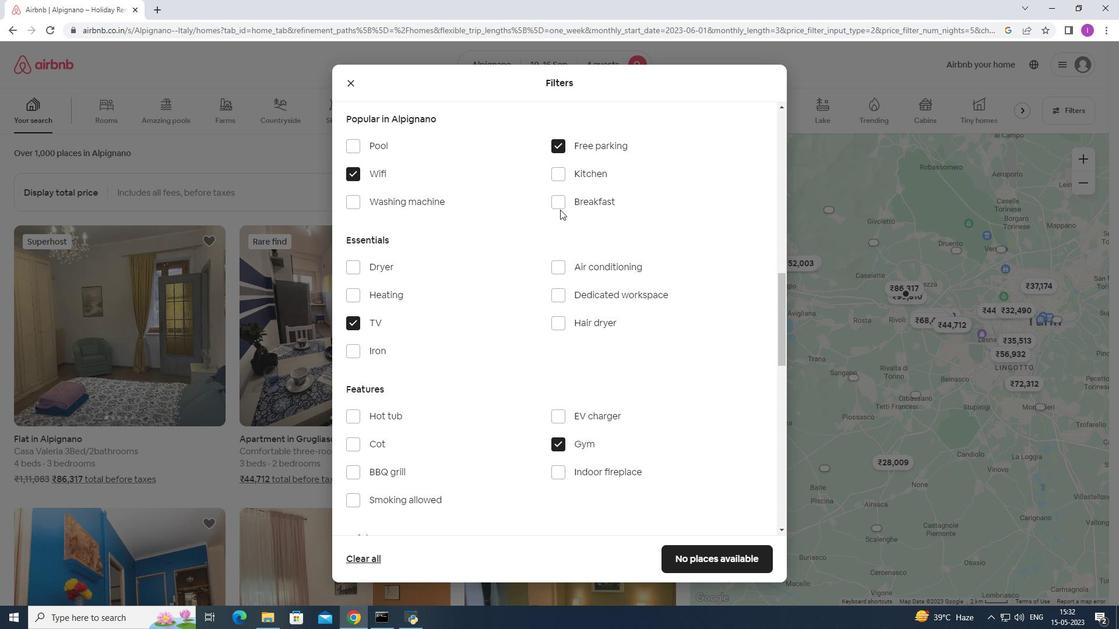 
Action: Mouse pressed left at (560, 205)
Screenshot: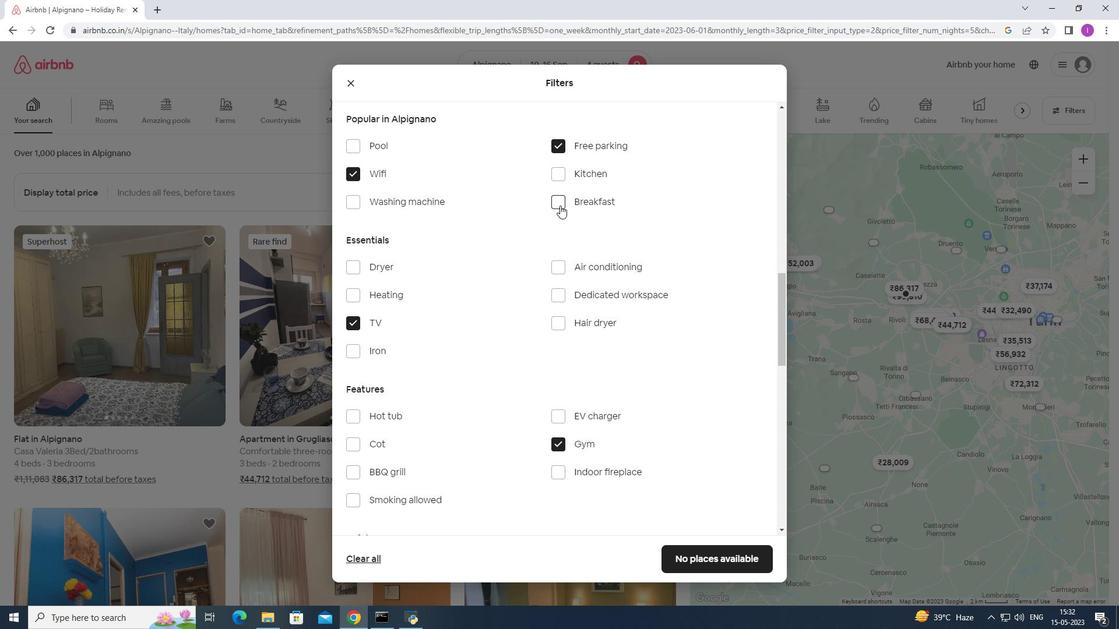 
Action: Mouse moved to (479, 505)
Screenshot: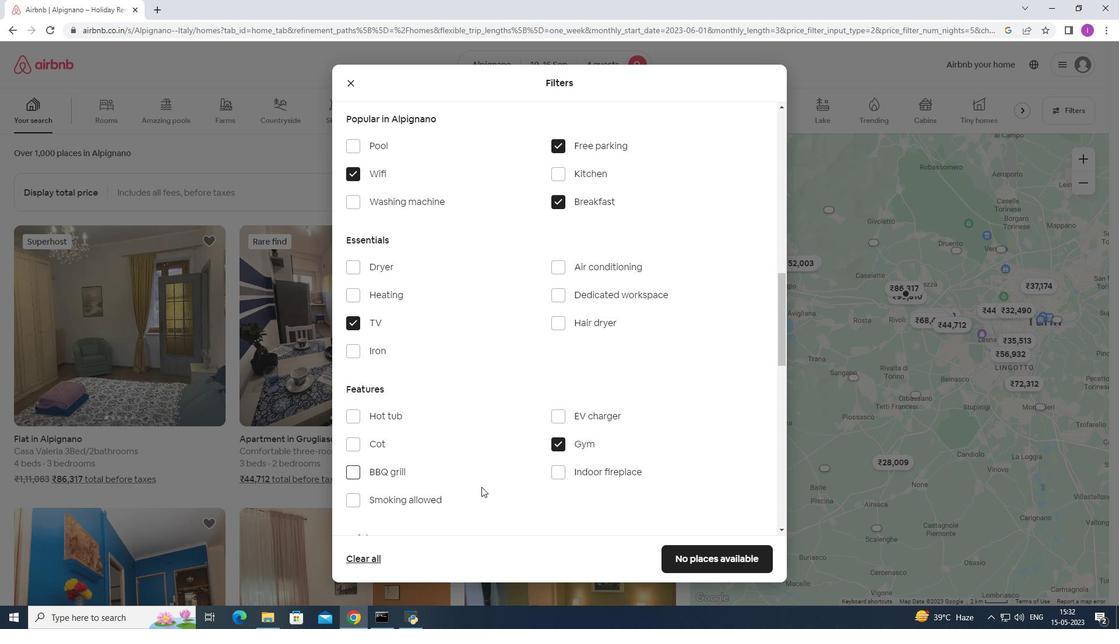 
Action: Mouse scrolled (479, 504) with delta (0, 0)
Screenshot: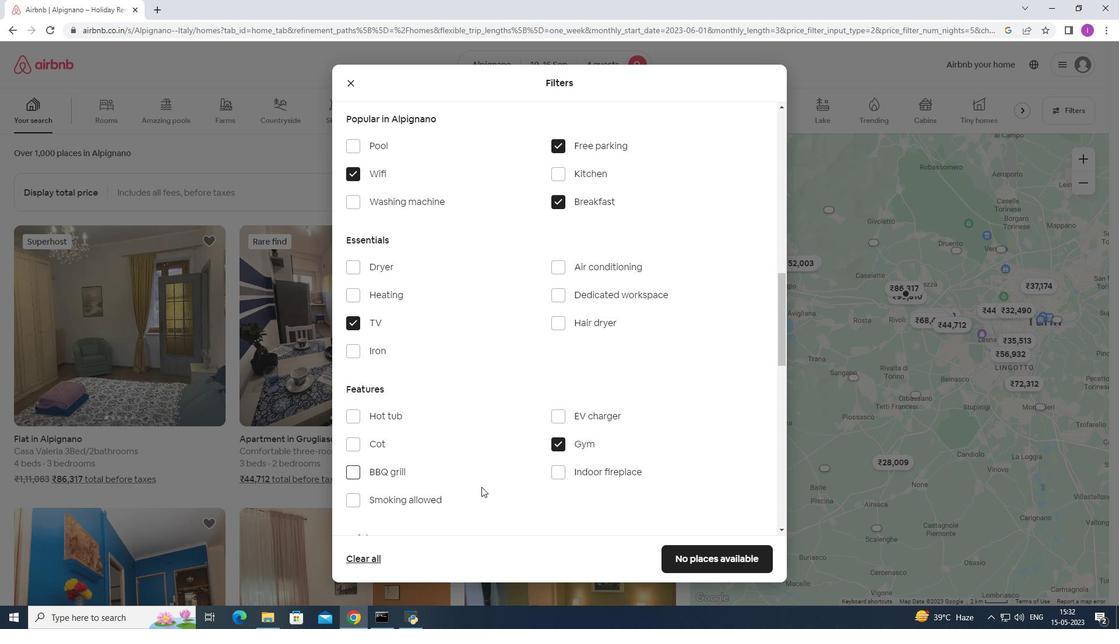 
Action: Mouse moved to (479, 505)
Screenshot: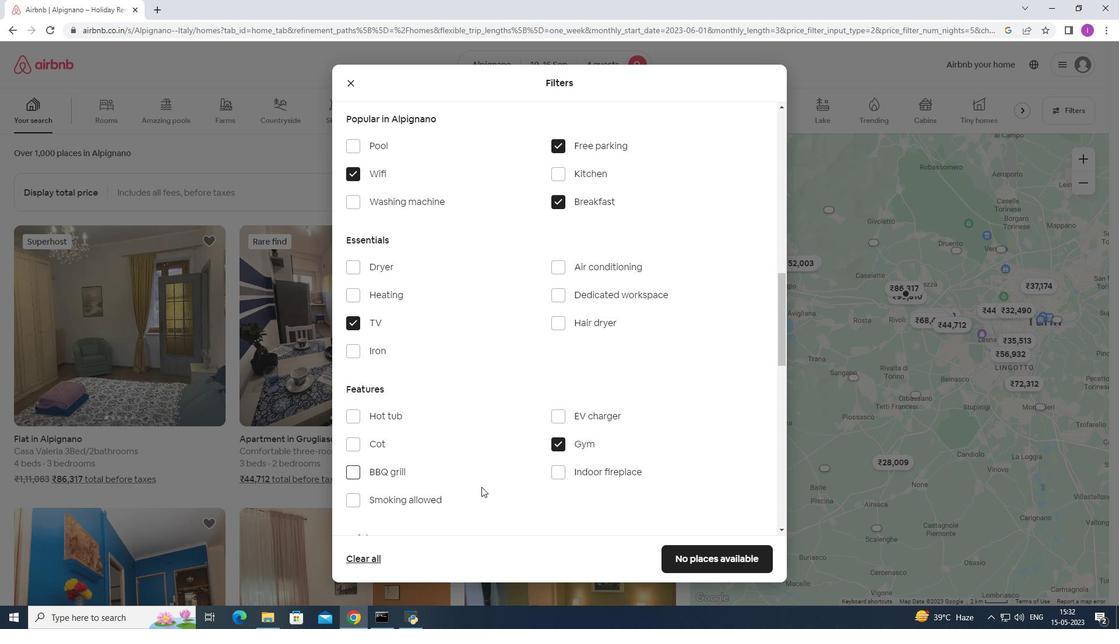 
Action: Mouse scrolled (479, 505) with delta (0, 0)
Screenshot: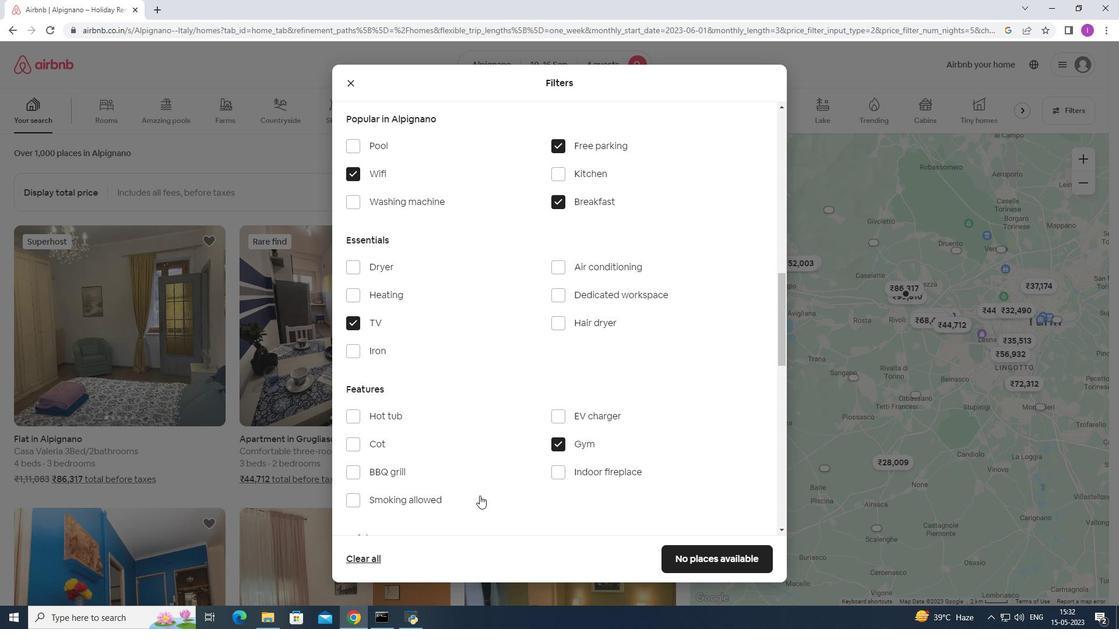 
Action: Mouse moved to (479, 506)
Screenshot: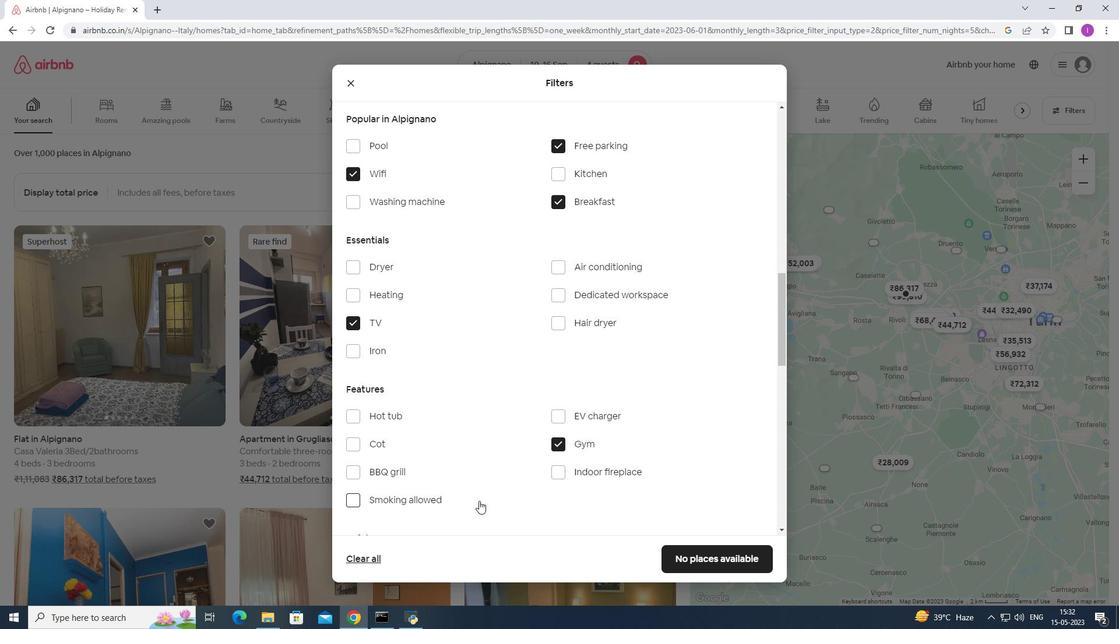 
Action: Mouse scrolled (479, 505) with delta (0, 0)
Screenshot: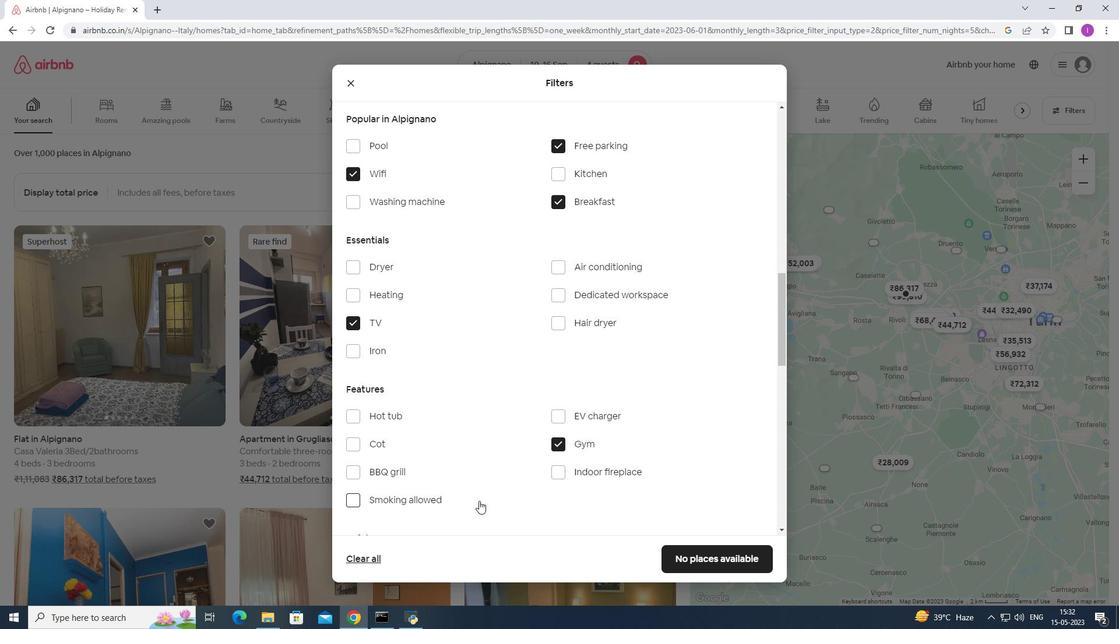 
Action: Mouse moved to (459, 466)
Screenshot: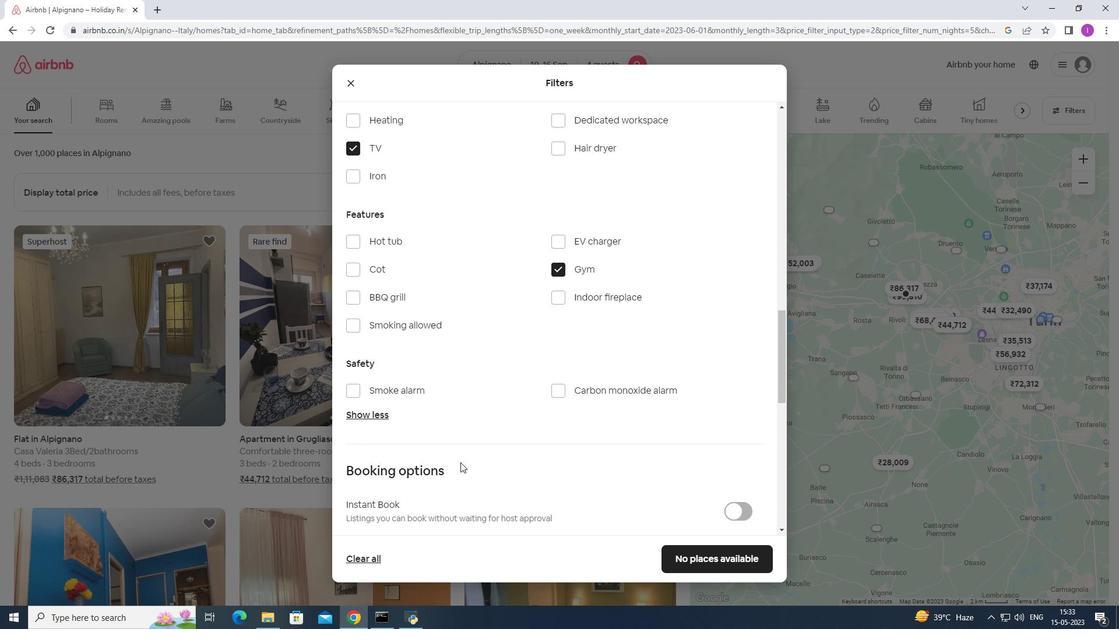 
Action: Mouse scrolled (459, 466) with delta (0, 0)
Screenshot: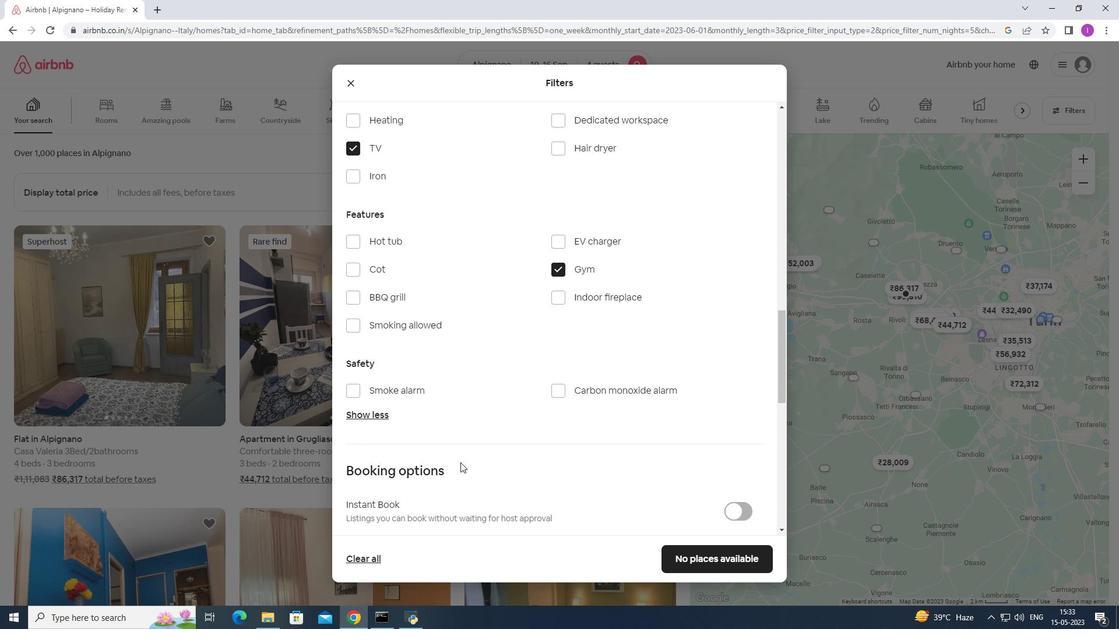 
Action: Mouse moved to (459, 467)
Screenshot: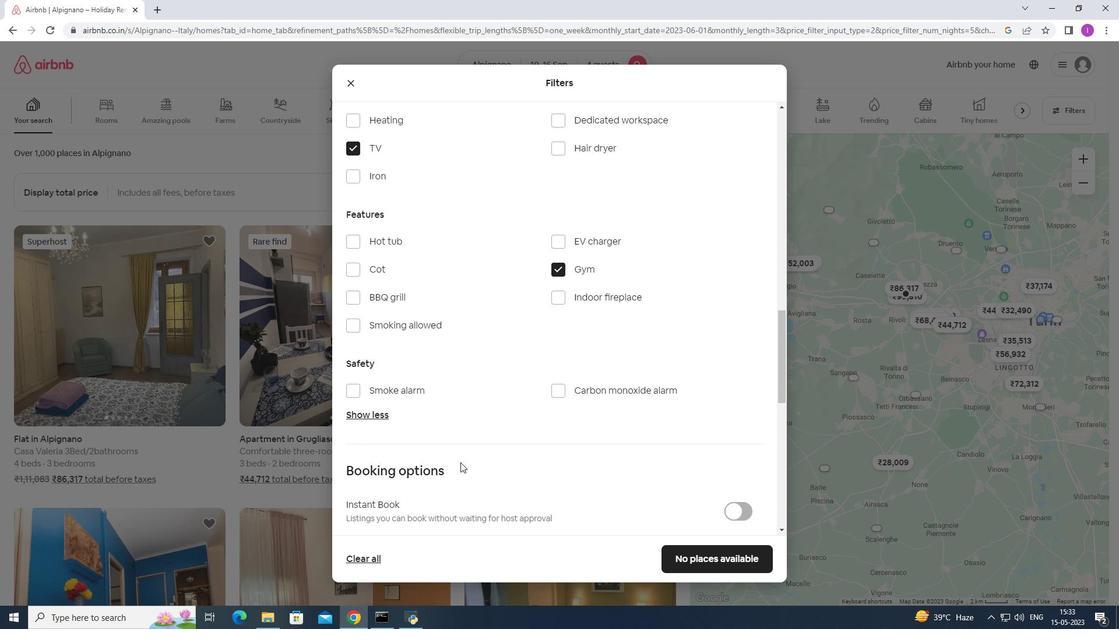 
Action: Mouse scrolled (459, 466) with delta (0, 0)
Screenshot: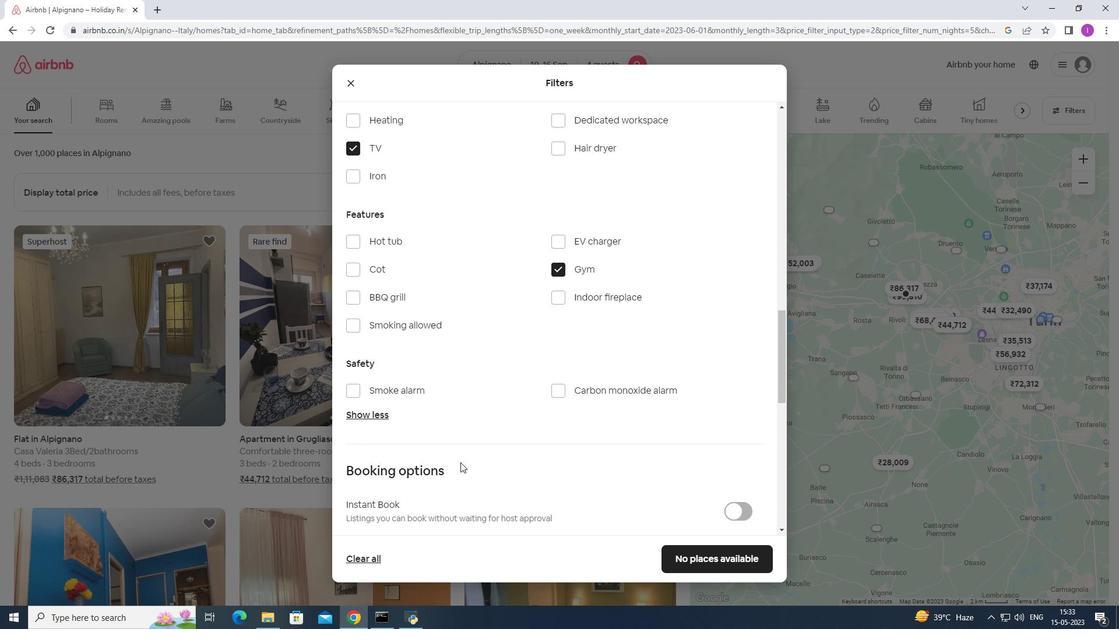 
Action: Mouse moved to (742, 433)
Screenshot: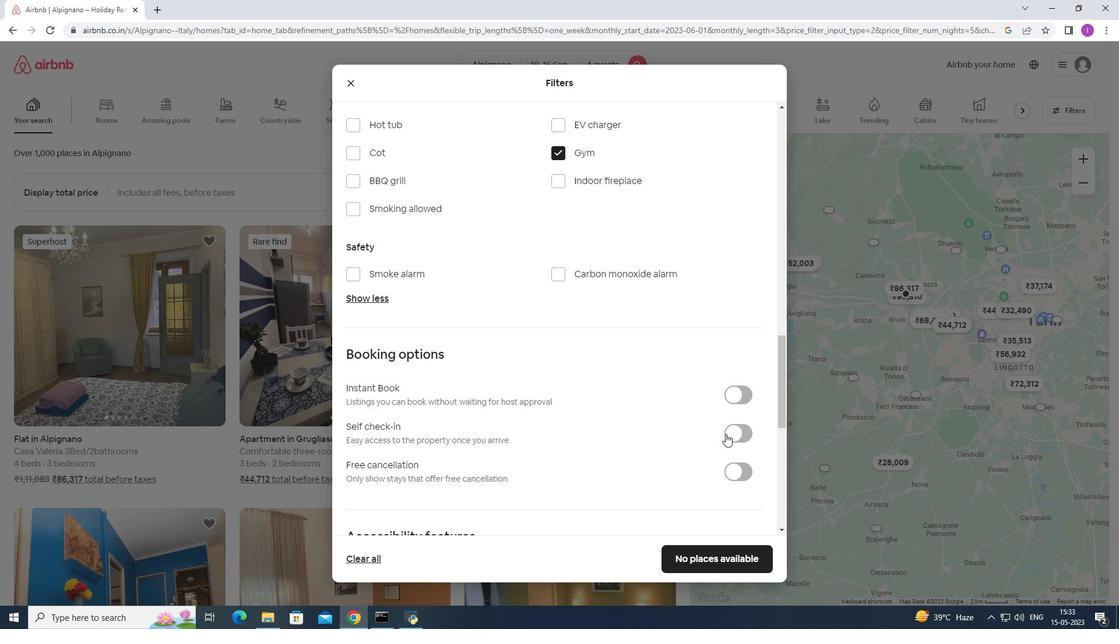 
Action: Mouse pressed left at (742, 433)
Screenshot: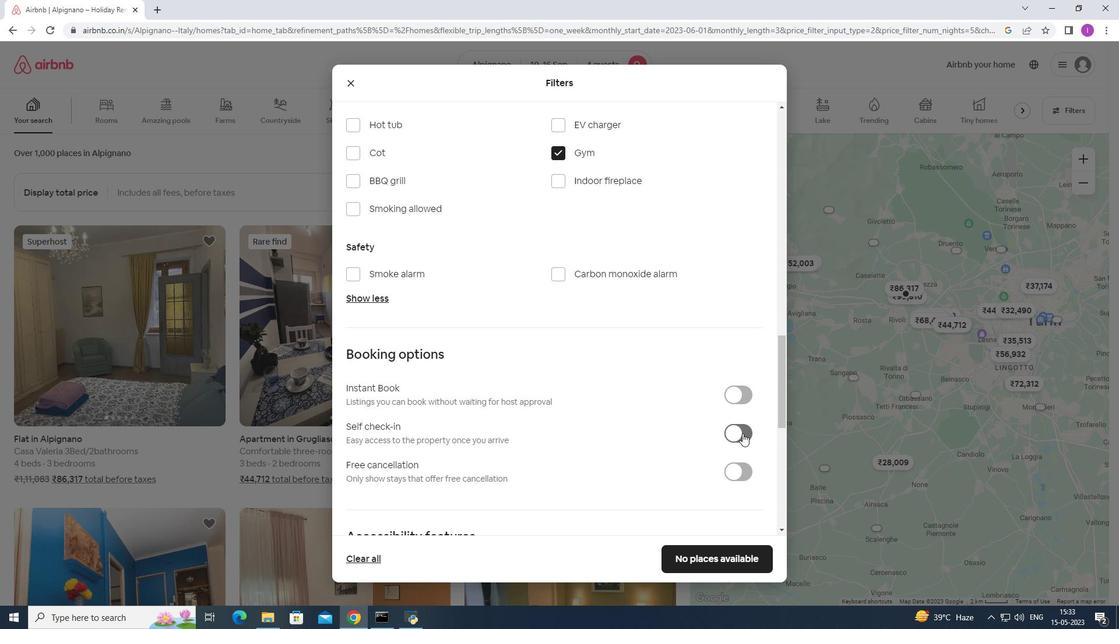 
Action: Mouse moved to (434, 511)
Screenshot: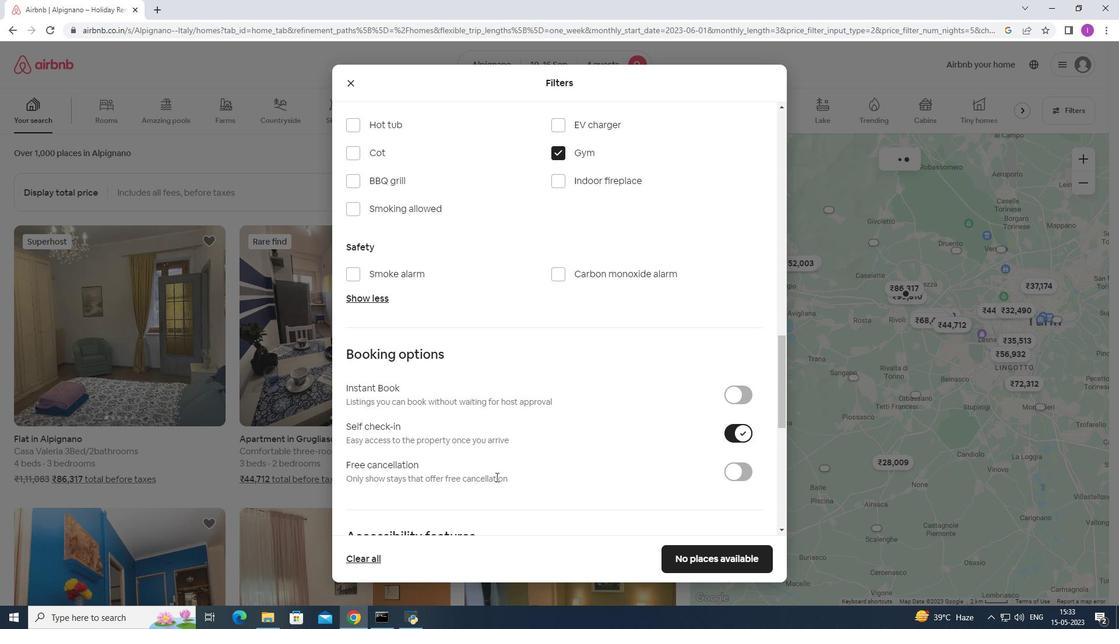
Action: Mouse scrolled (434, 510) with delta (0, 0)
Screenshot: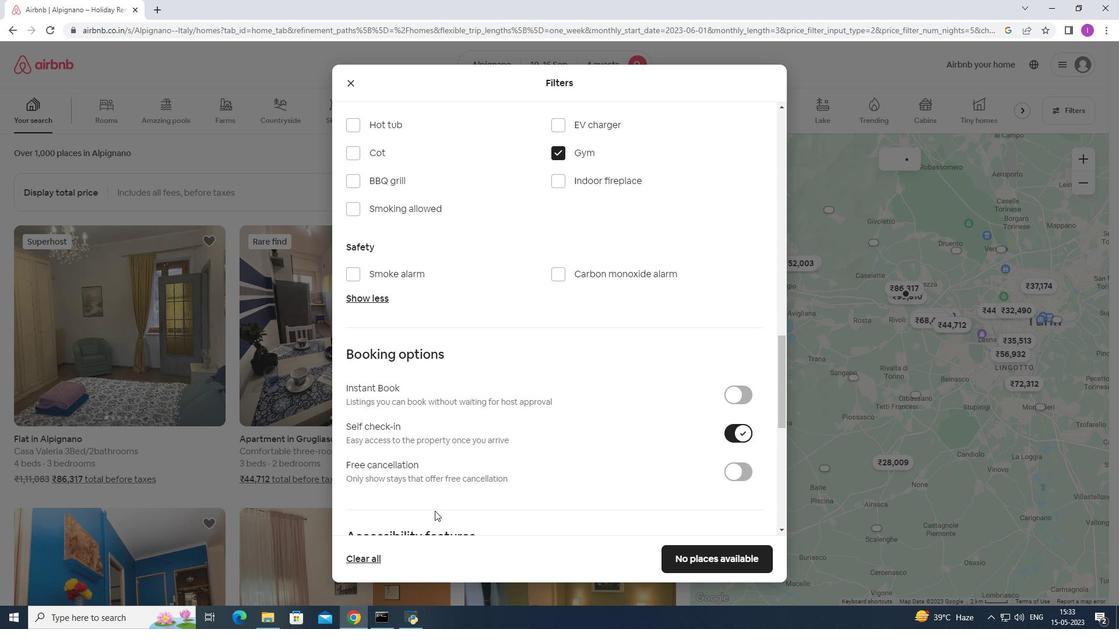 
Action: Mouse scrolled (434, 510) with delta (0, 0)
Screenshot: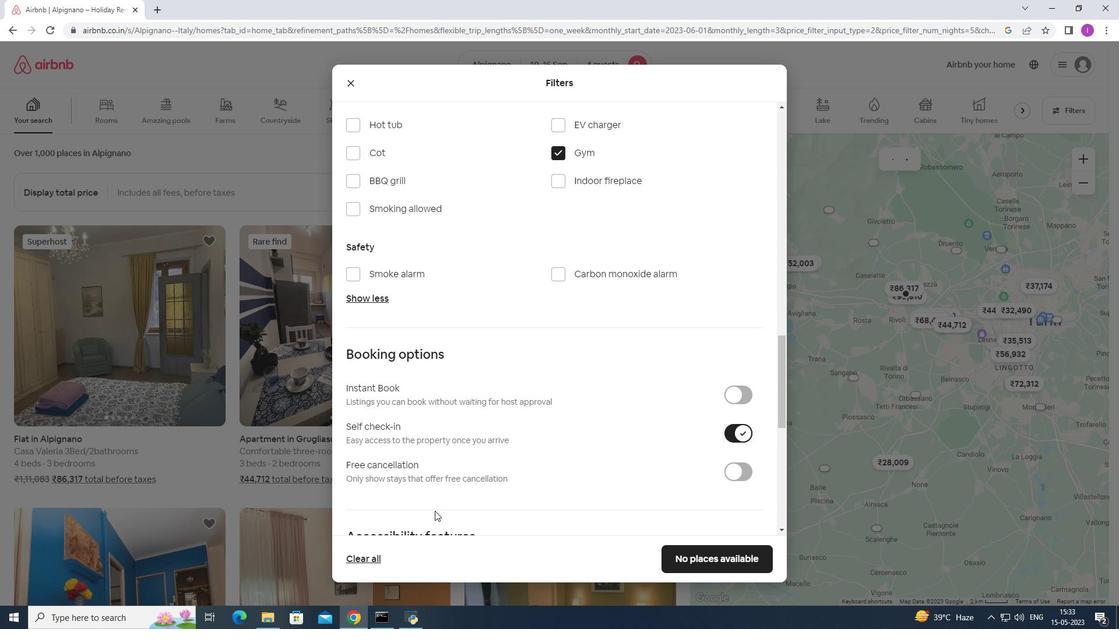 
Action: Mouse scrolled (434, 510) with delta (0, 0)
Screenshot: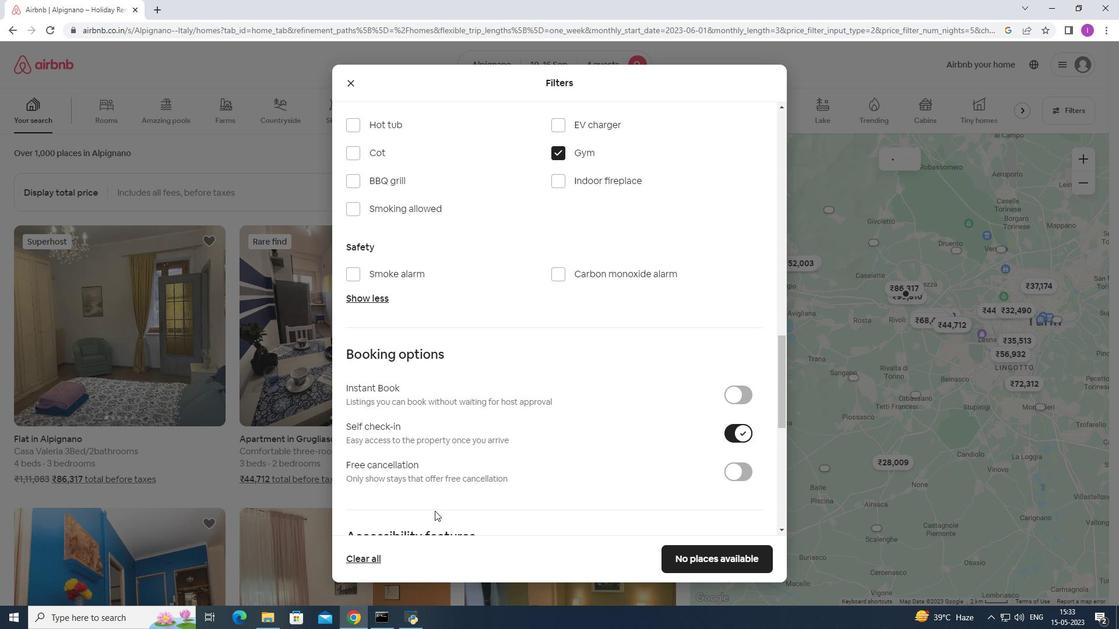 
Action: Mouse scrolled (434, 510) with delta (0, 0)
Screenshot: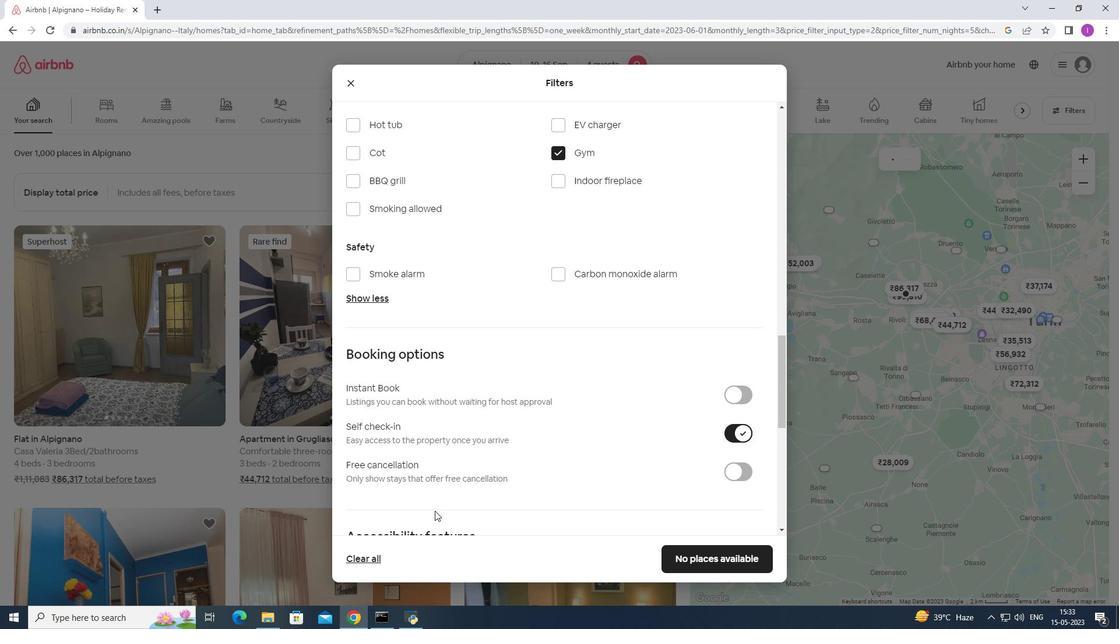
Action: Mouse moved to (443, 504)
Screenshot: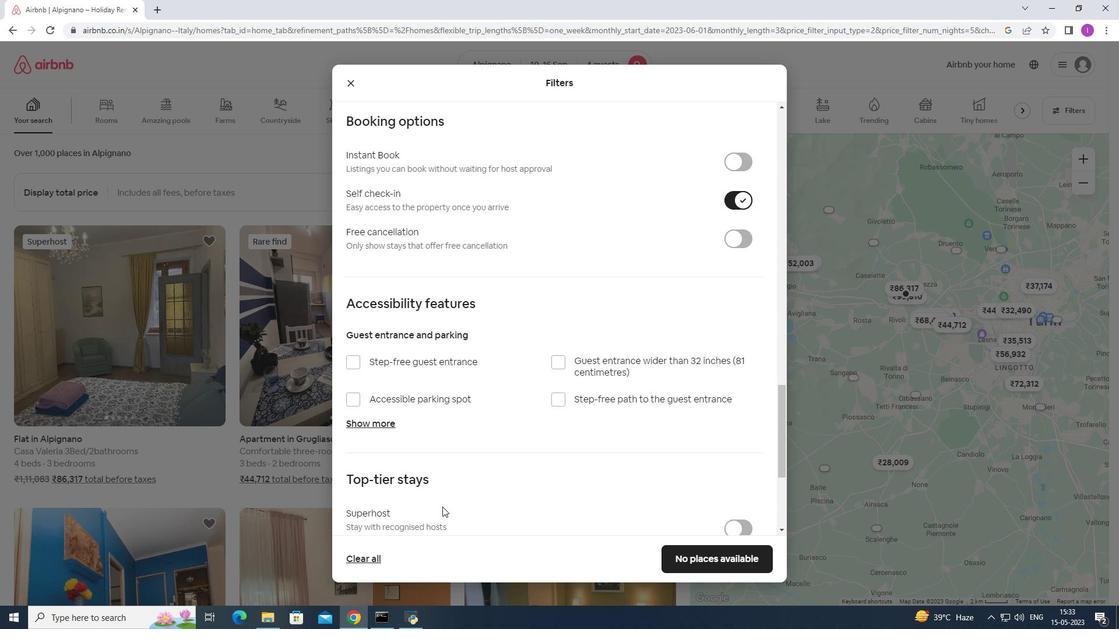 
Action: Mouse scrolled (443, 504) with delta (0, 0)
Screenshot: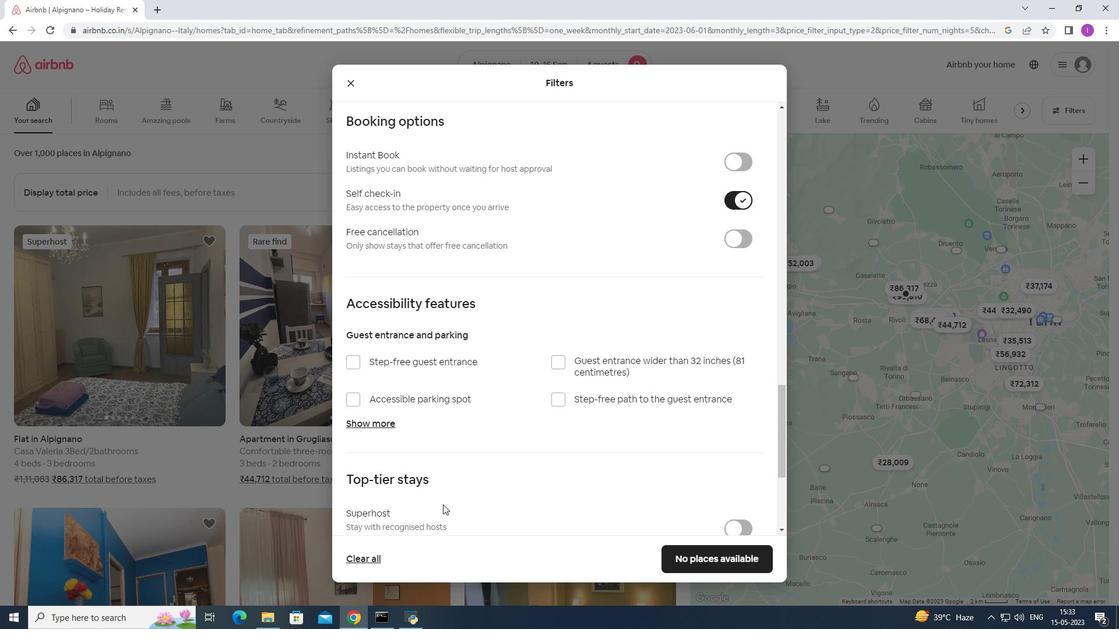 
Action: Mouse scrolled (443, 504) with delta (0, 0)
Screenshot: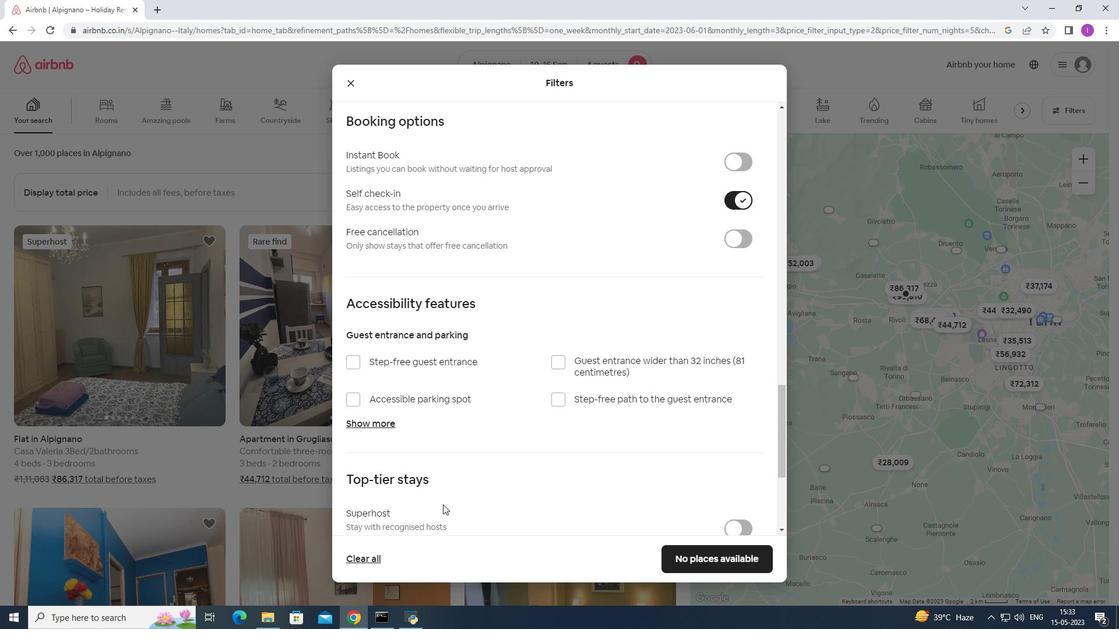 
Action: Mouse scrolled (443, 504) with delta (0, 0)
Screenshot: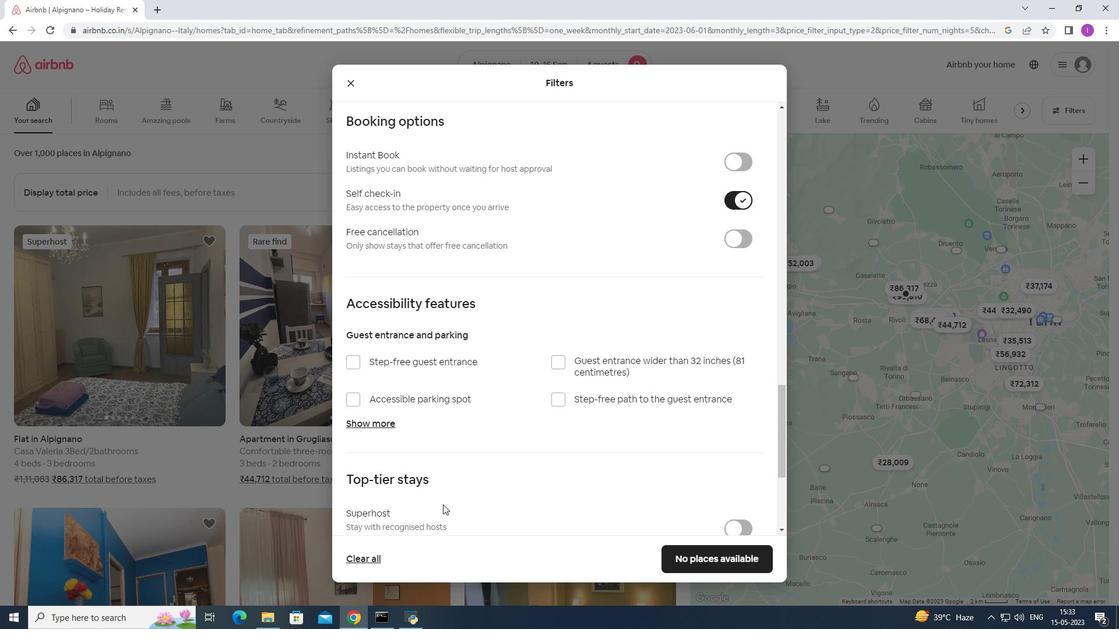 
Action: Mouse scrolled (443, 504) with delta (0, 0)
Screenshot: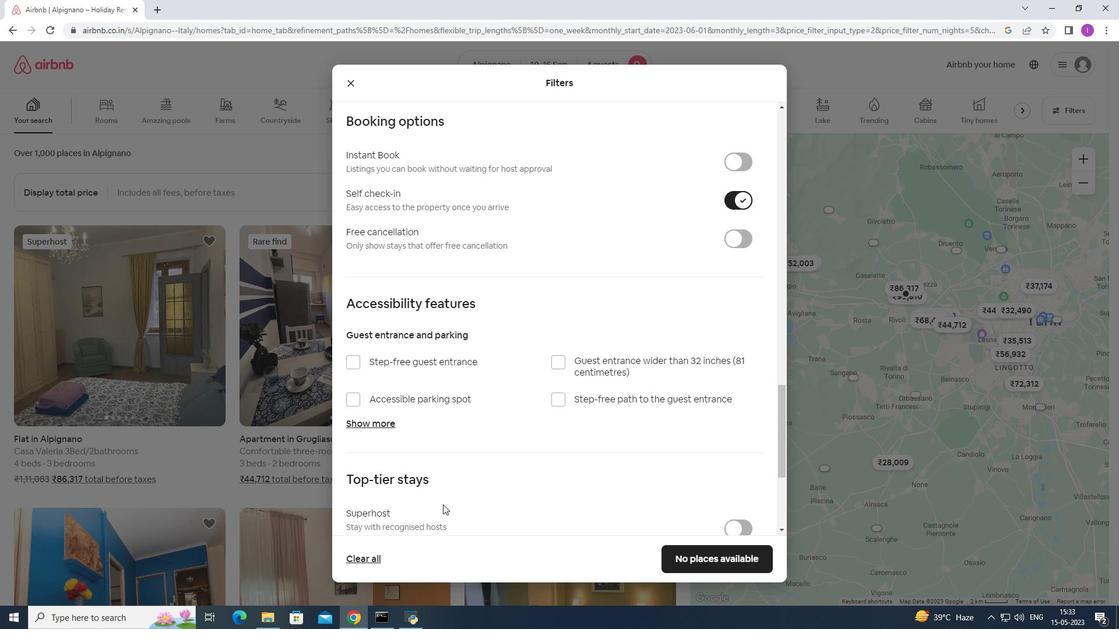 
Action: Mouse moved to (356, 457)
Screenshot: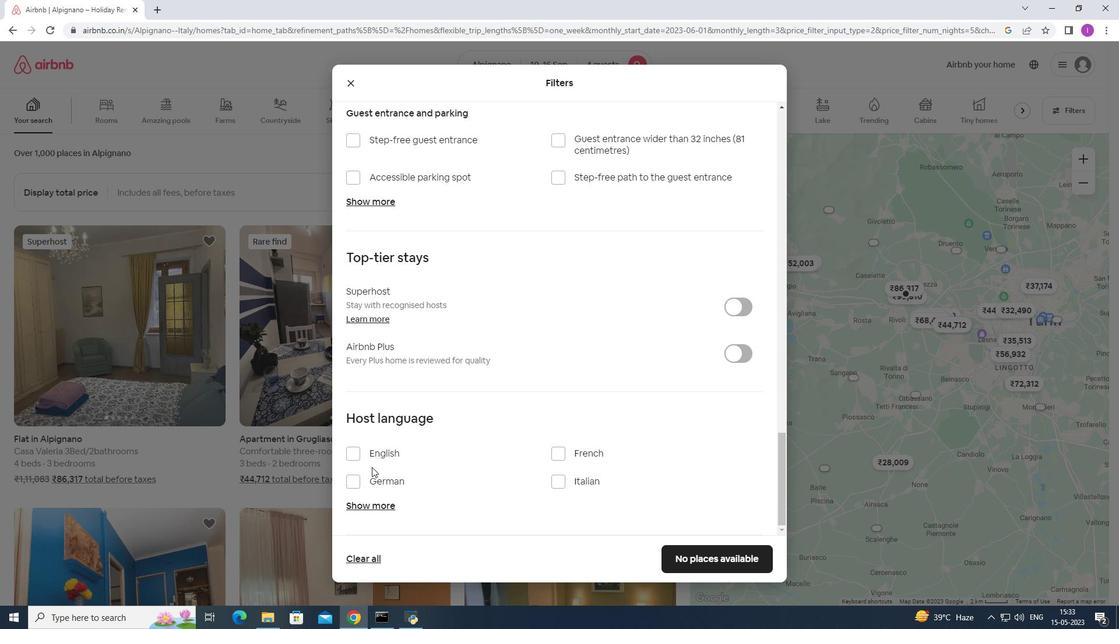 
Action: Mouse pressed left at (356, 457)
Screenshot: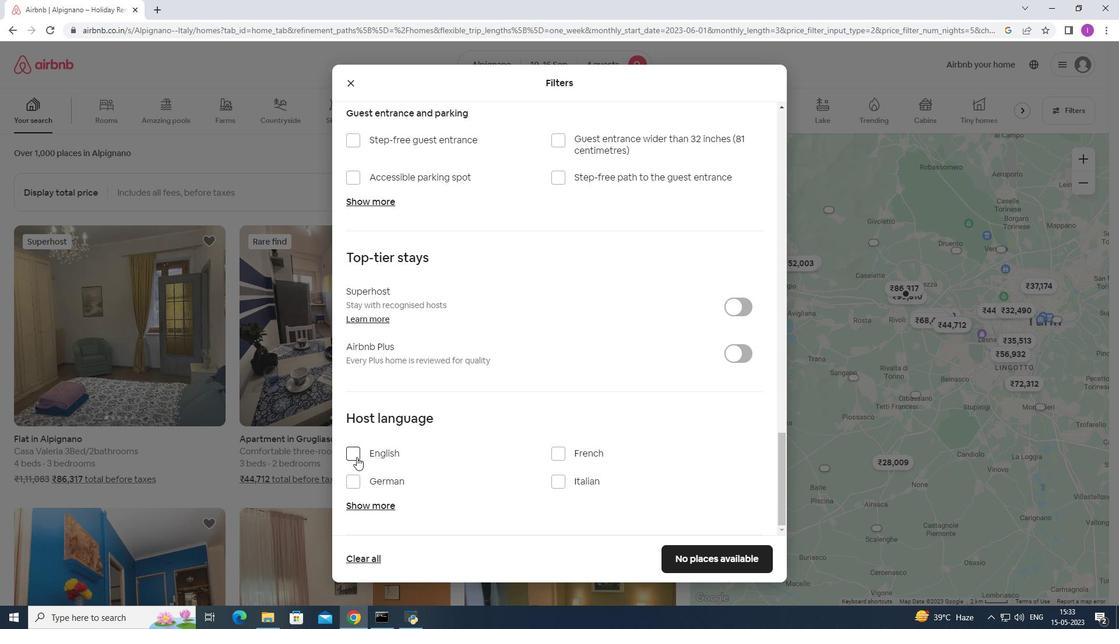 
Action: Mouse moved to (651, 554)
Screenshot: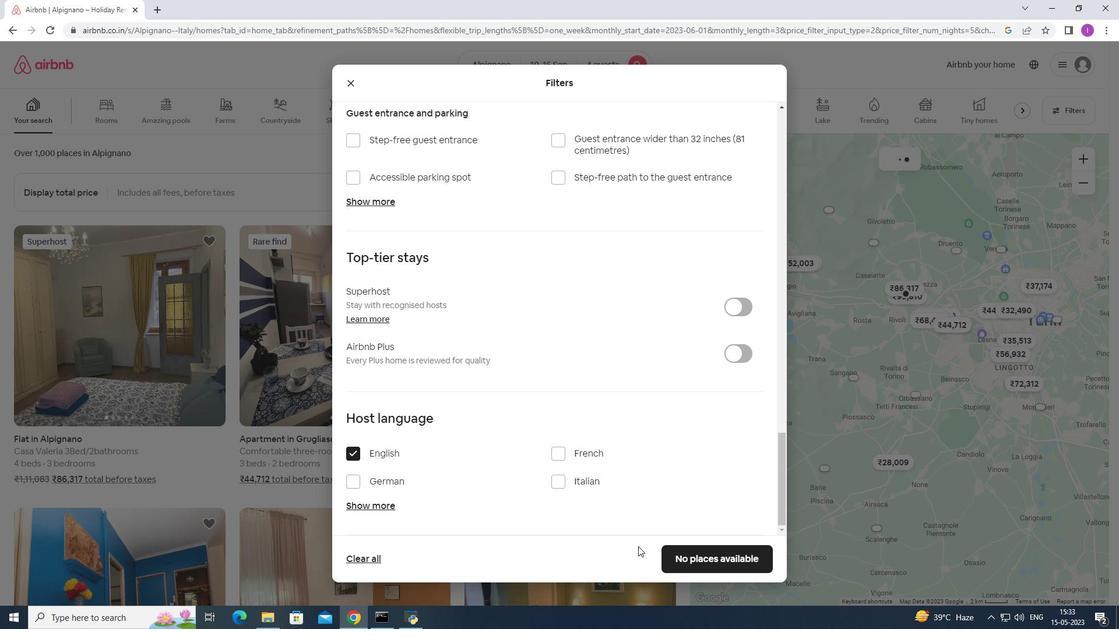 
Action: Mouse scrolled (651, 554) with delta (0, 0)
Screenshot: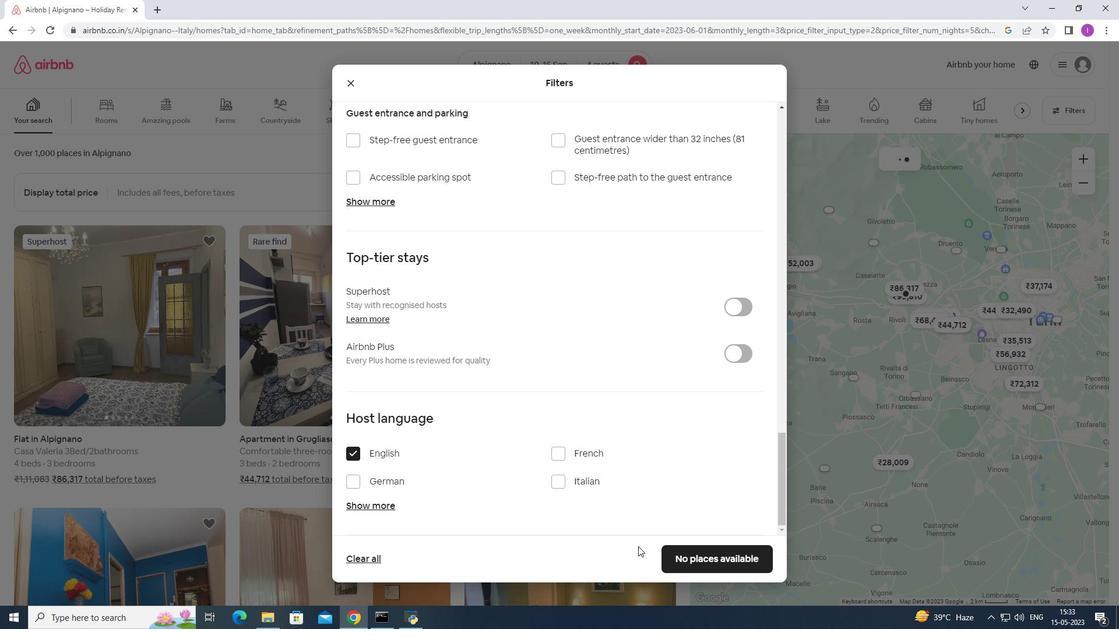 
Action: Mouse scrolled (651, 554) with delta (0, 0)
Screenshot: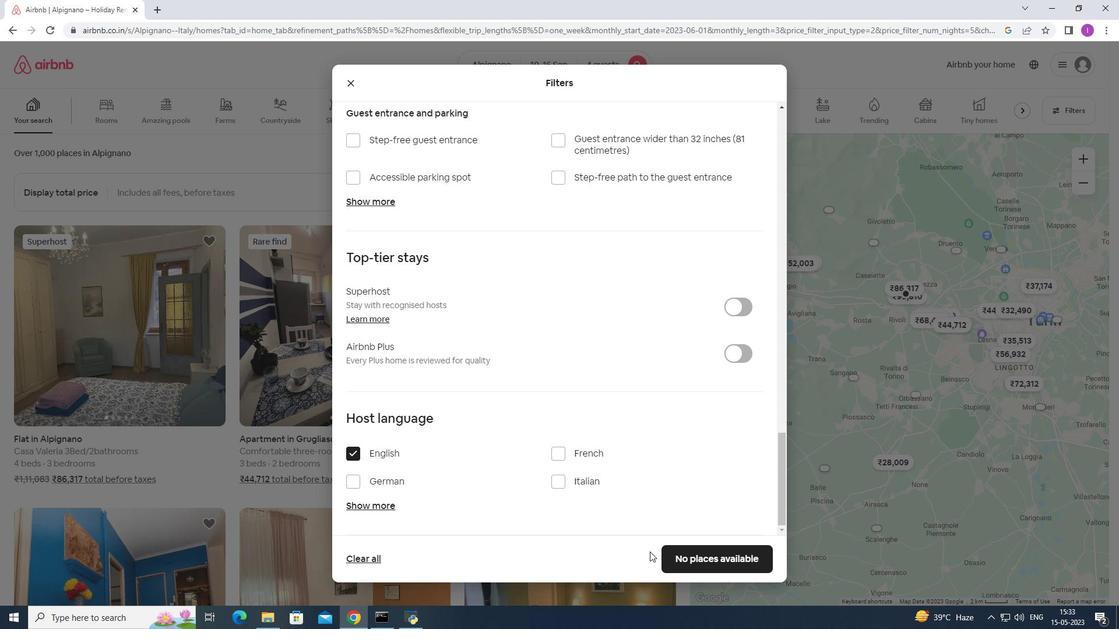 
Action: Mouse scrolled (651, 554) with delta (0, 0)
Screenshot: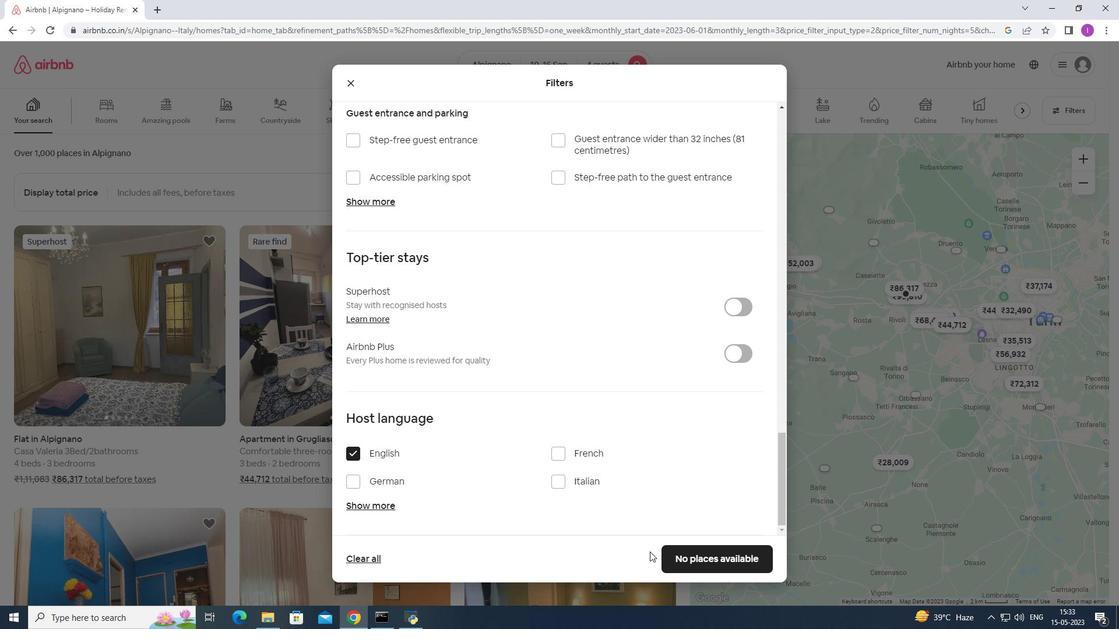 
Action: Mouse moved to (721, 559)
Screenshot: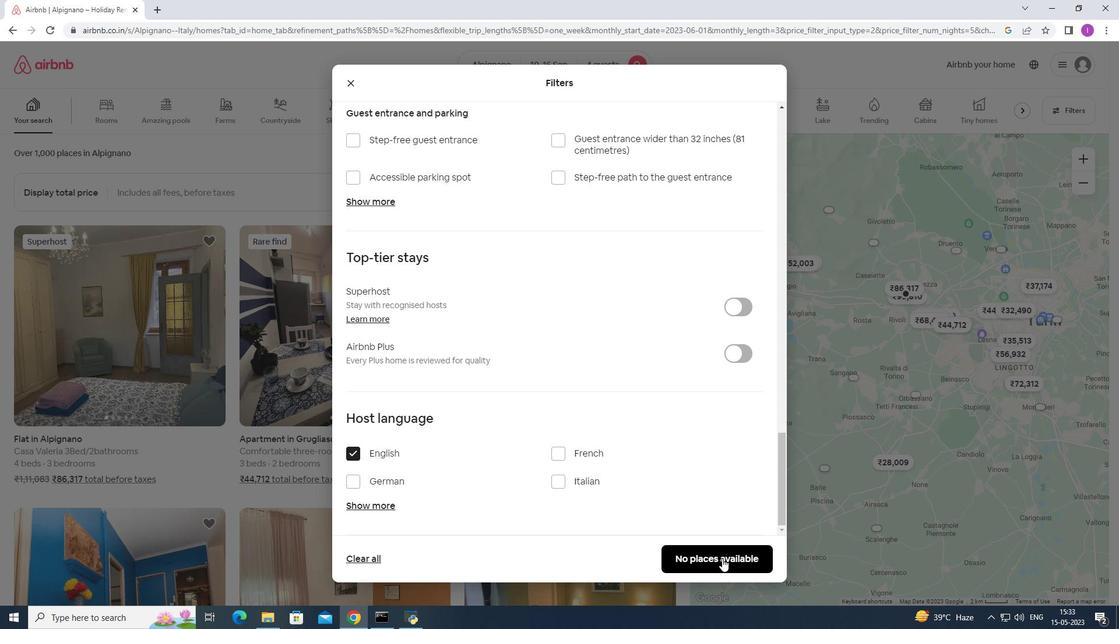 
Action: Mouse pressed left at (721, 559)
Screenshot: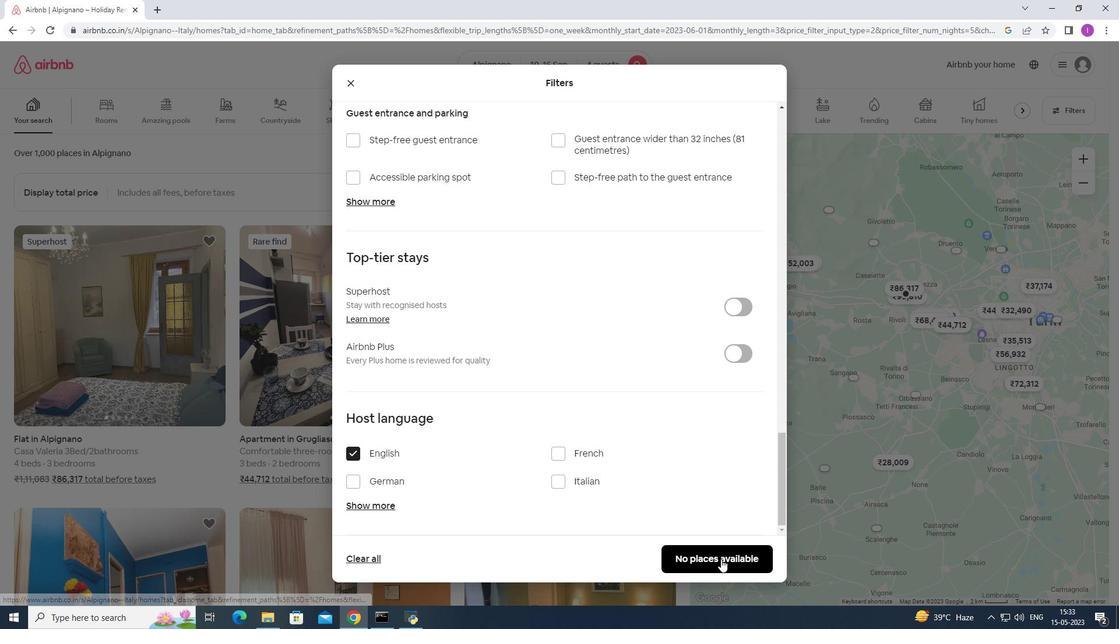 
Action: Mouse moved to (505, 505)
Screenshot: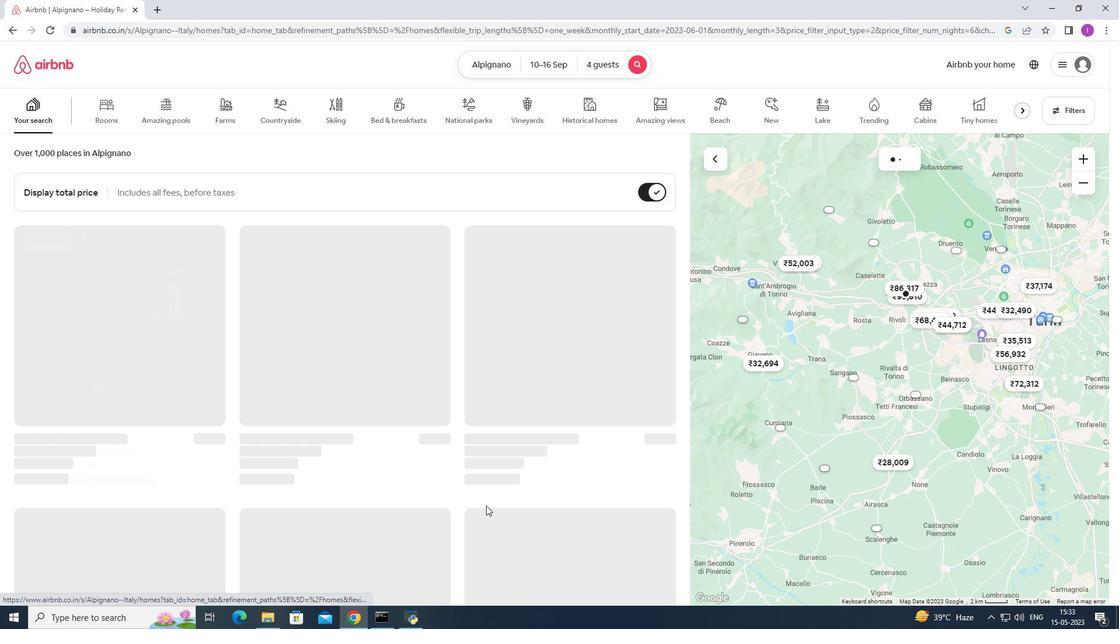 
